 Task: Look for space in San Juan Sacatepéquez, Guatemala from 7th July, 2023 to 15th July, 2023 for 6 adults in price range Rs.15000 to Rs.20000. Place can be entire place with 3 bedrooms having 3 beds and 3 bathrooms. Property type can be house, flat, guest house. Amenities needed are: washing machine. Booking option can be shelf check-in. Required host language is English.
Action: Mouse moved to (537, 90)
Screenshot: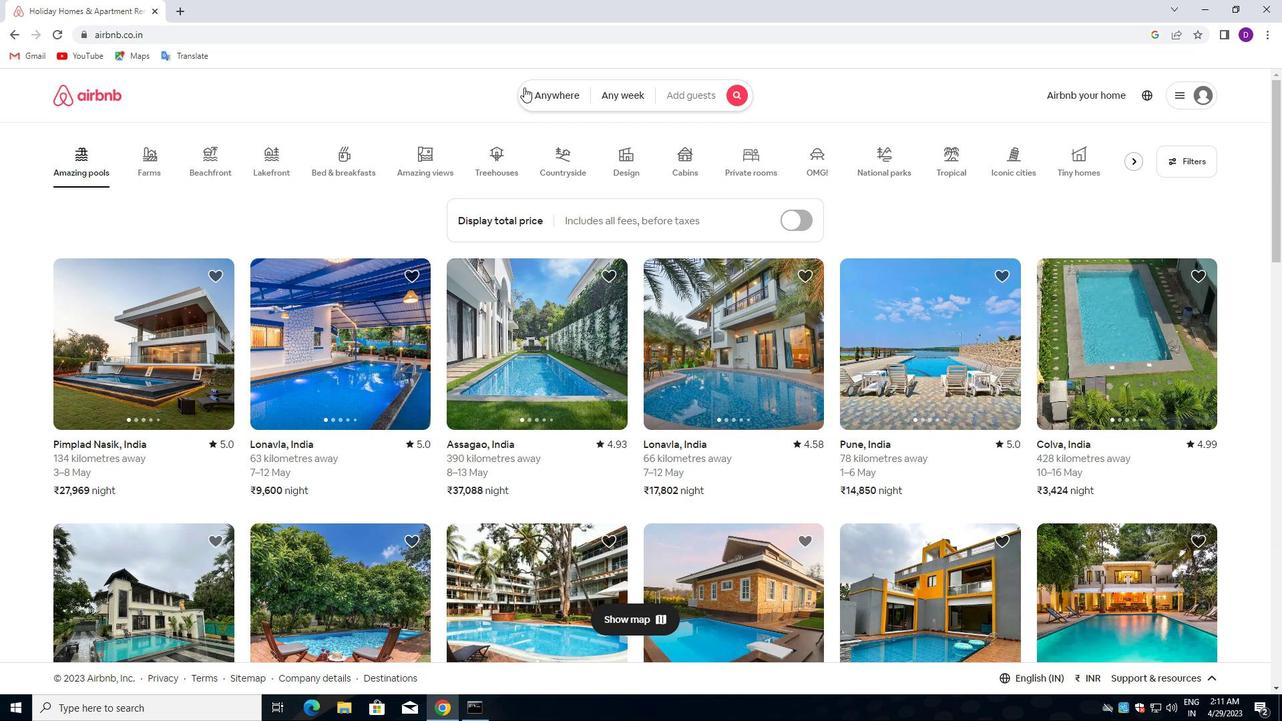 
Action: Mouse pressed left at (537, 90)
Screenshot: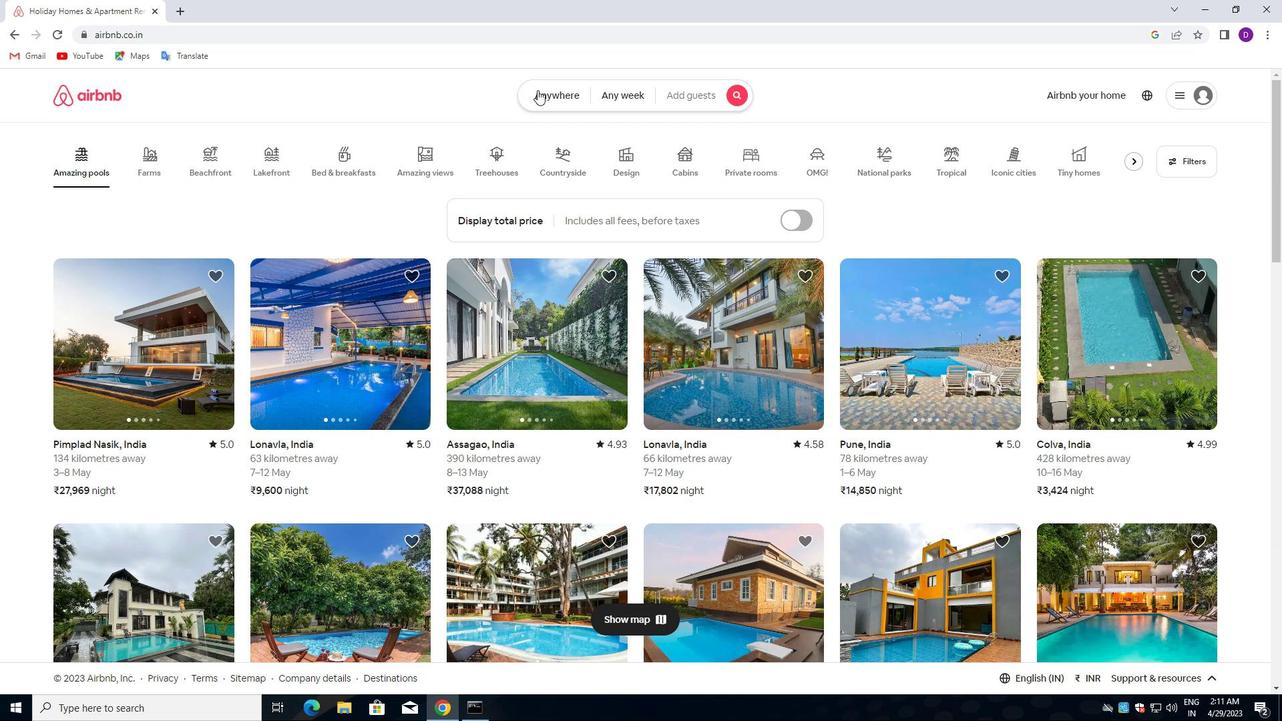 
Action: Mouse moved to (429, 151)
Screenshot: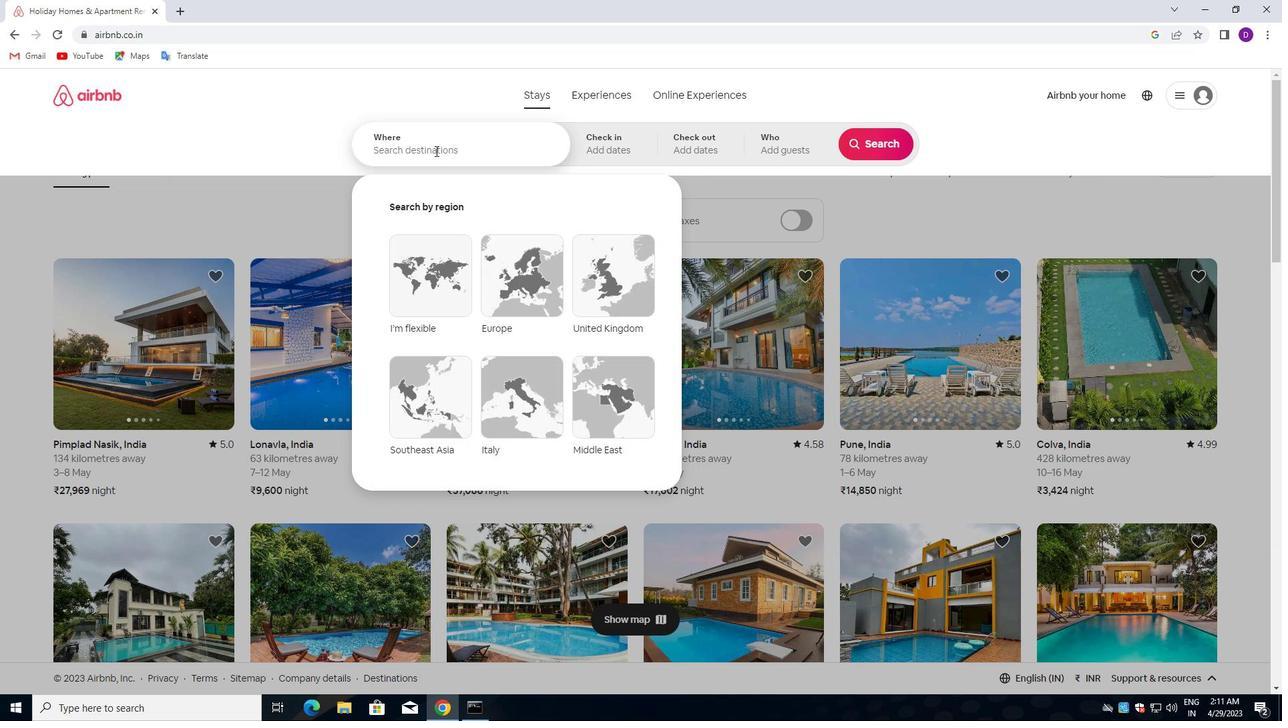 
Action: Mouse pressed left at (429, 151)
Screenshot: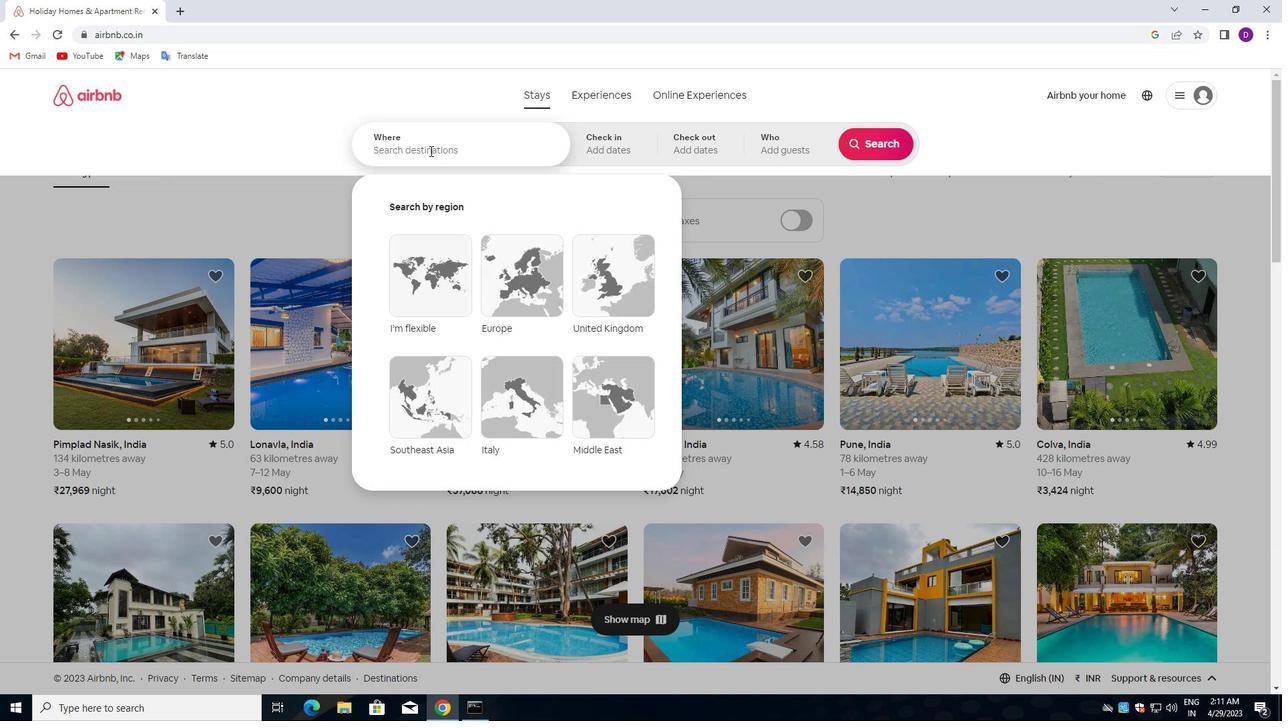 
Action: Key pressed <Key.shift_r>san<Key.space>juan<Key.space>d<Key.backspace>sacatep<Key.down><Key.enter>
Screenshot: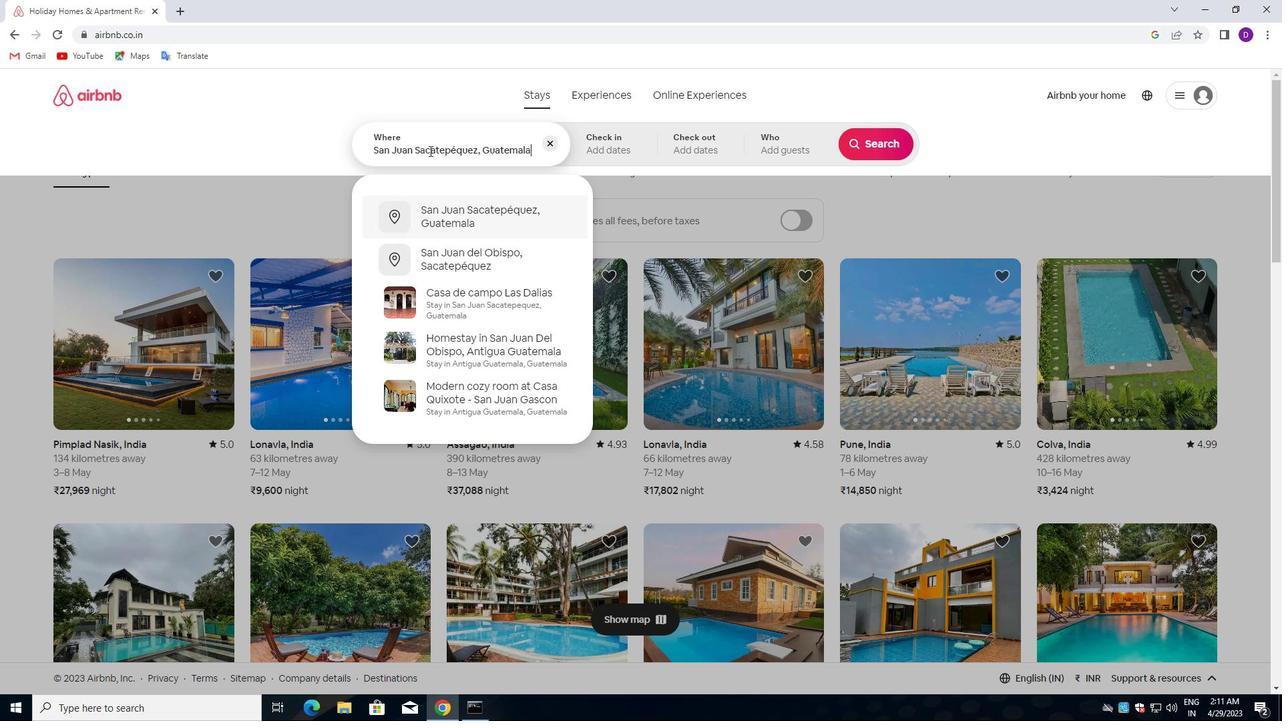 
Action: Mouse moved to (875, 250)
Screenshot: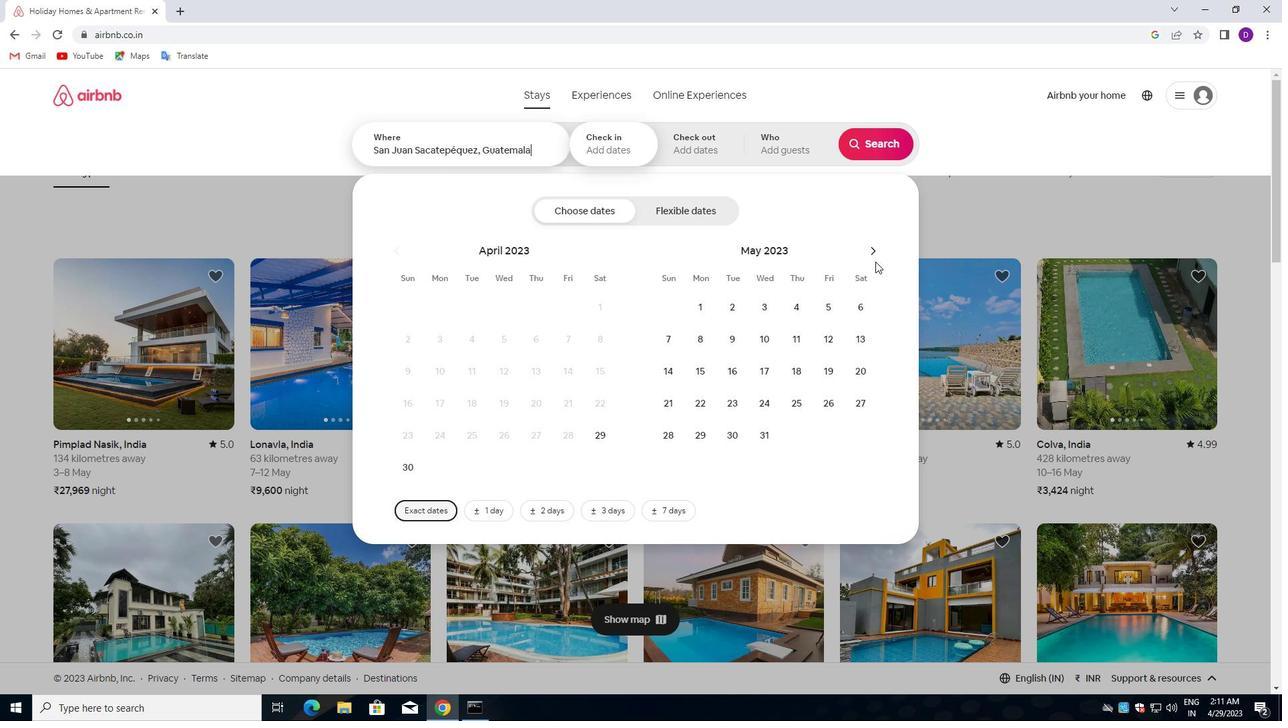 
Action: Mouse pressed left at (875, 250)
Screenshot: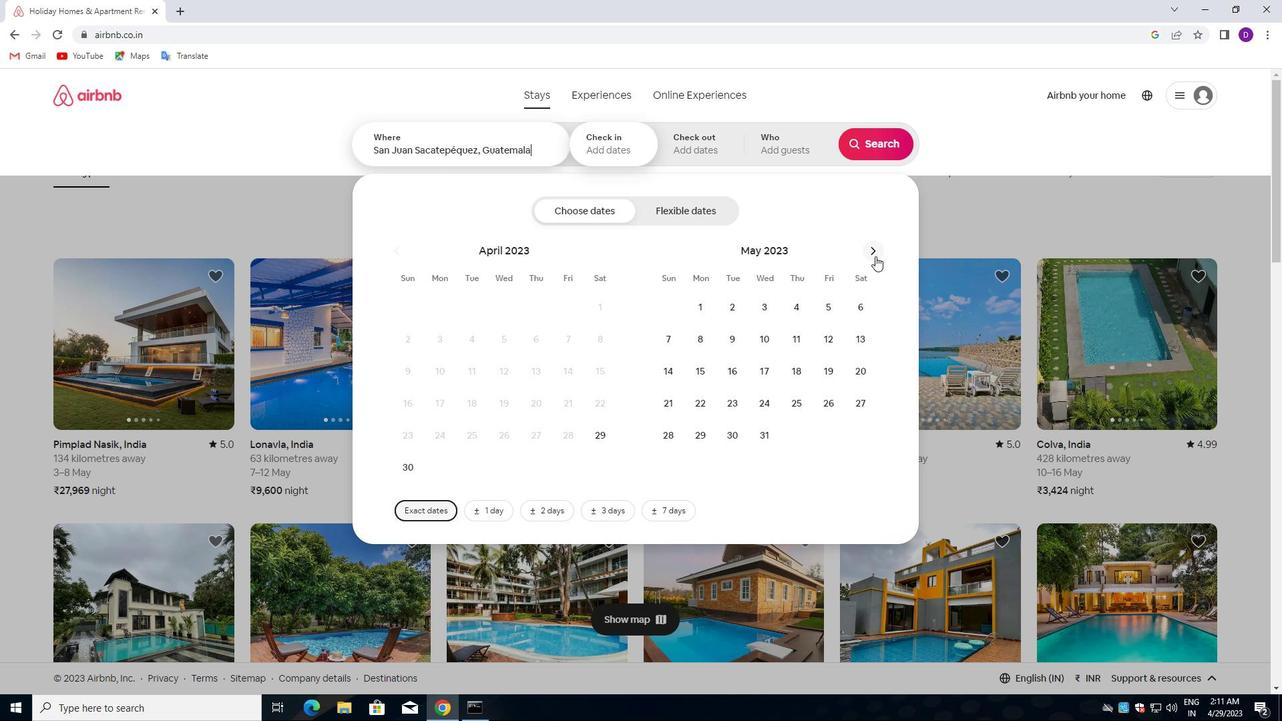 
Action: Mouse pressed left at (875, 250)
Screenshot: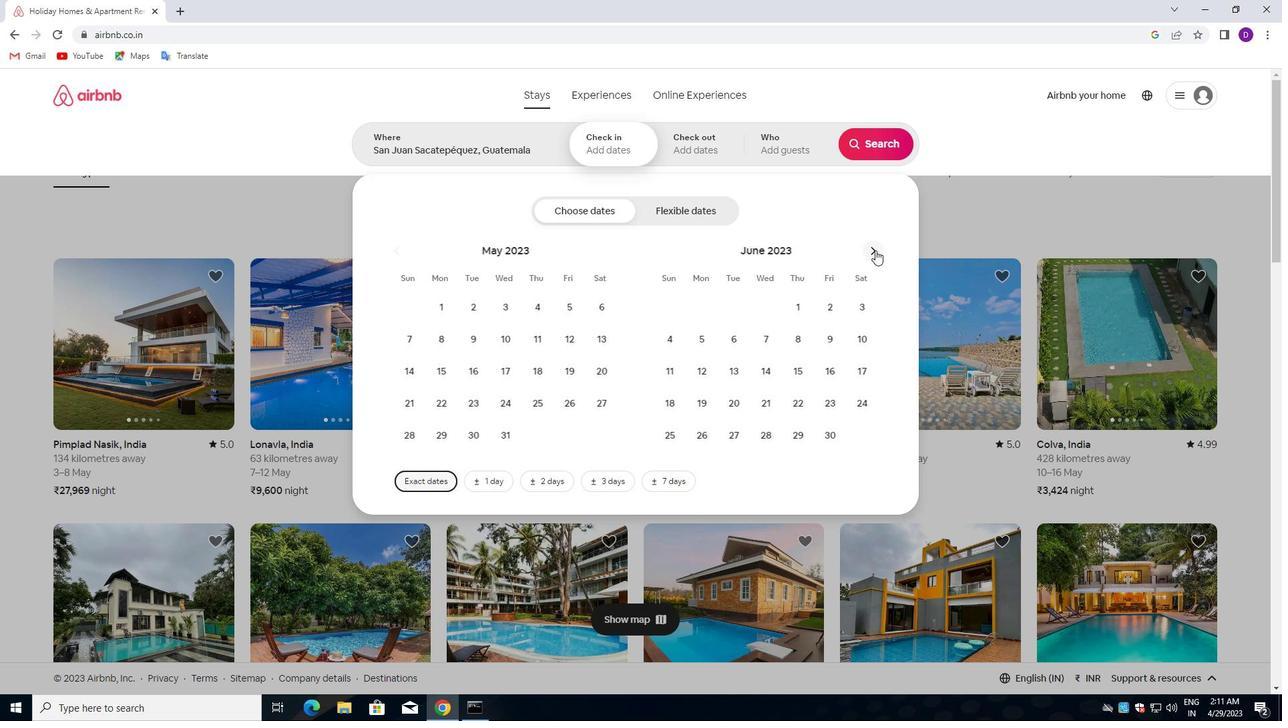 
Action: Mouse moved to (828, 342)
Screenshot: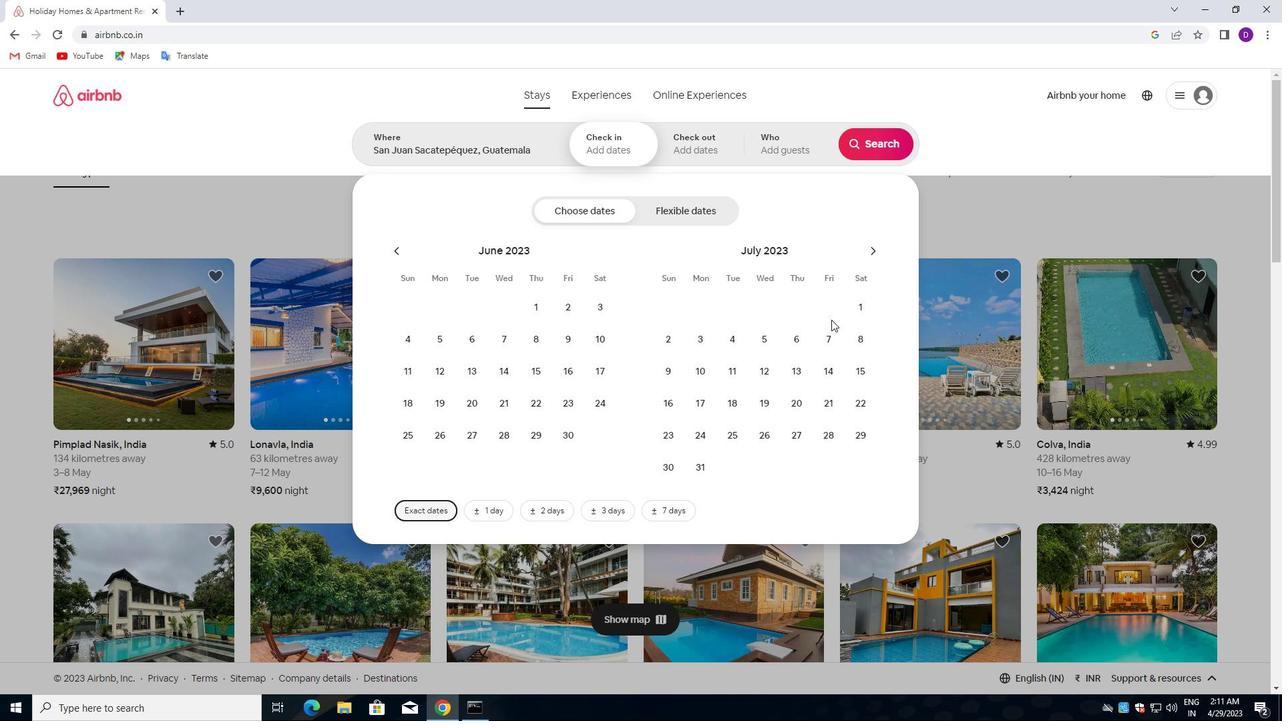 
Action: Mouse pressed left at (828, 342)
Screenshot: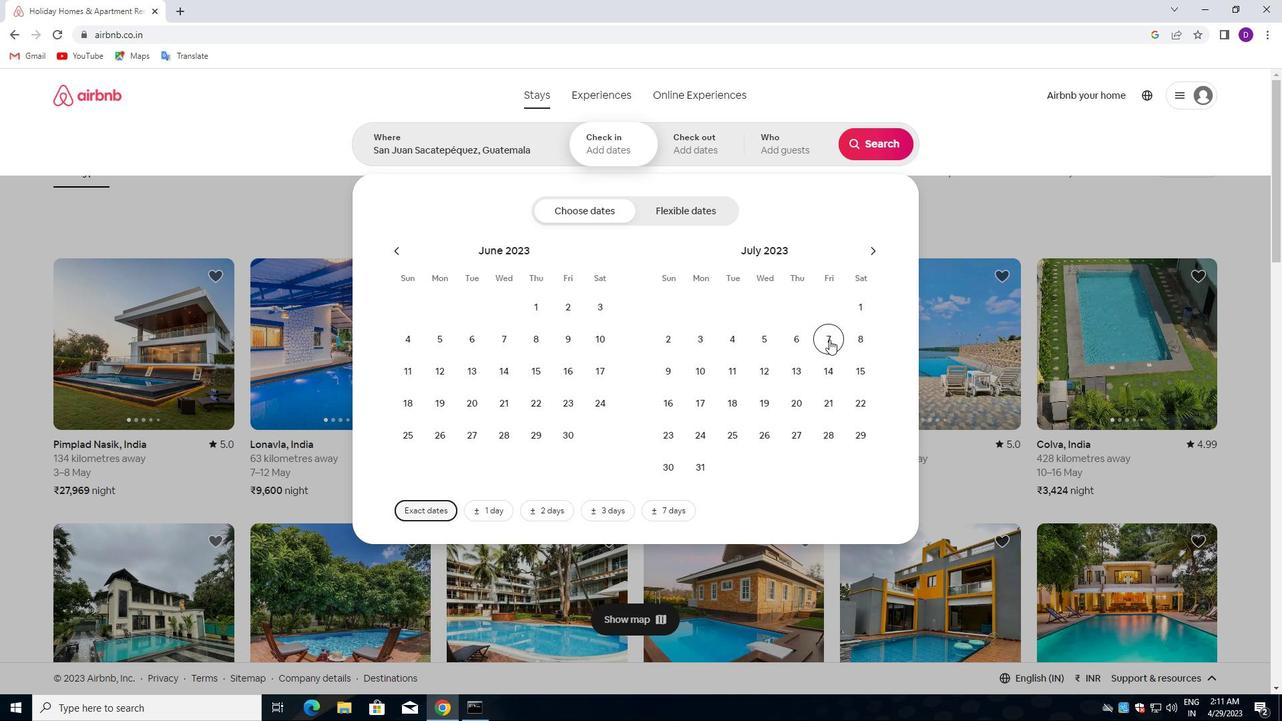 
Action: Mouse moved to (858, 362)
Screenshot: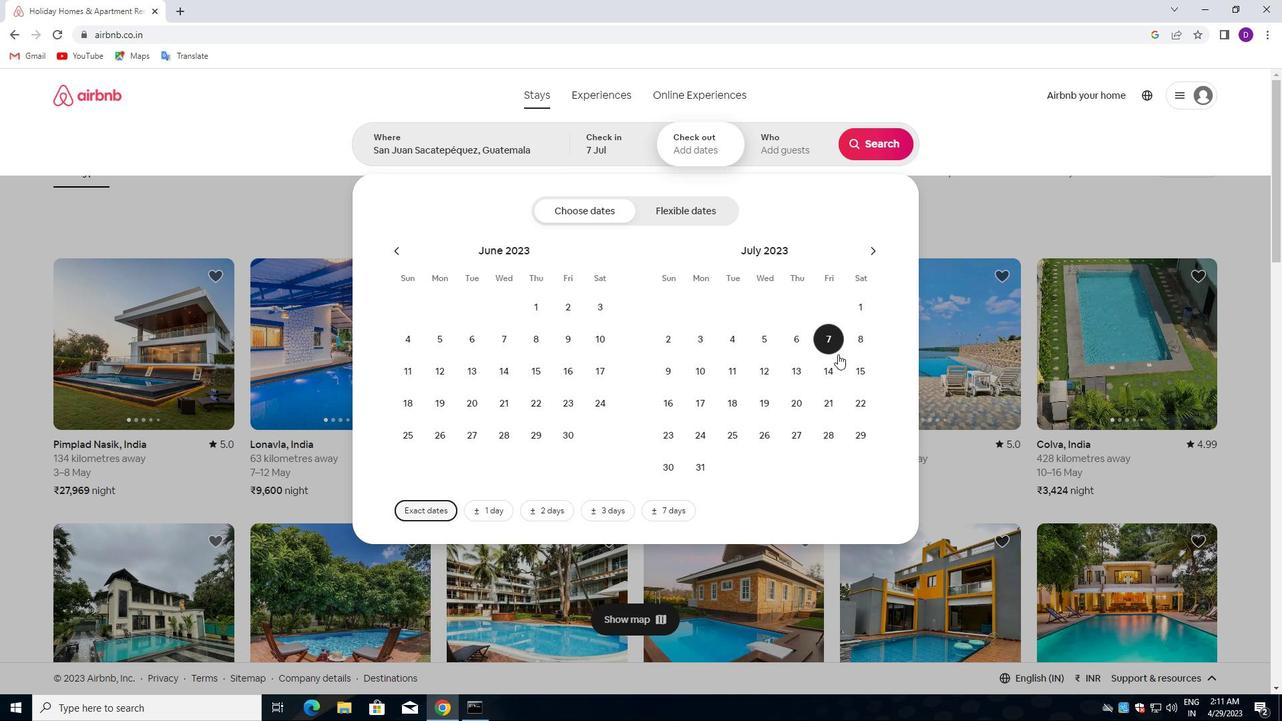 
Action: Mouse pressed left at (858, 362)
Screenshot: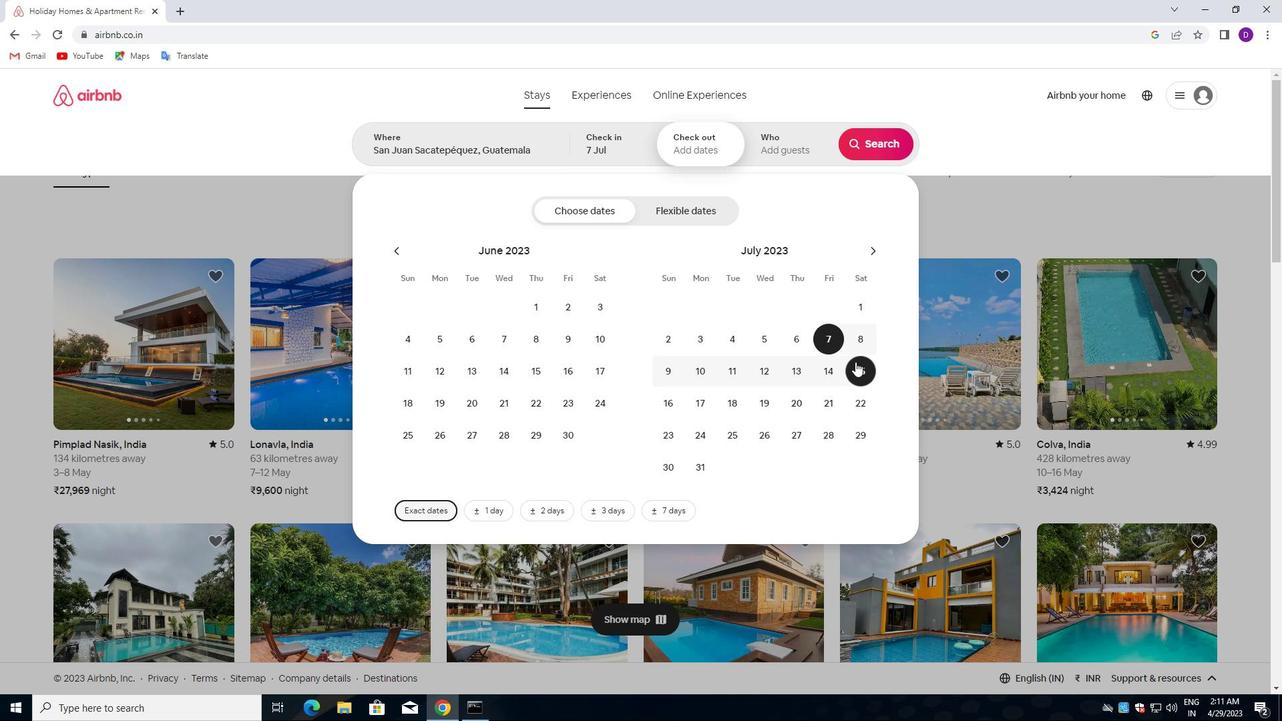 
Action: Mouse moved to (778, 138)
Screenshot: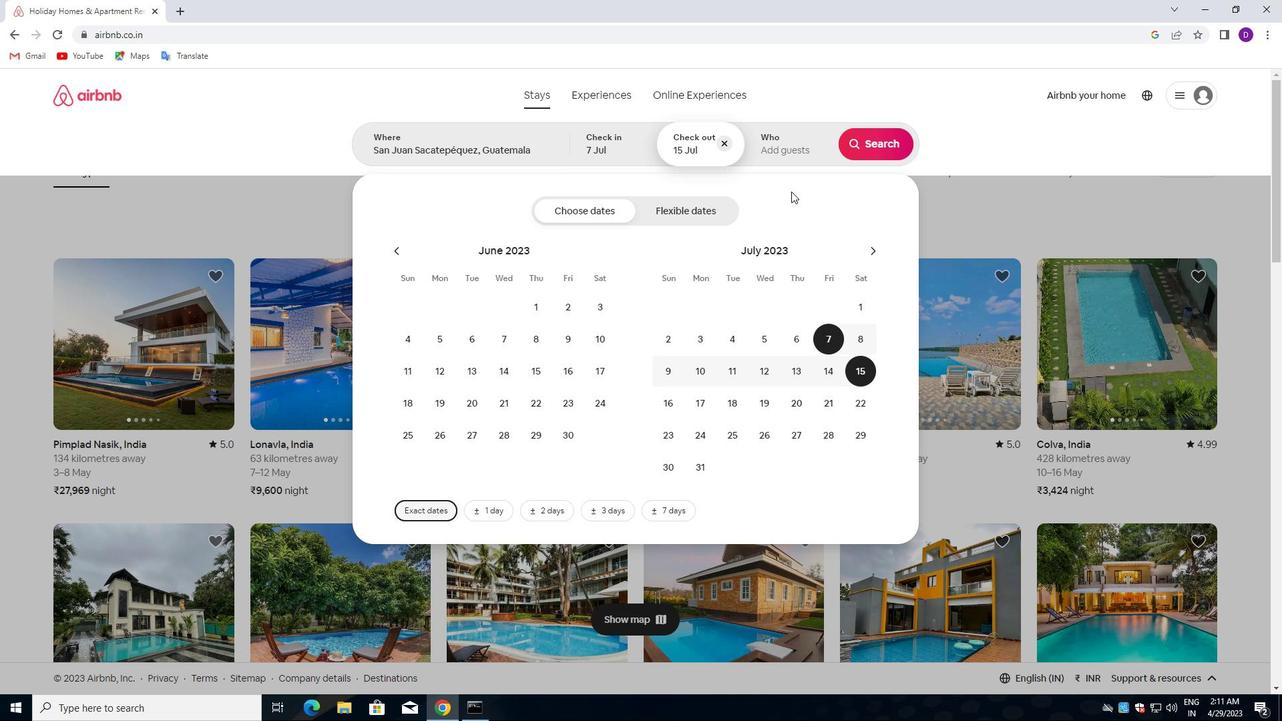 
Action: Mouse pressed left at (778, 138)
Screenshot: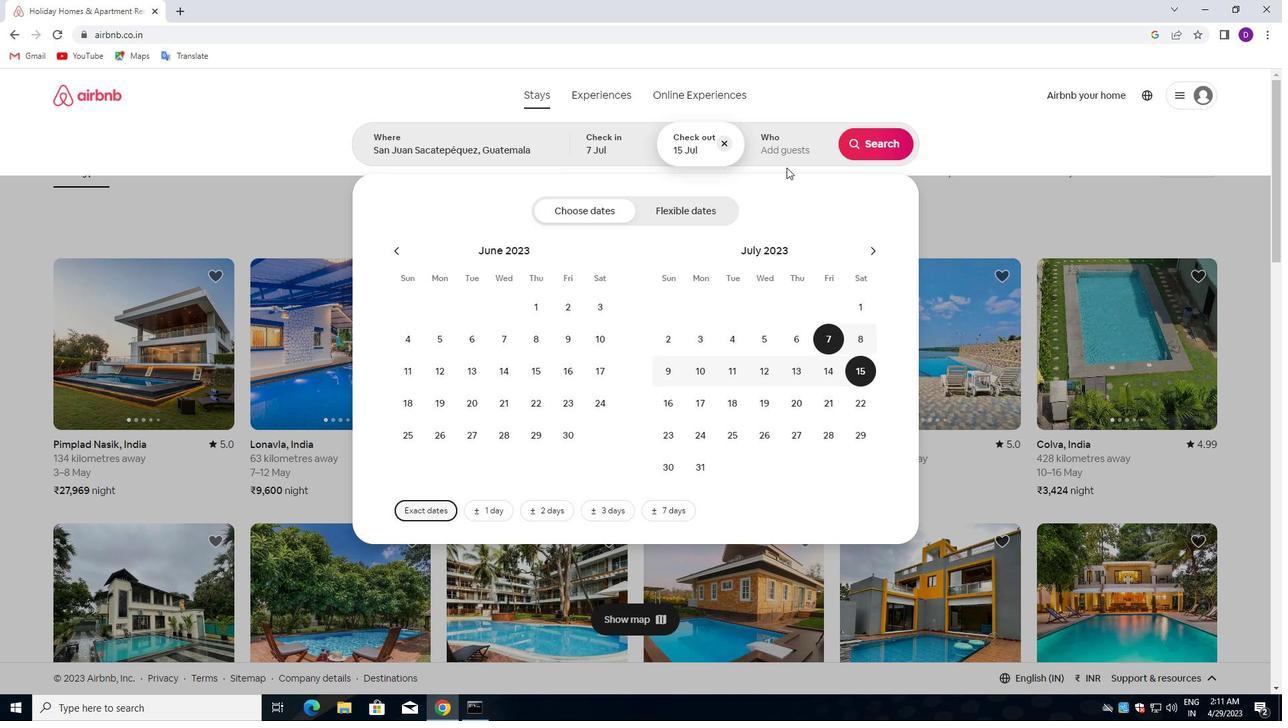 
Action: Mouse moved to (883, 219)
Screenshot: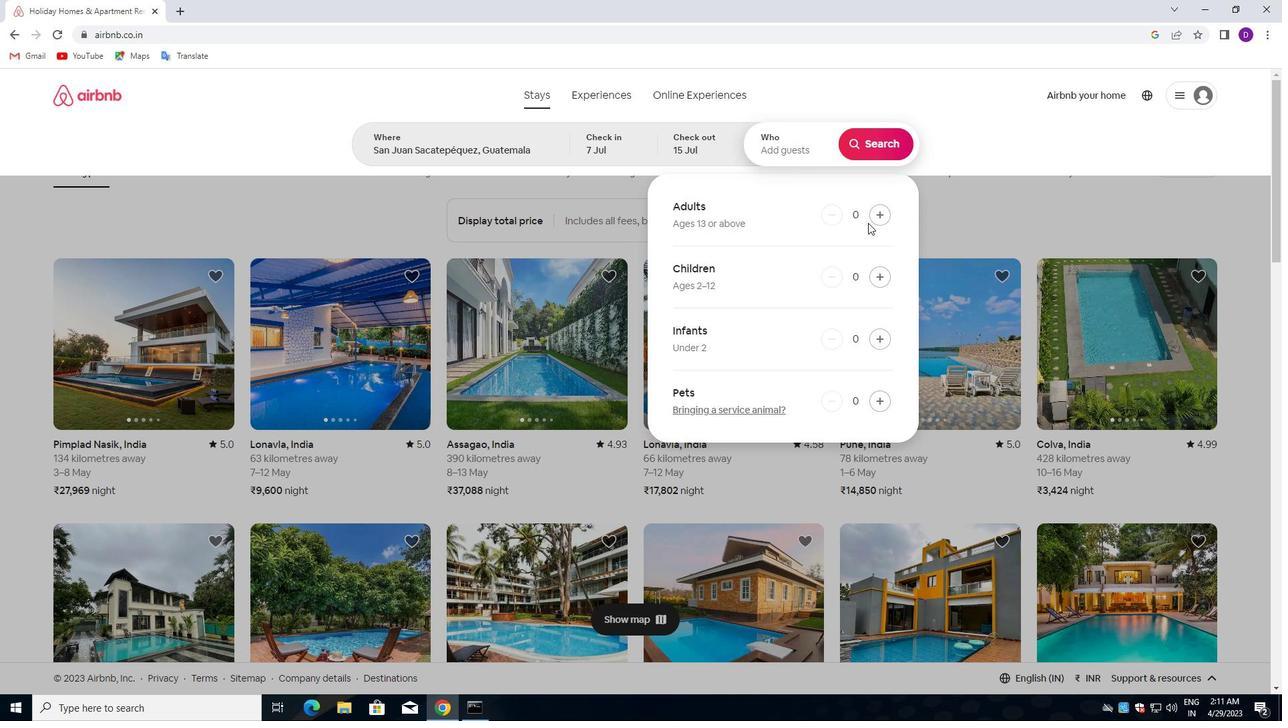 
Action: Mouse pressed left at (883, 219)
Screenshot: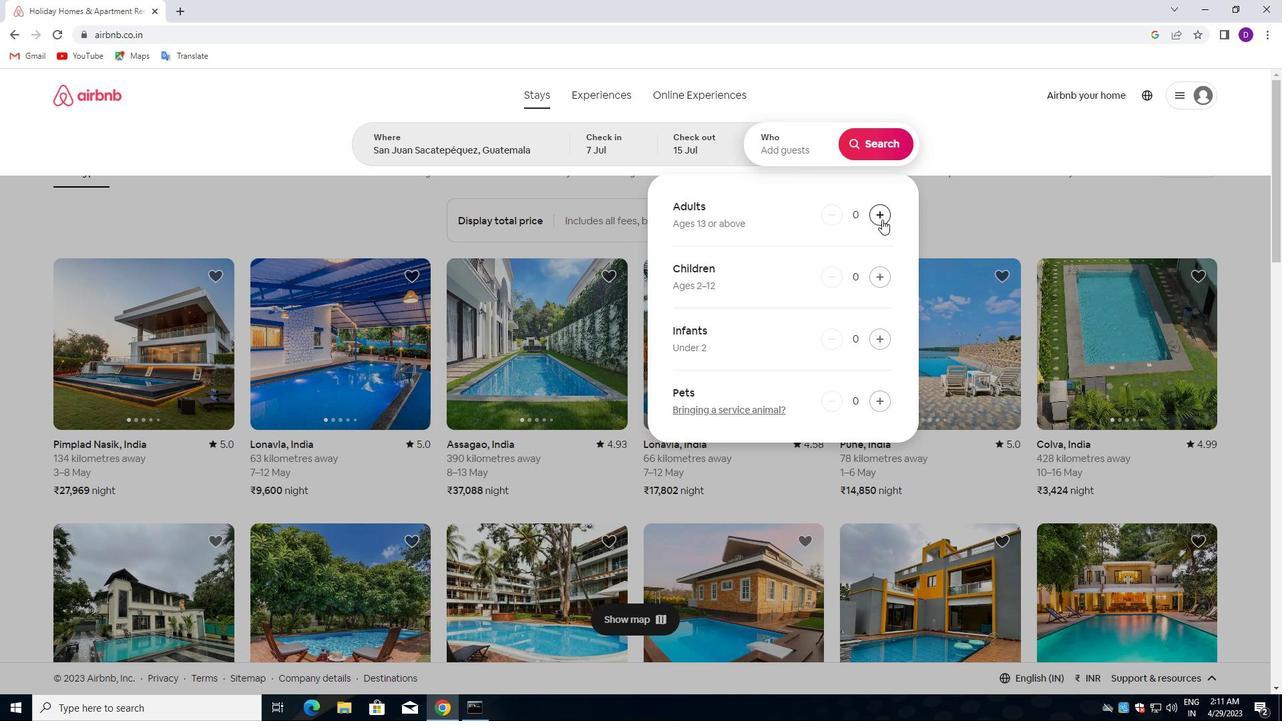 
Action: Mouse pressed left at (883, 219)
Screenshot: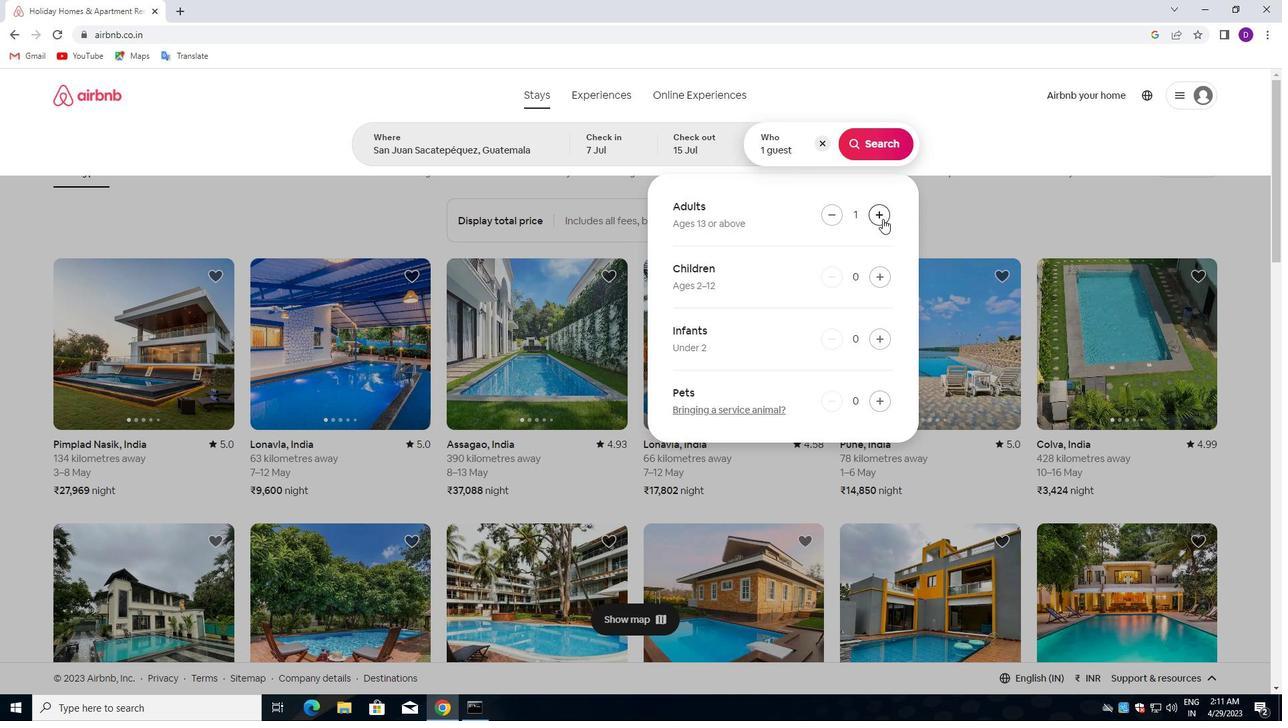 
Action: Mouse pressed left at (883, 219)
Screenshot: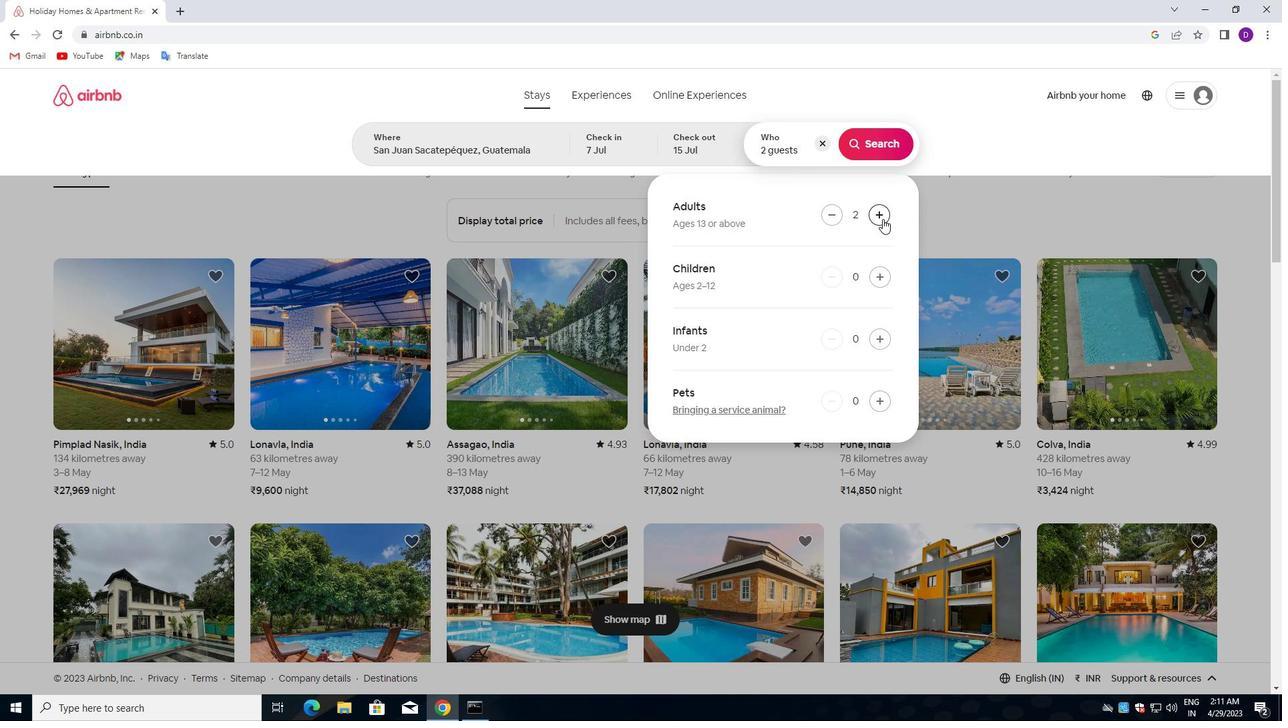
Action: Mouse pressed left at (883, 219)
Screenshot: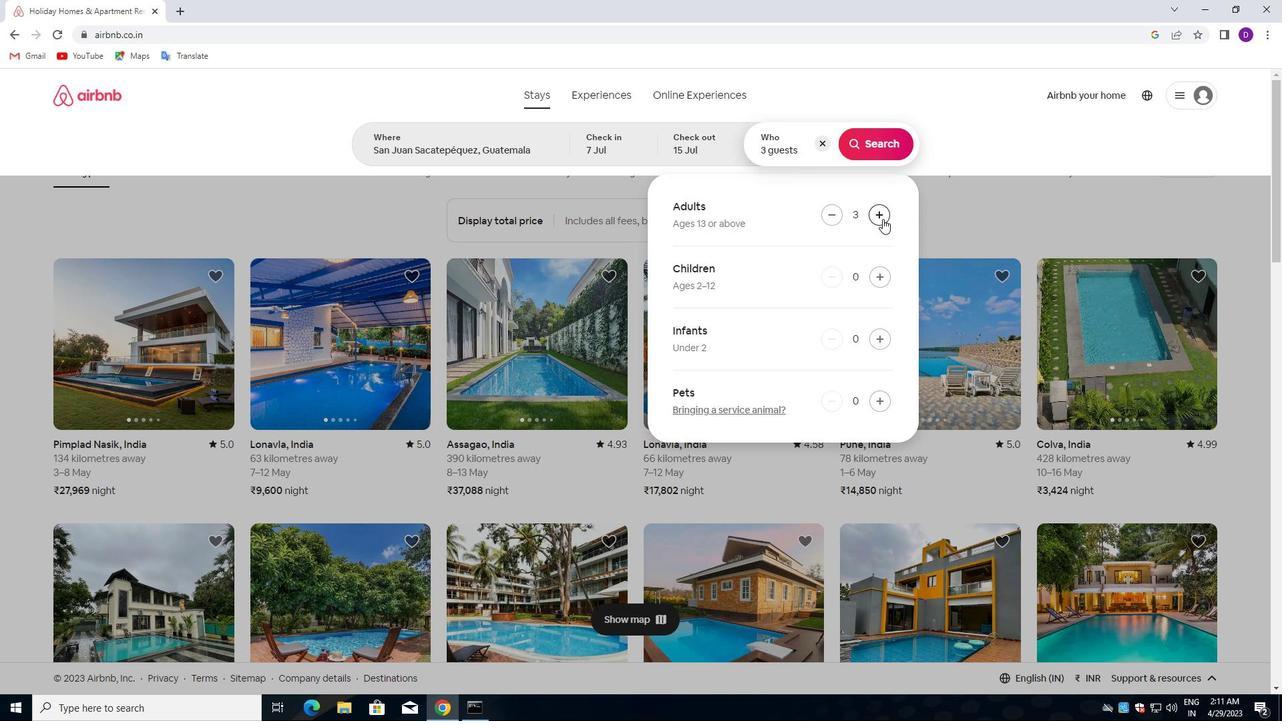 
Action: Mouse pressed left at (883, 219)
Screenshot: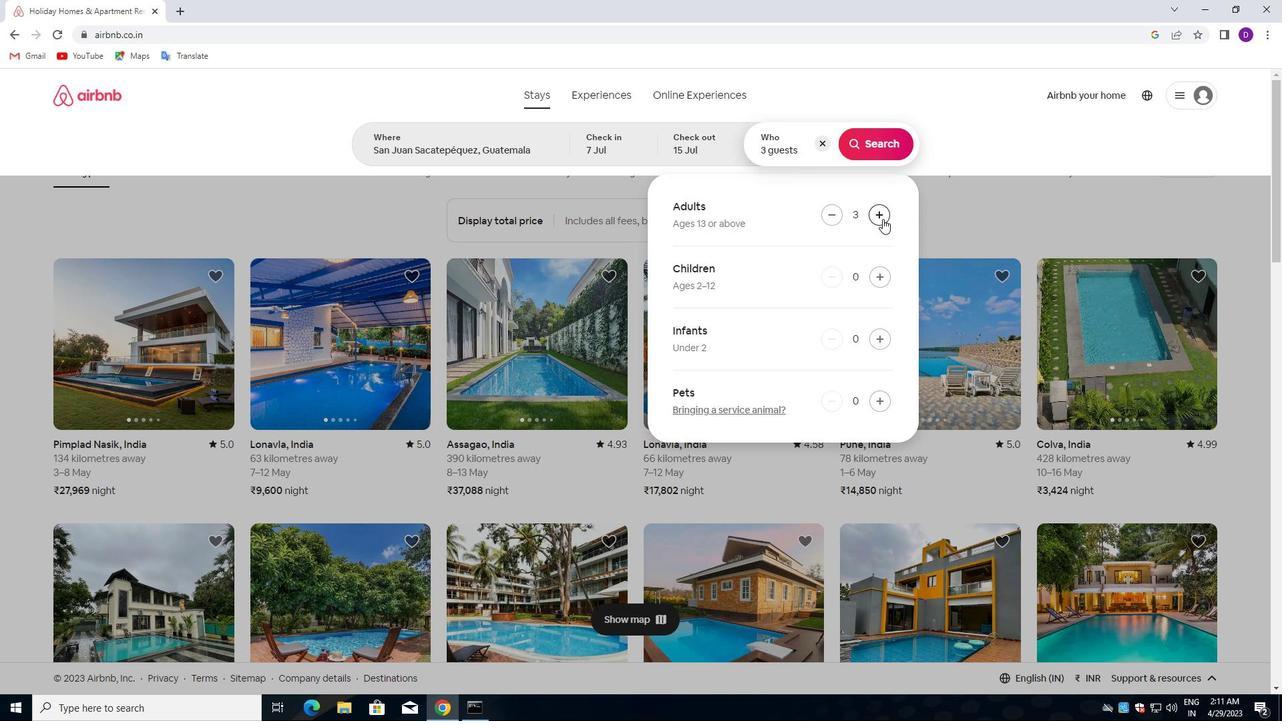 
Action: Mouse pressed left at (883, 219)
Screenshot: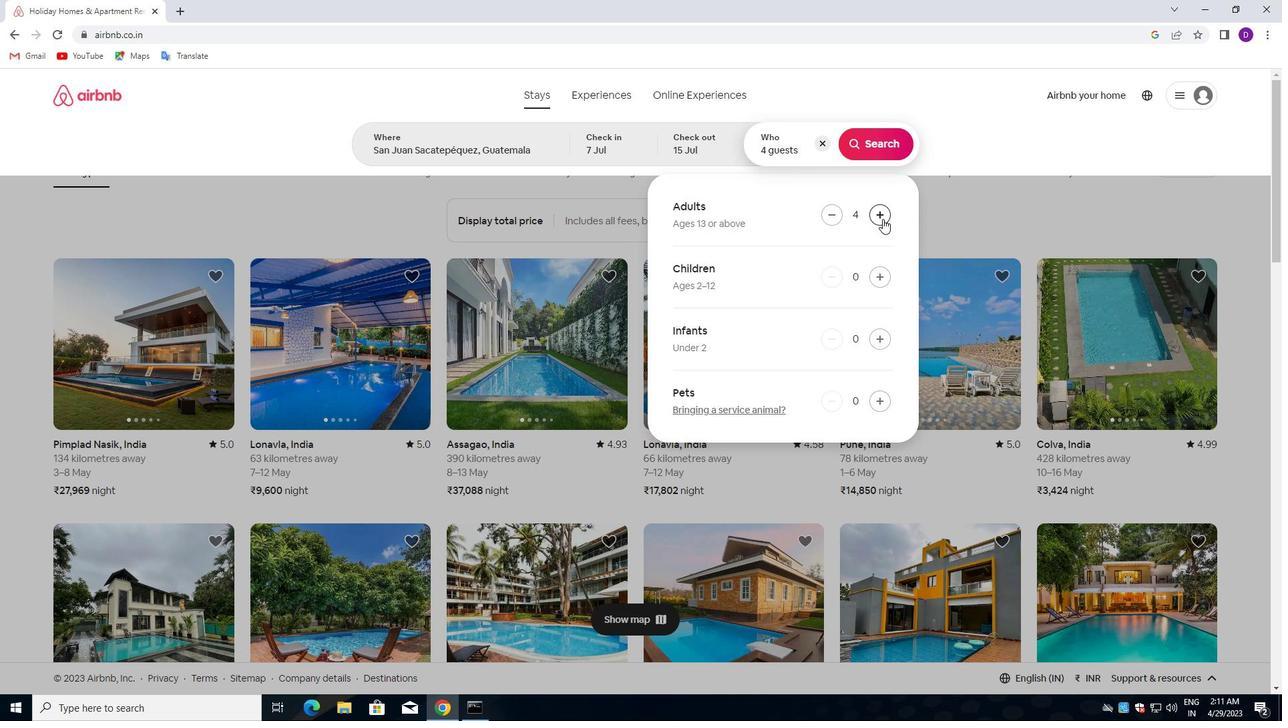 
Action: Mouse moved to (874, 148)
Screenshot: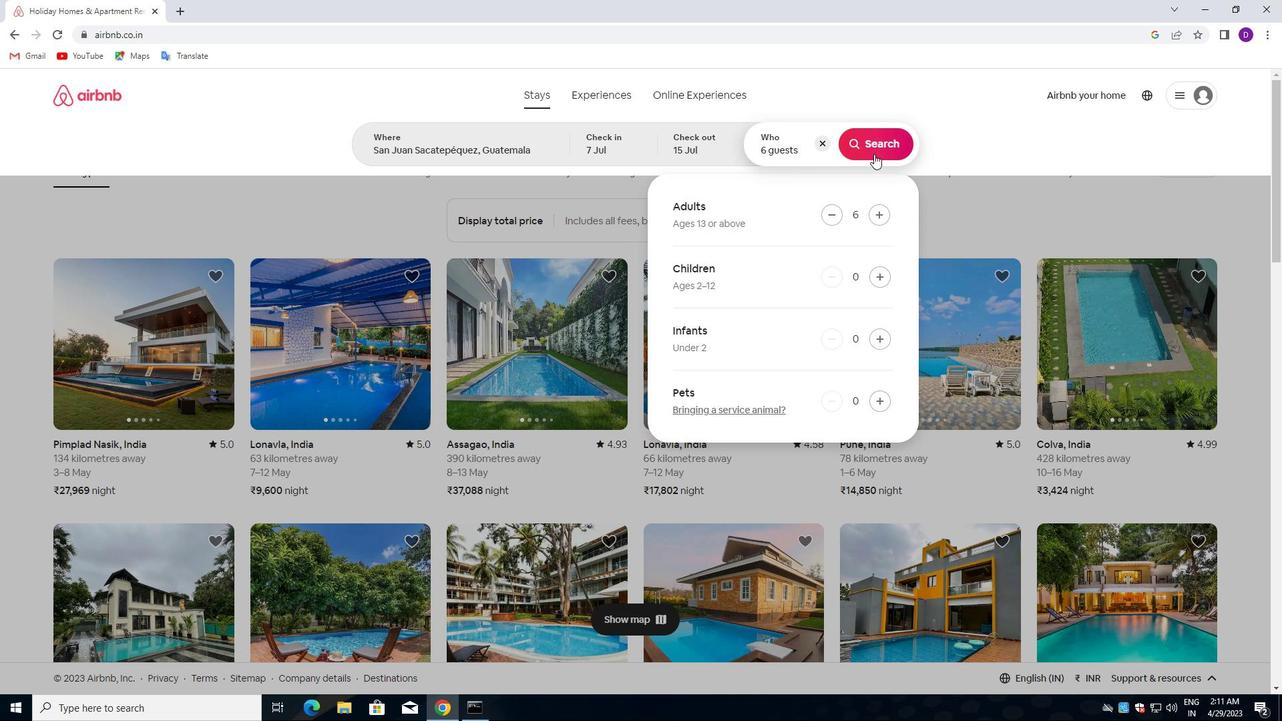
Action: Mouse pressed left at (874, 148)
Screenshot: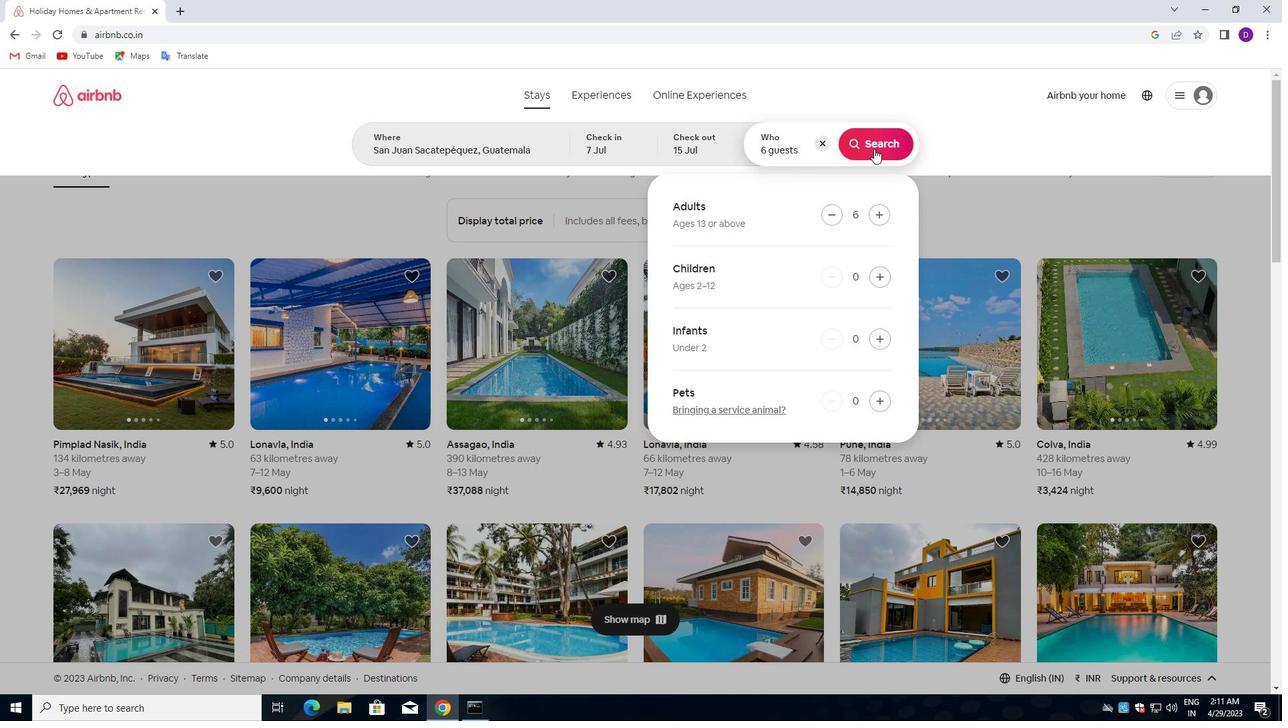
Action: Mouse moved to (1228, 150)
Screenshot: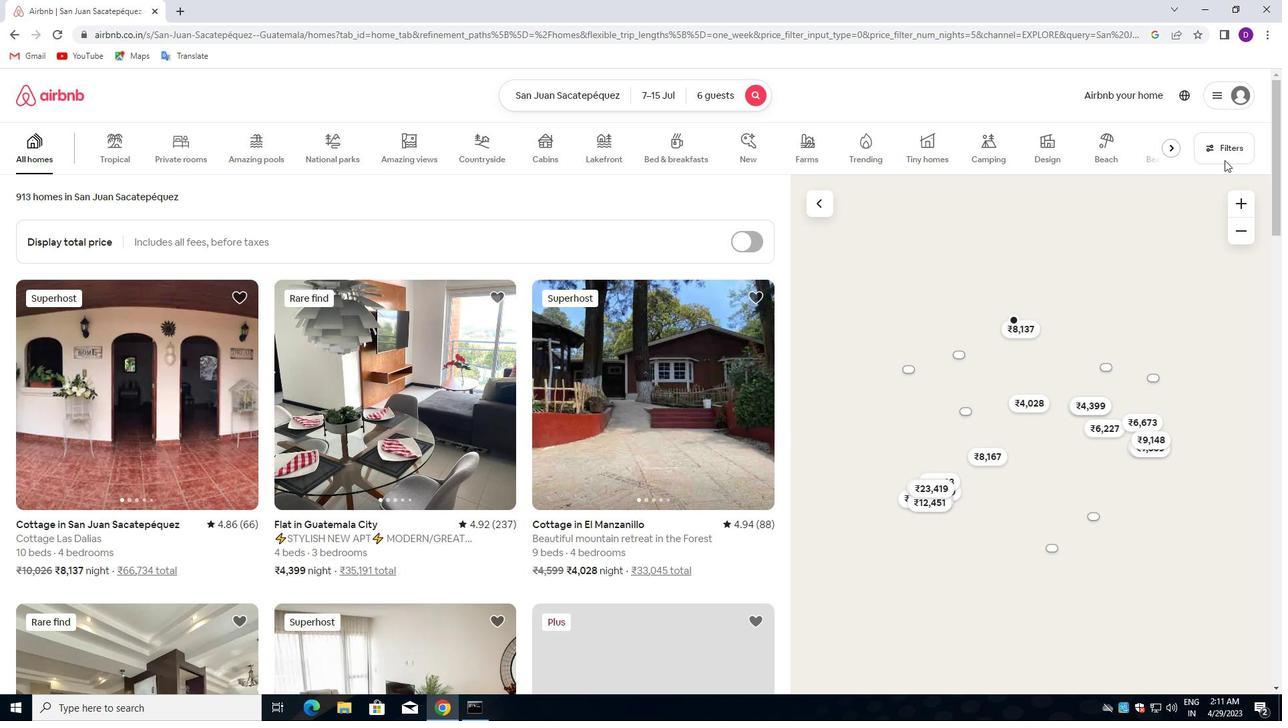 
Action: Mouse pressed left at (1228, 150)
Screenshot: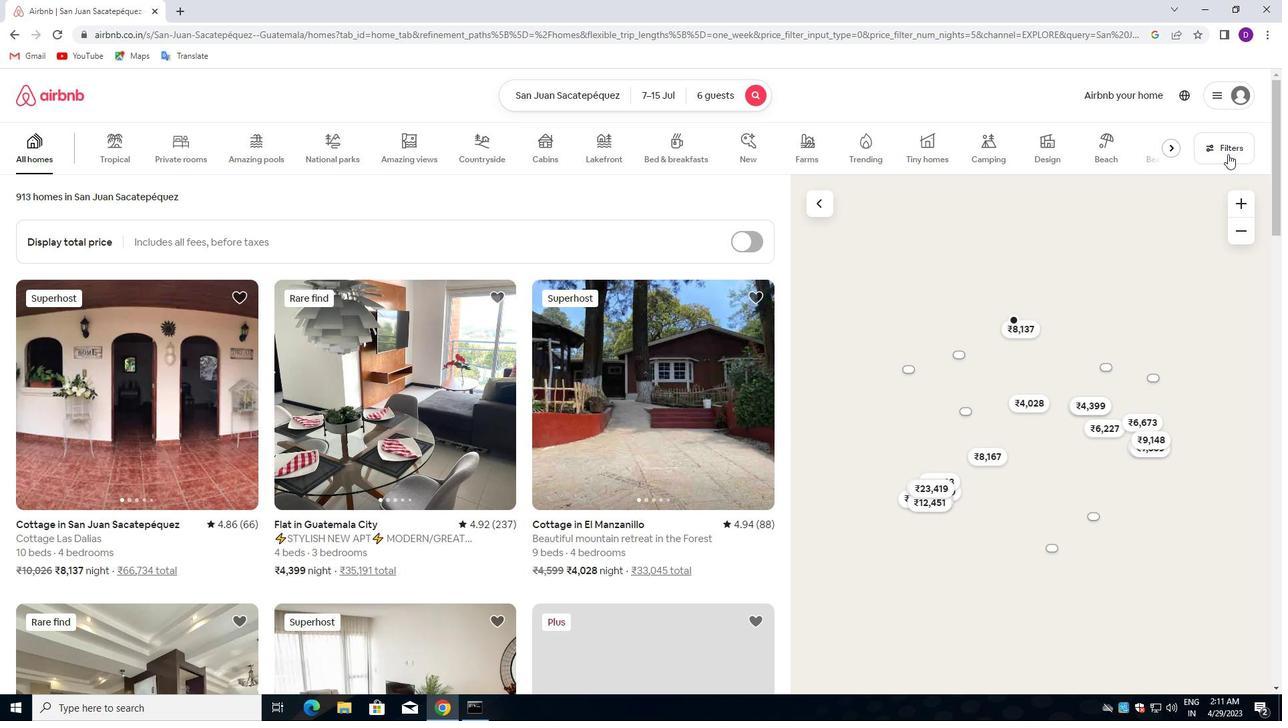 
Action: Mouse moved to (459, 320)
Screenshot: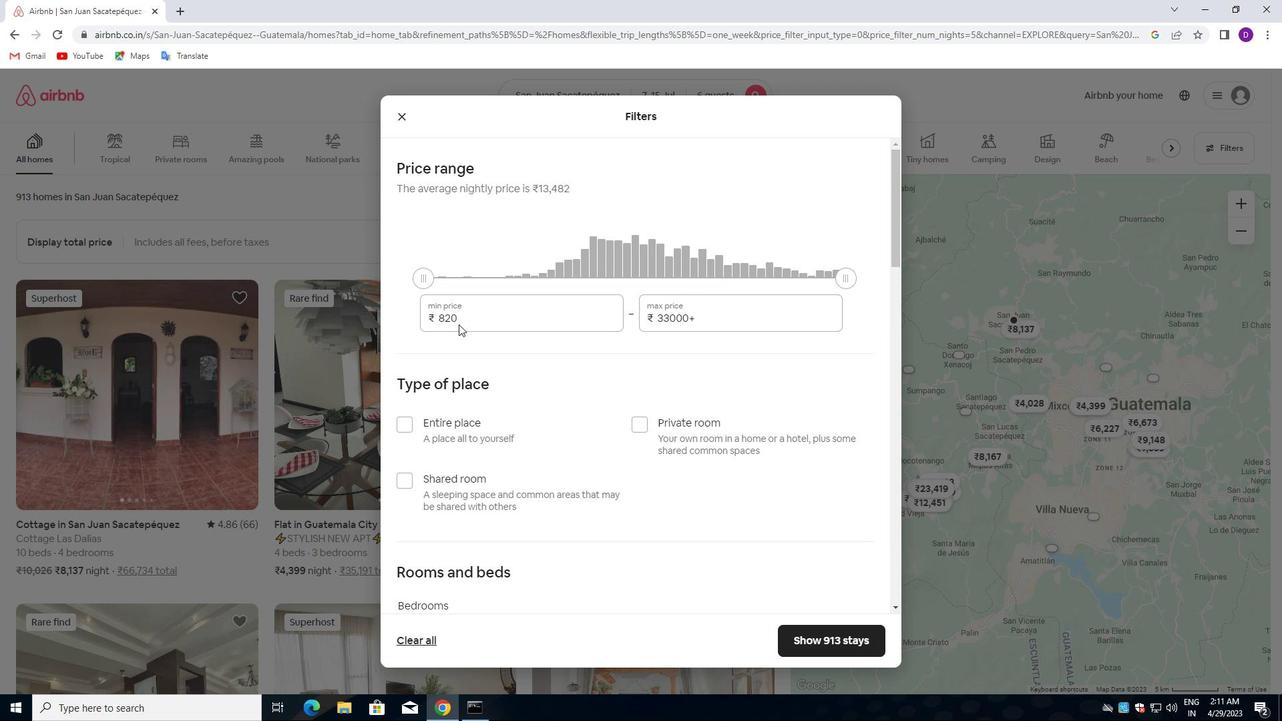 
Action: Mouse pressed left at (459, 320)
Screenshot: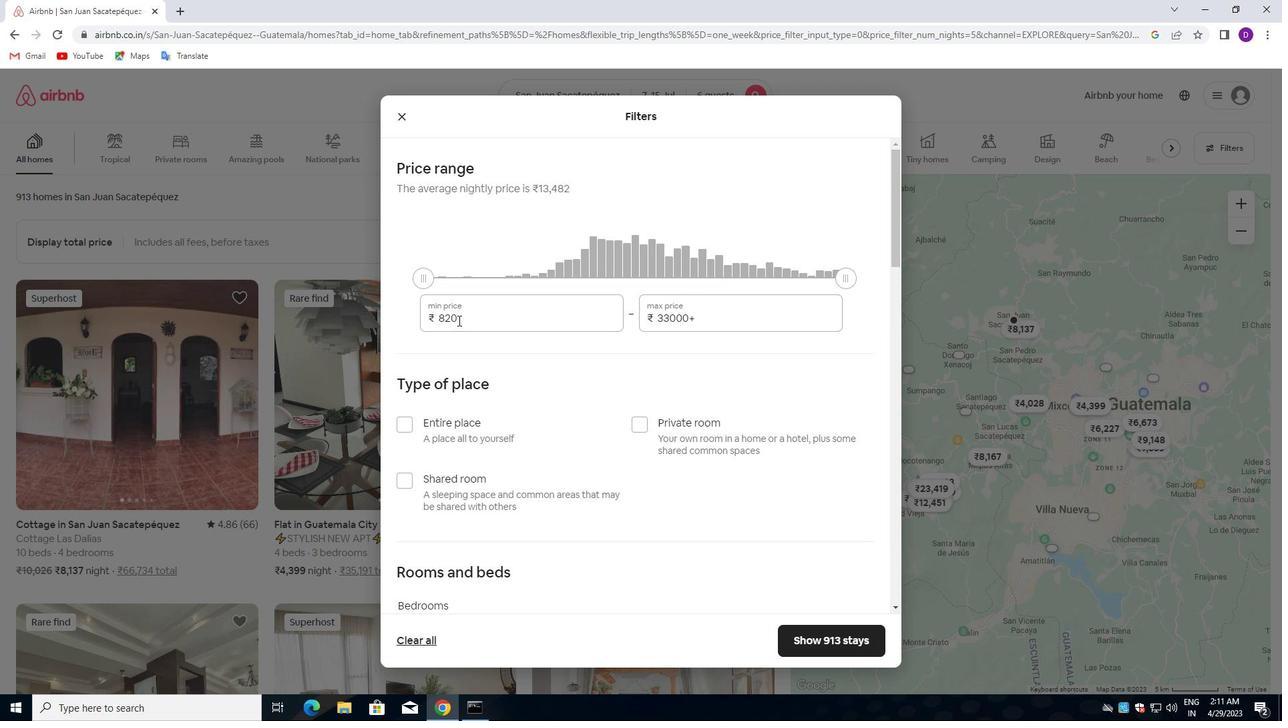 
Action: Mouse pressed left at (459, 320)
Screenshot: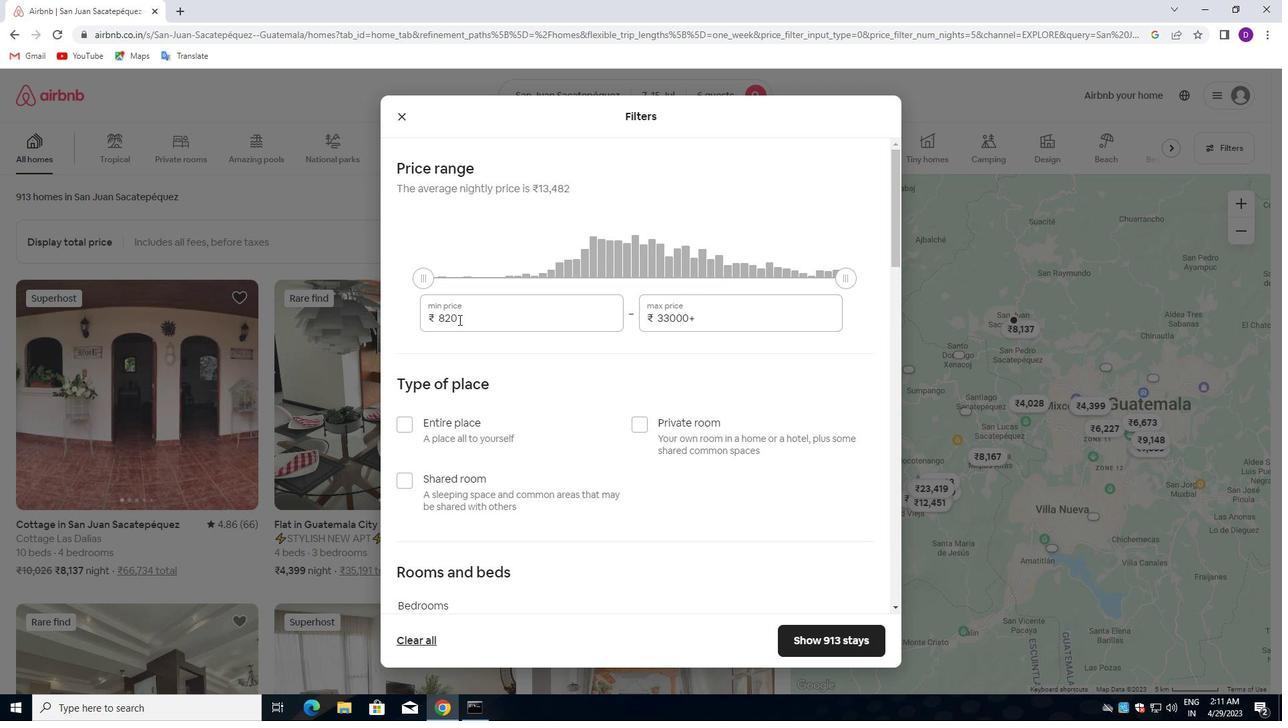 
Action: Key pressed 15000<Key.tab>20000
Screenshot: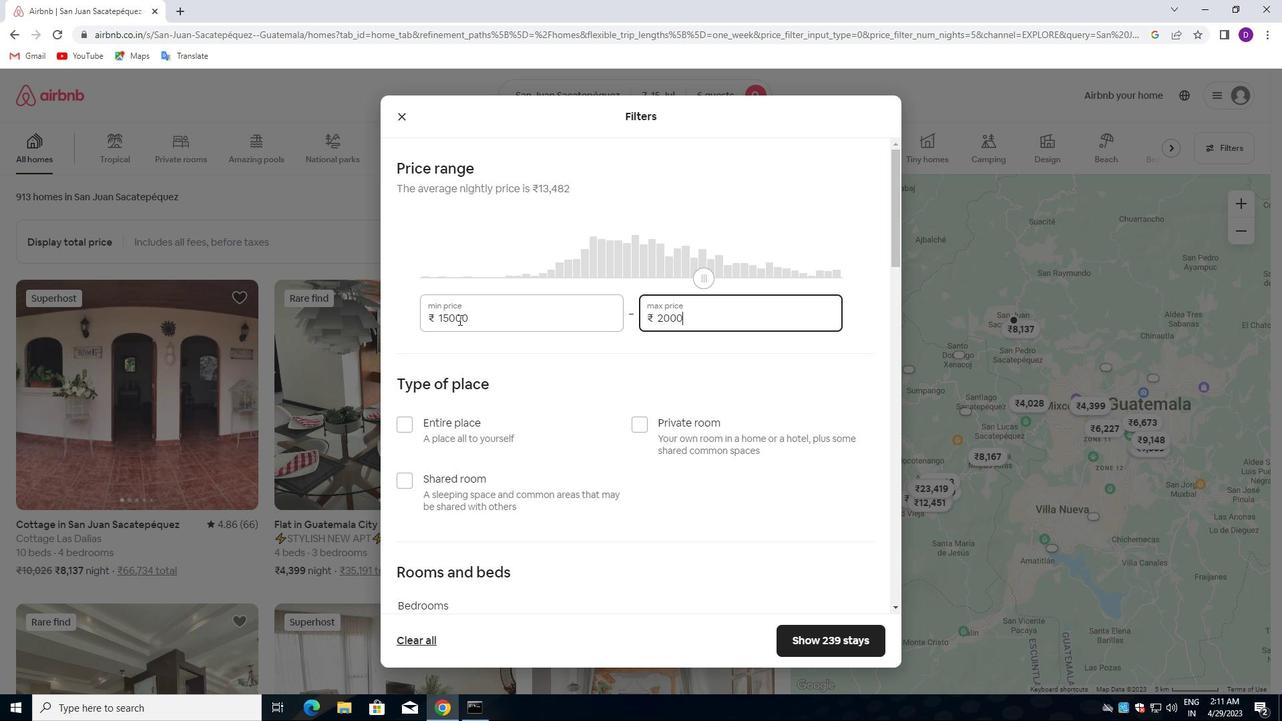 
Action: Mouse moved to (398, 425)
Screenshot: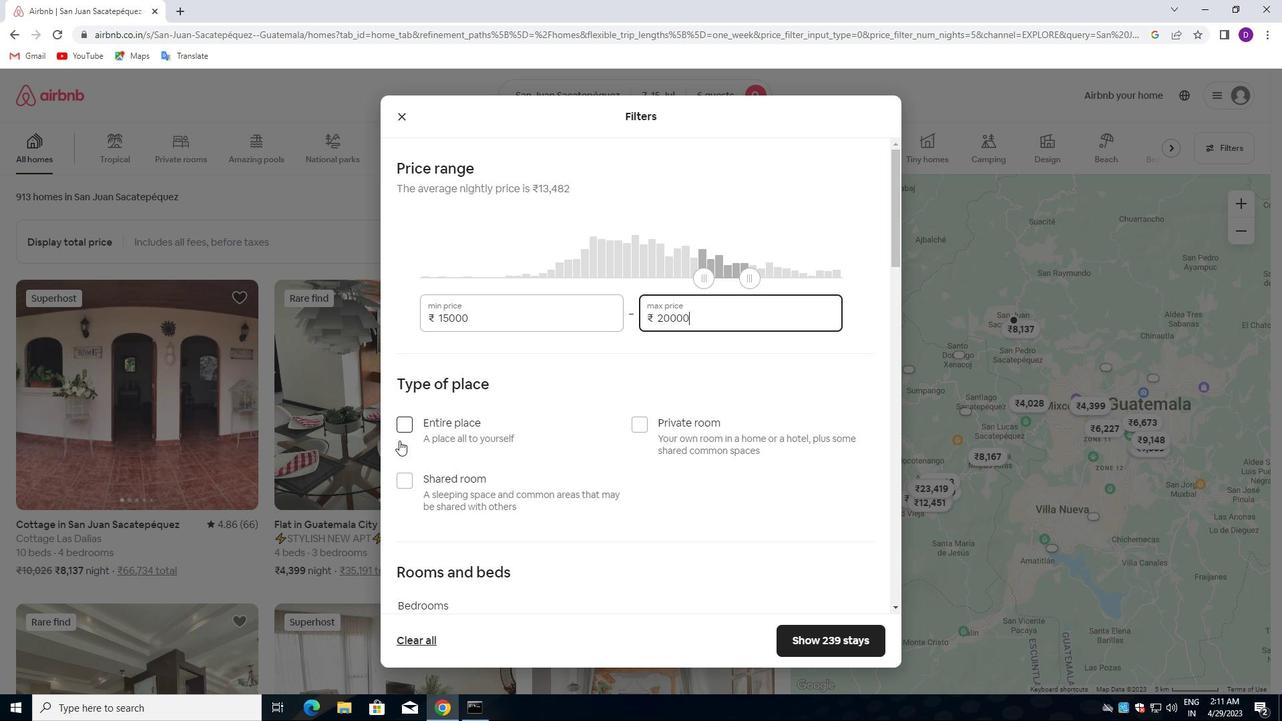 
Action: Mouse pressed left at (398, 425)
Screenshot: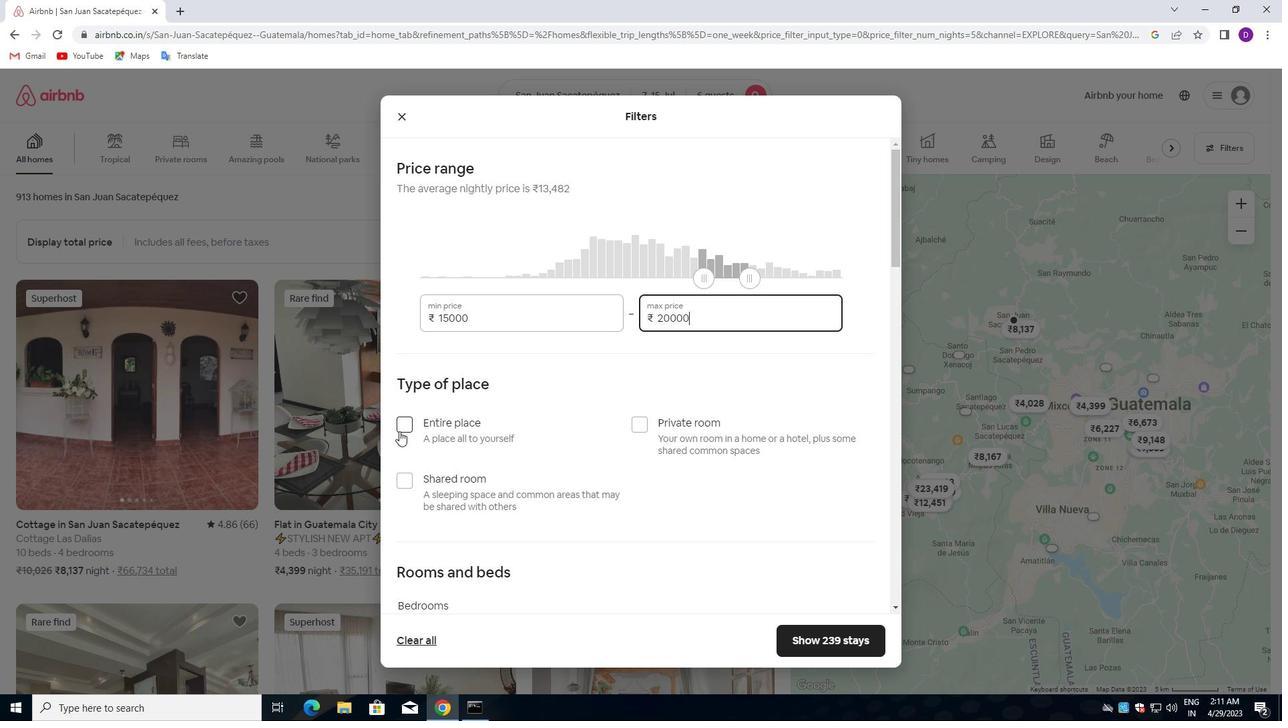 
Action: Mouse moved to (536, 499)
Screenshot: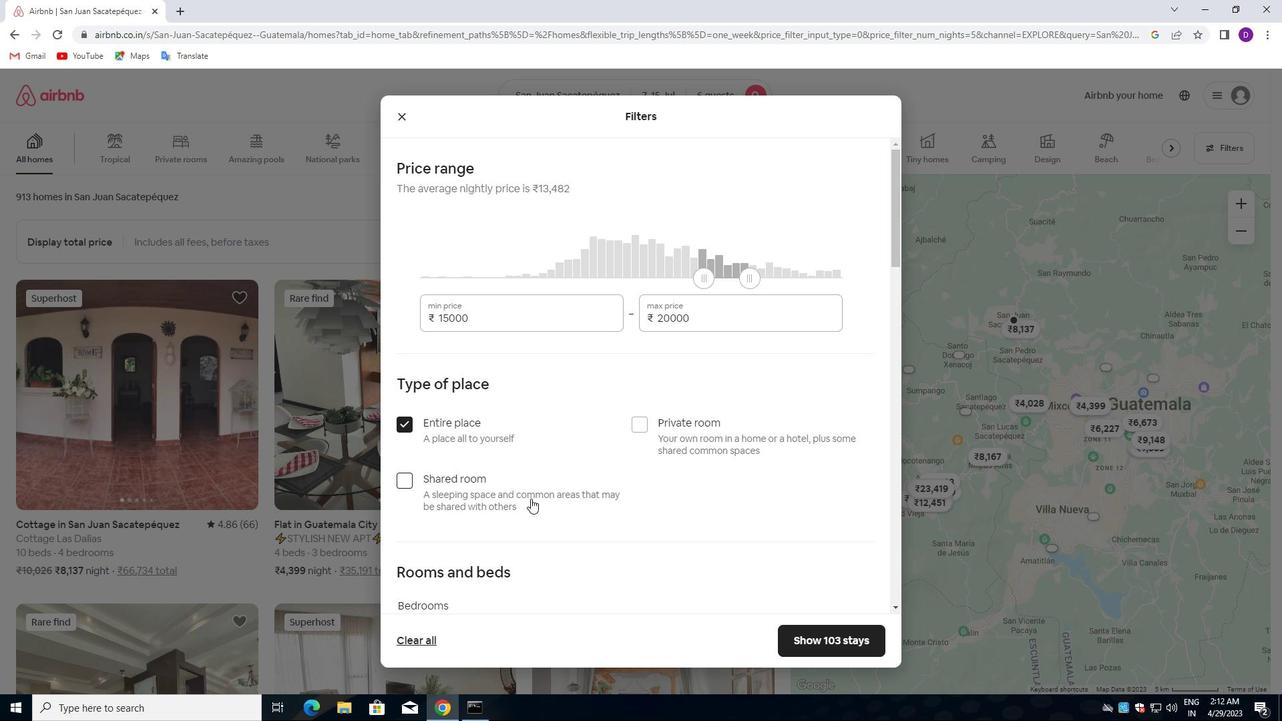 
Action: Mouse scrolled (536, 499) with delta (0, 0)
Screenshot: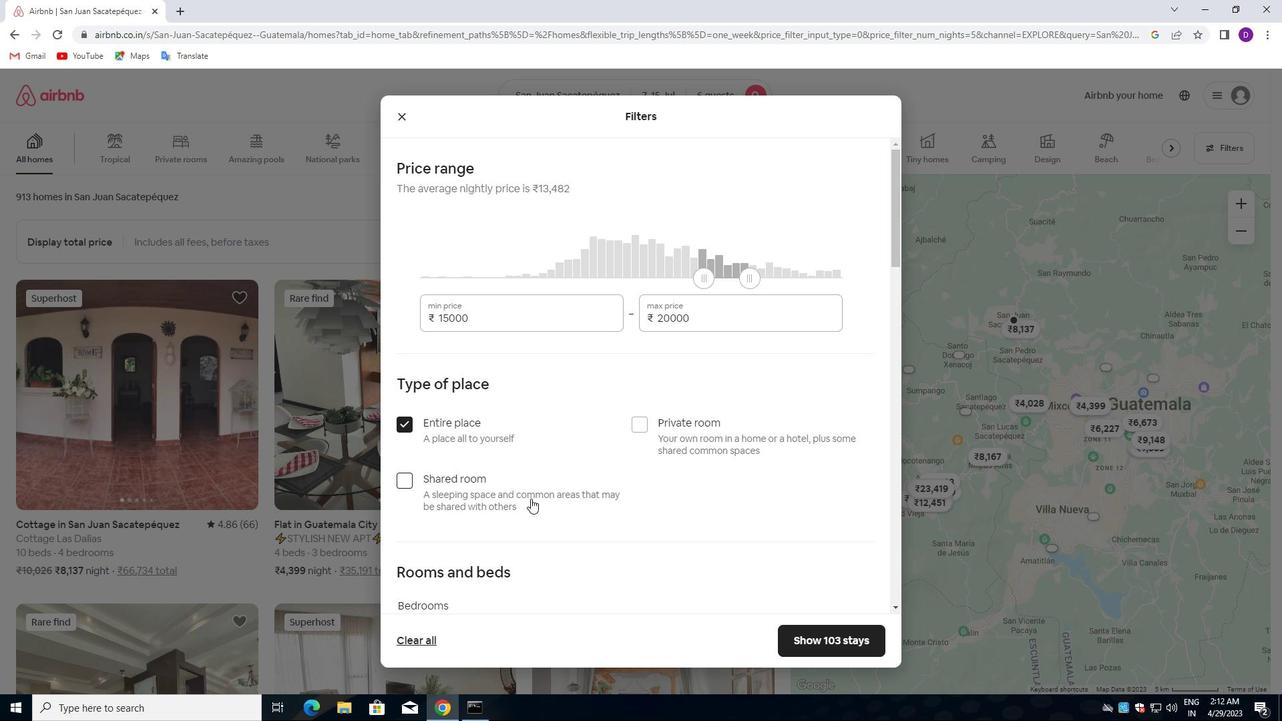 
Action: Mouse moved to (536, 500)
Screenshot: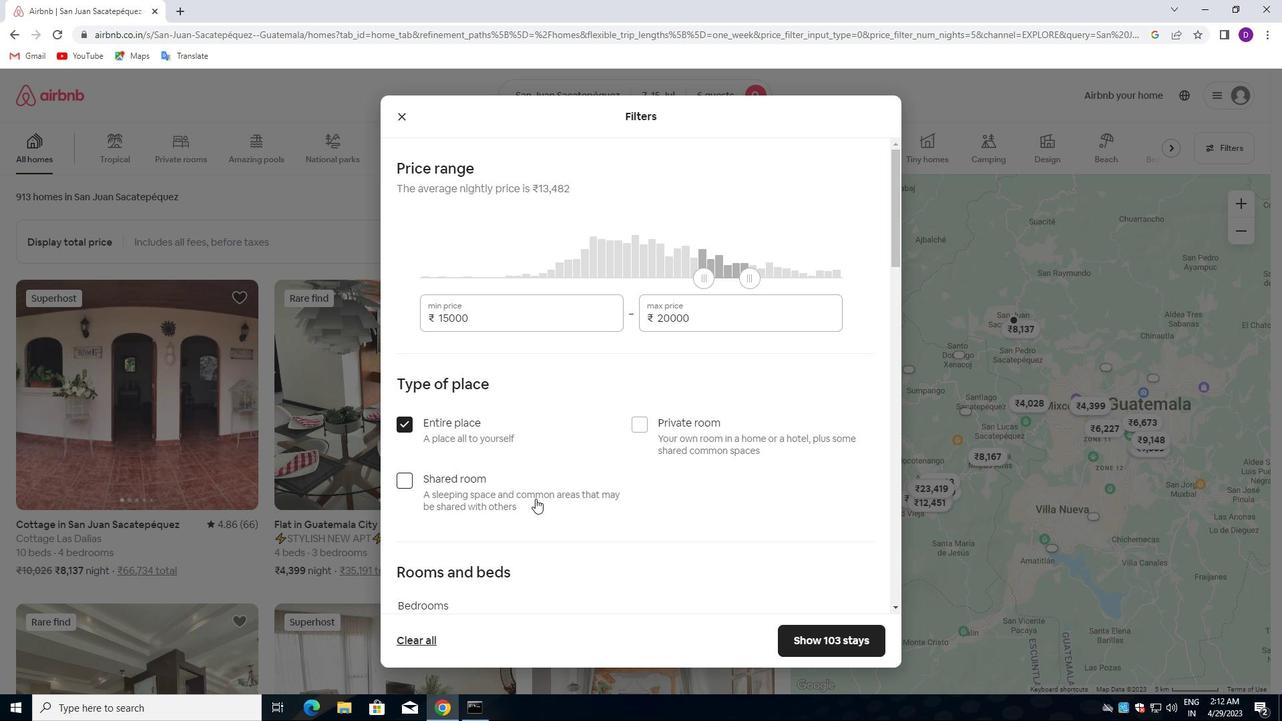 
Action: Mouse scrolled (536, 499) with delta (0, 0)
Screenshot: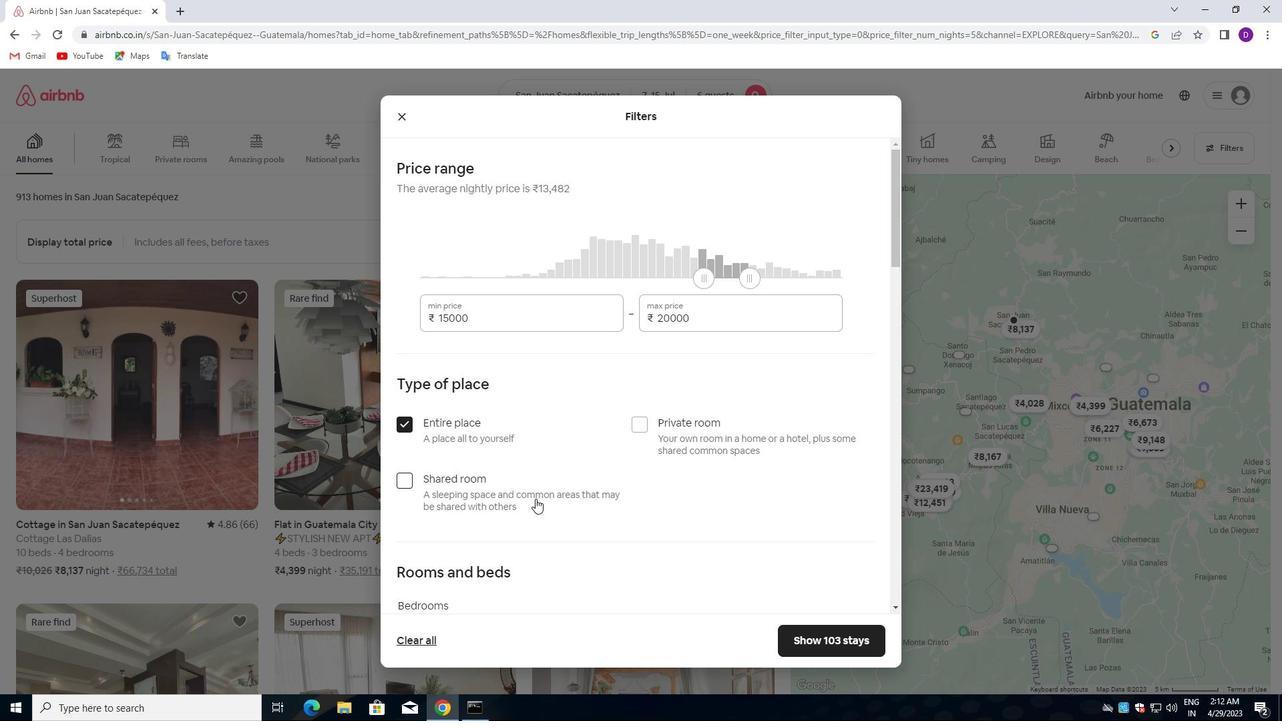 
Action: Mouse scrolled (536, 499) with delta (0, 0)
Screenshot: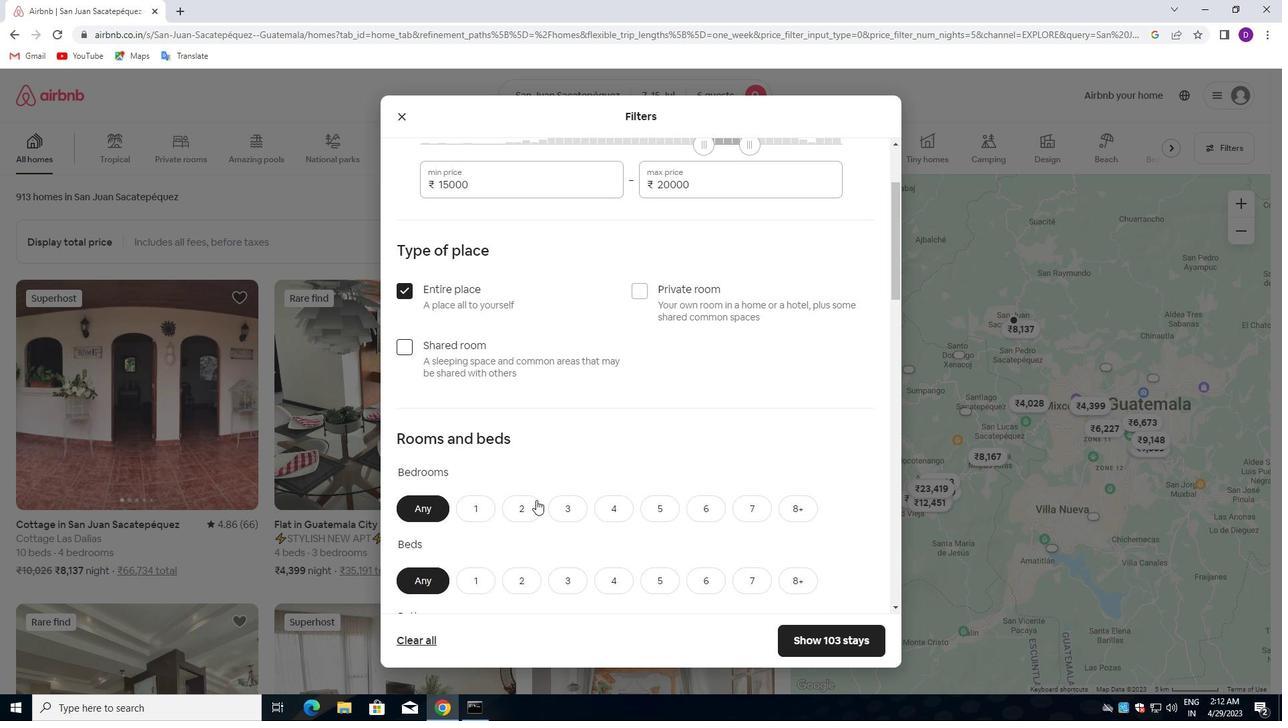 
Action: Mouse scrolled (536, 499) with delta (0, 0)
Screenshot: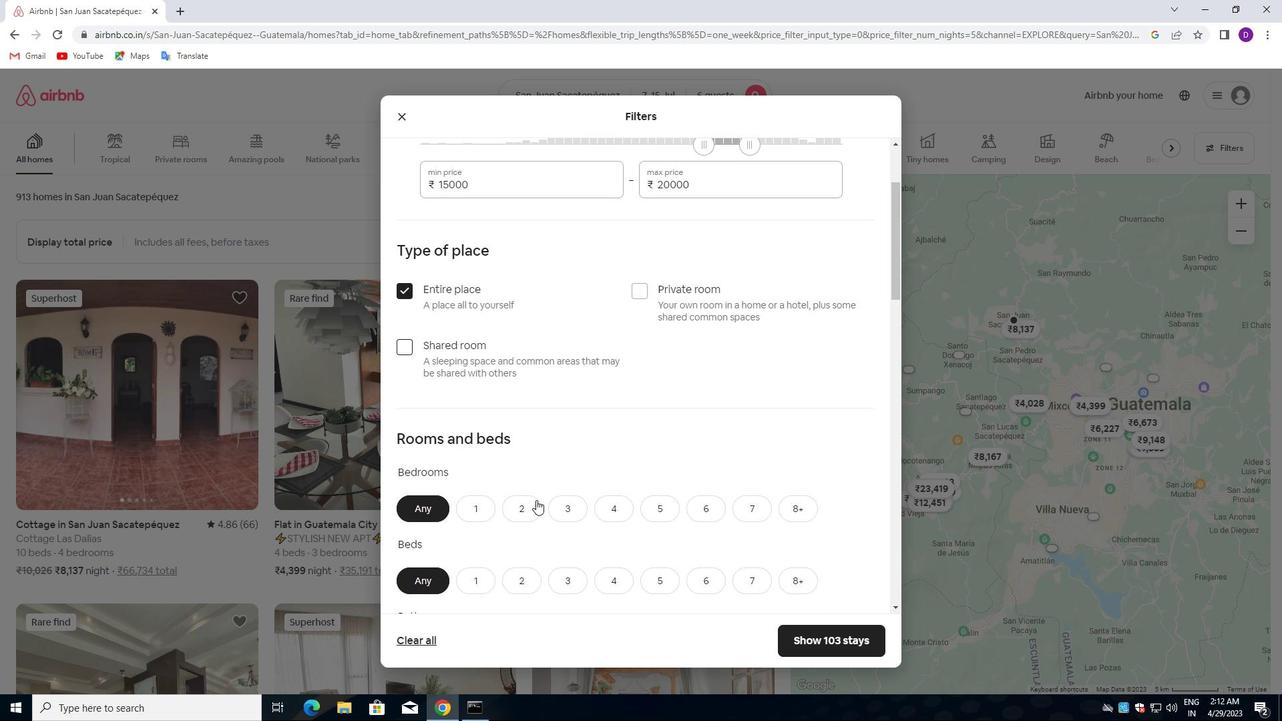 
Action: Mouse moved to (567, 381)
Screenshot: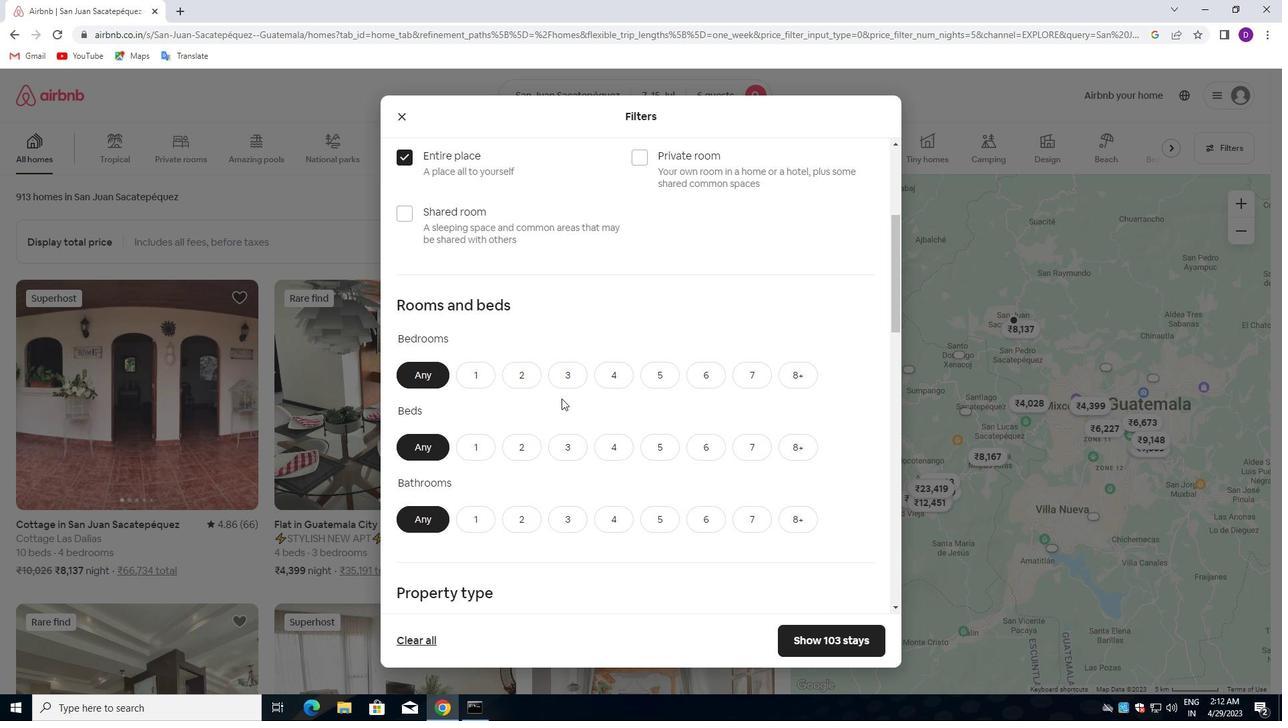 
Action: Mouse pressed left at (567, 381)
Screenshot: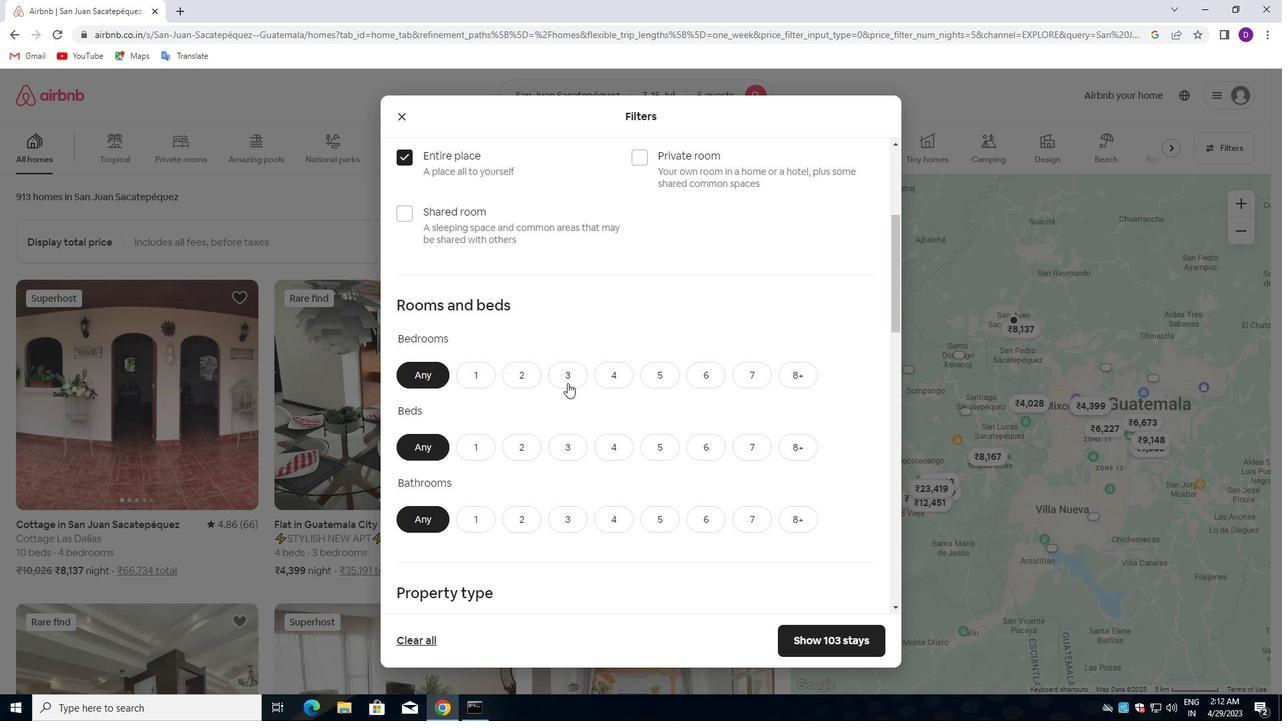 
Action: Mouse moved to (561, 437)
Screenshot: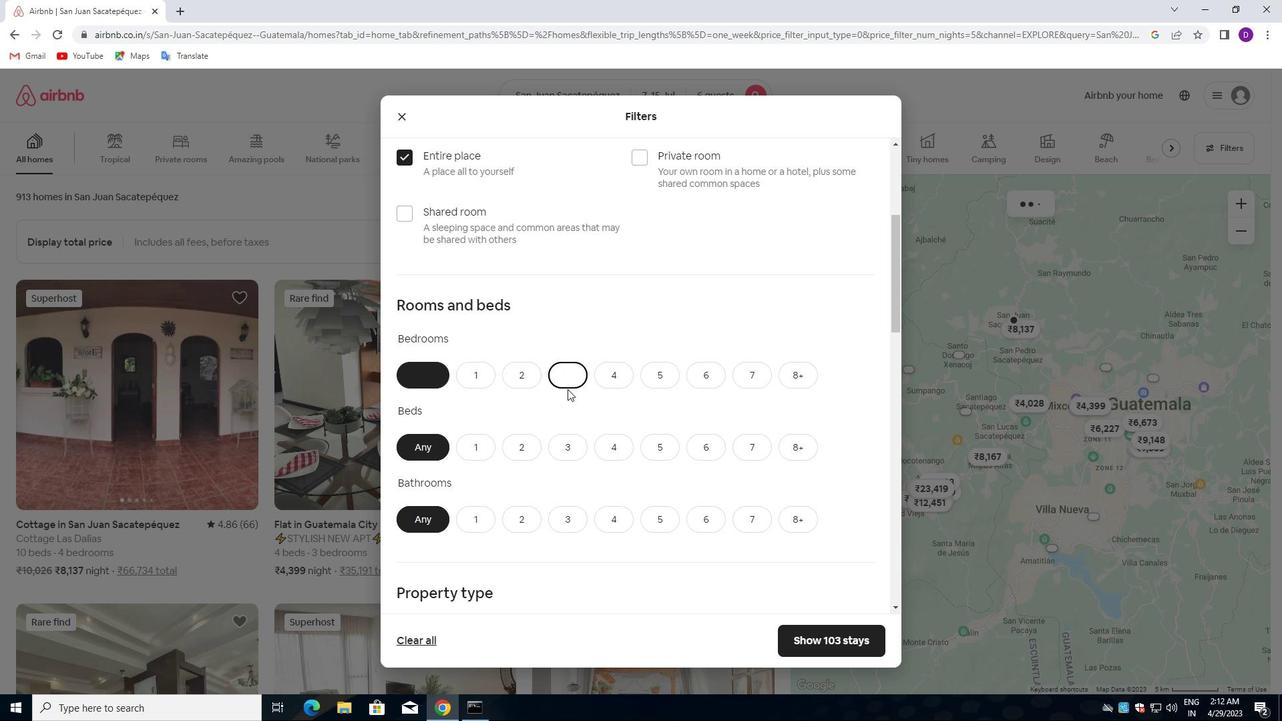 
Action: Mouse pressed left at (561, 437)
Screenshot: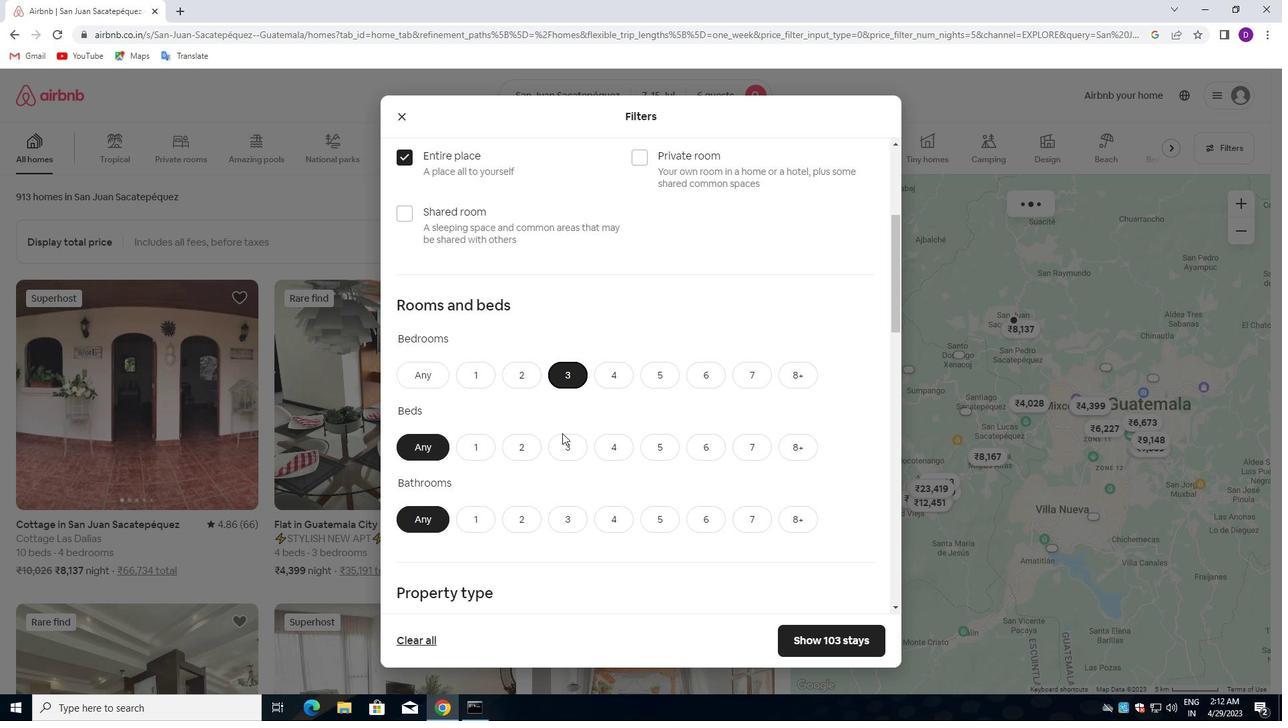 
Action: Mouse moved to (561, 504)
Screenshot: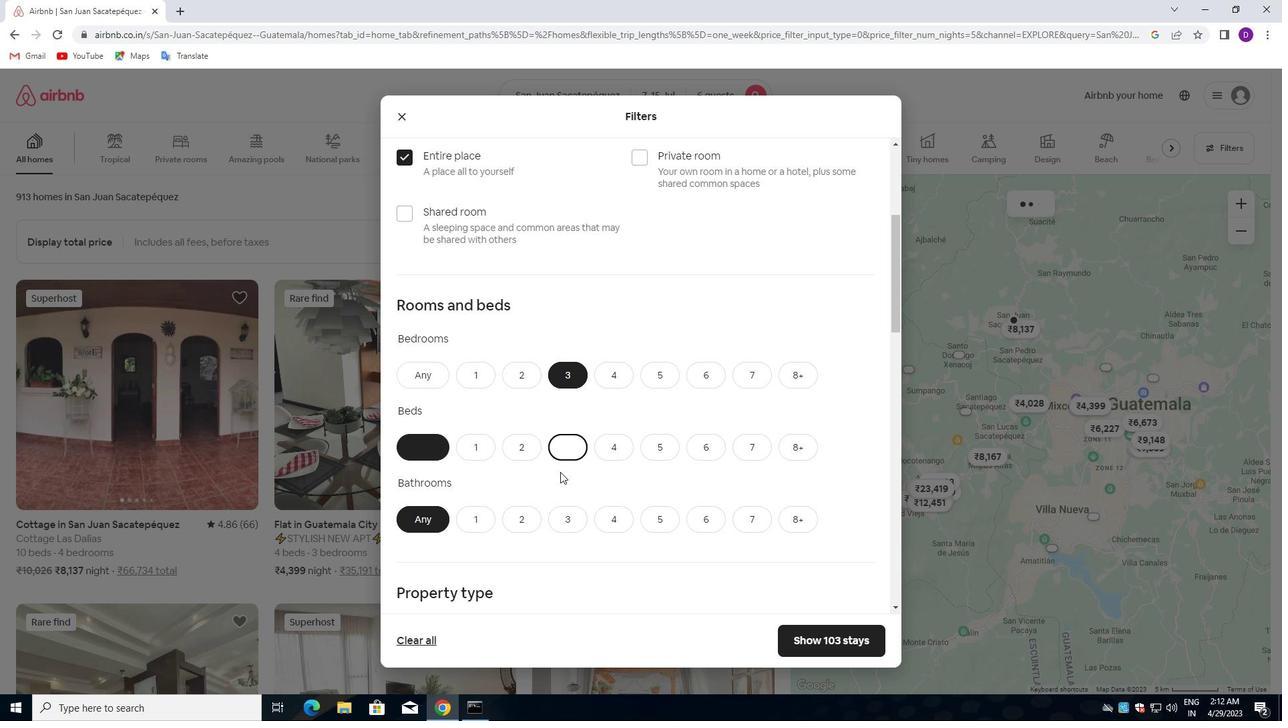 
Action: Mouse pressed left at (561, 504)
Screenshot: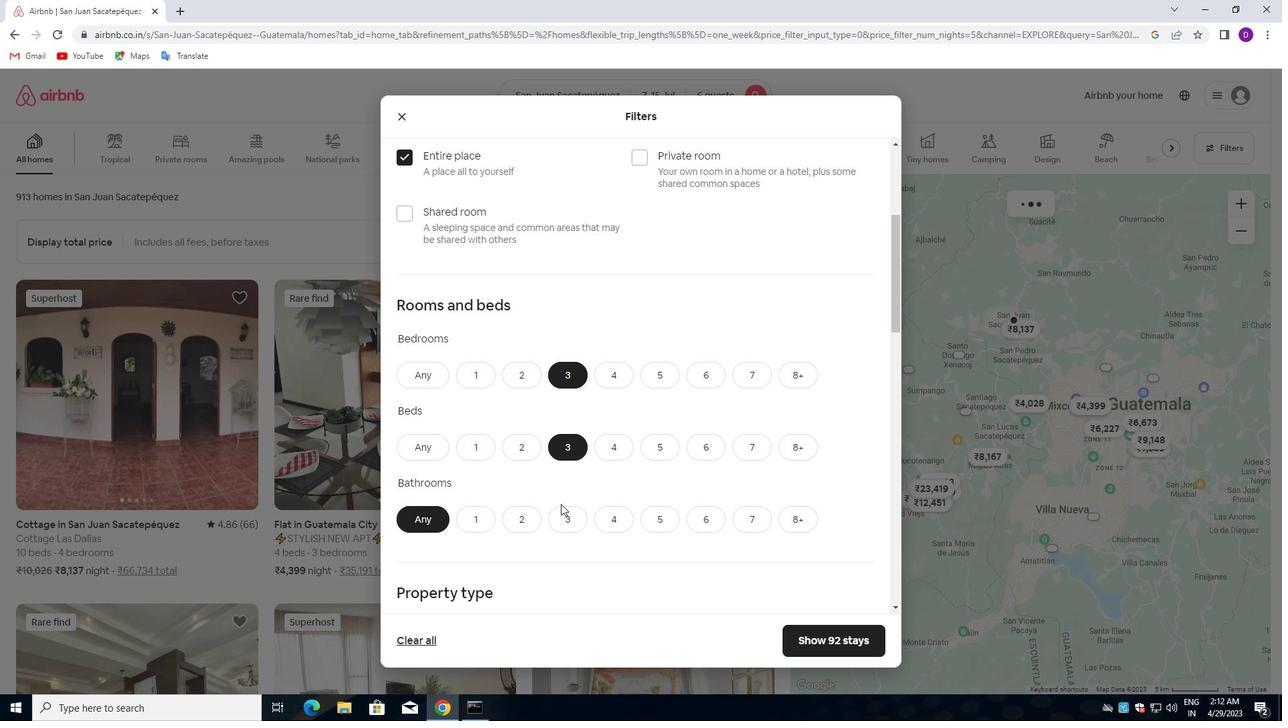 
Action: Mouse moved to (562, 516)
Screenshot: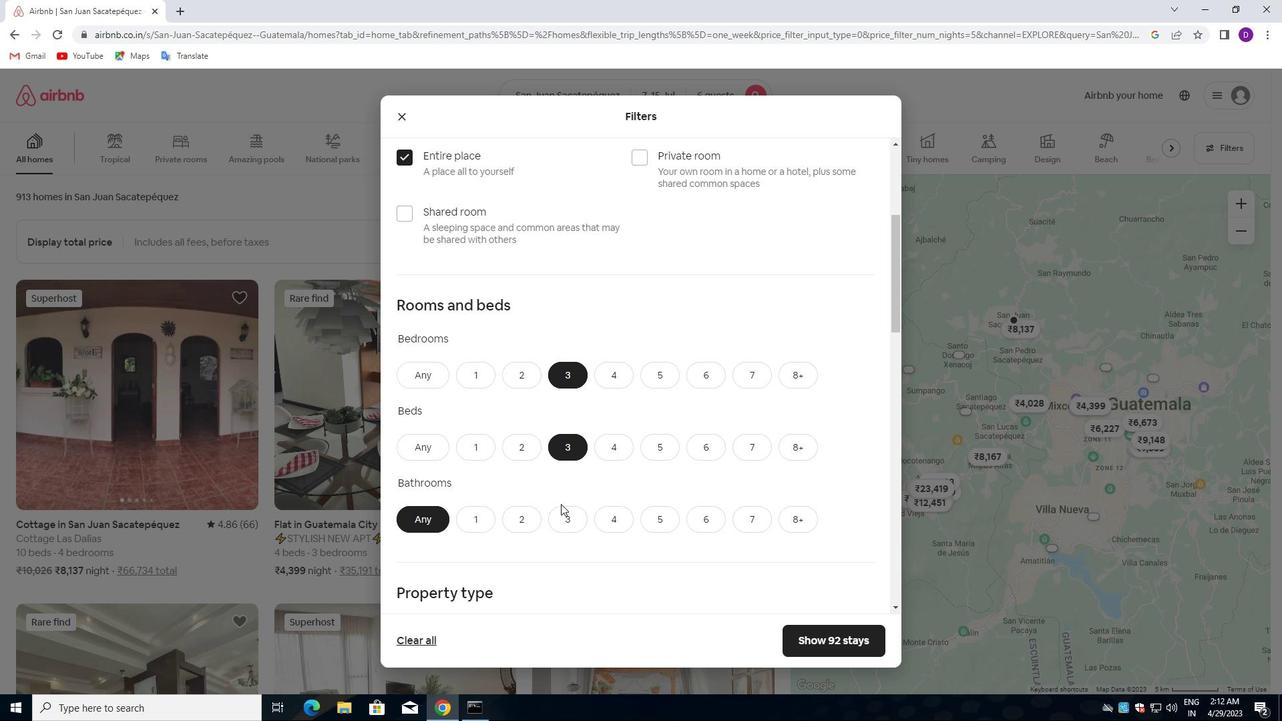 
Action: Mouse pressed left at (562, 516)
Screenshot: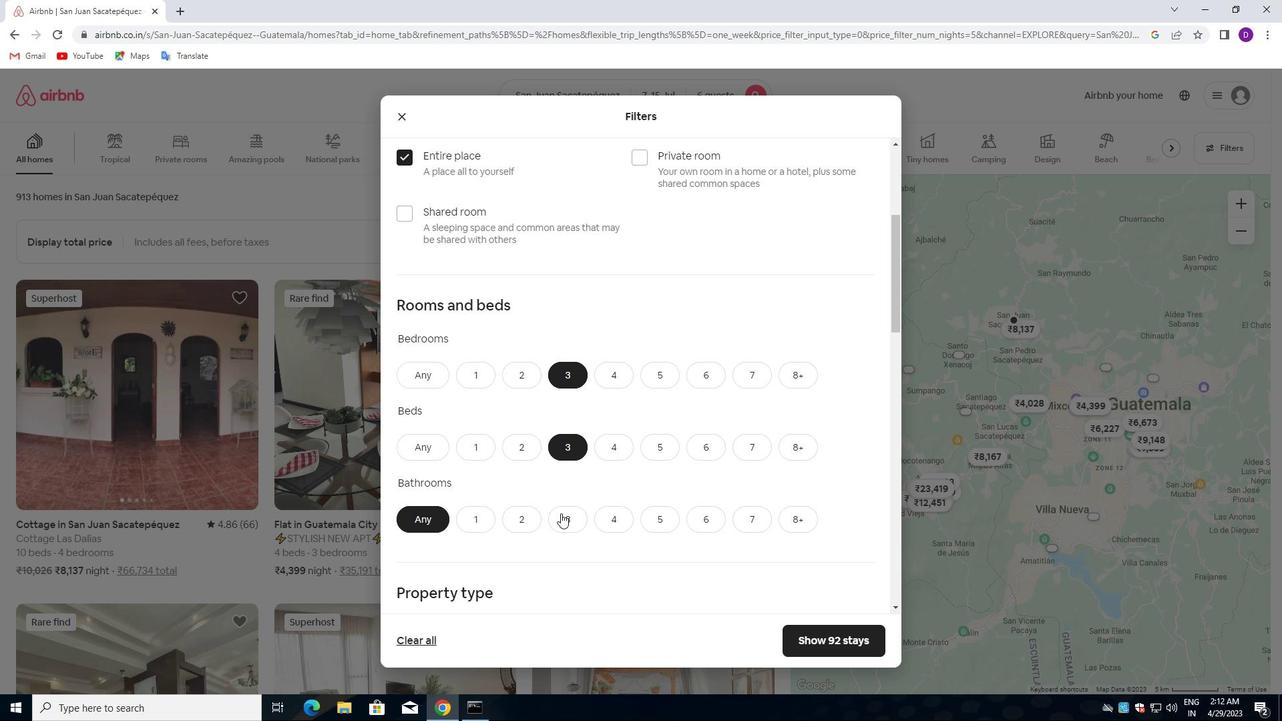 
Action: Mouse moved to (589, 545)
Screenshot: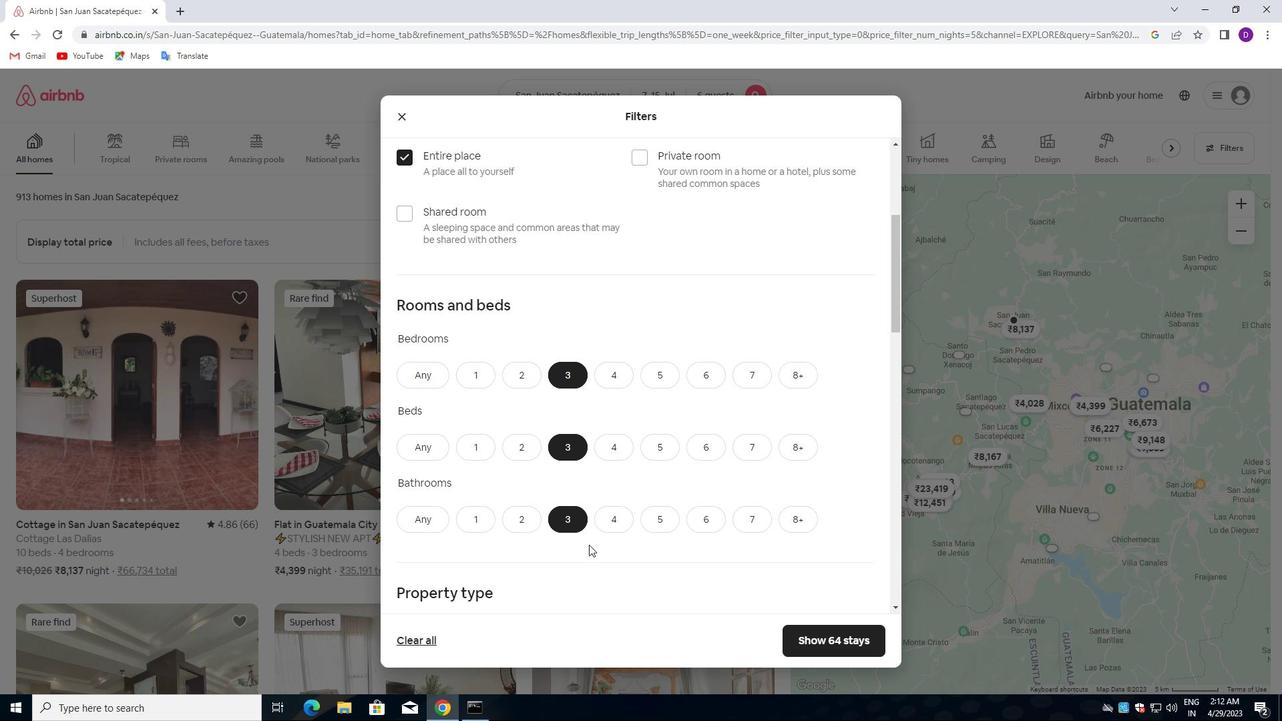 
Action: Mouse scrolled (589, 544) with delta (0, 0)
Screenshot: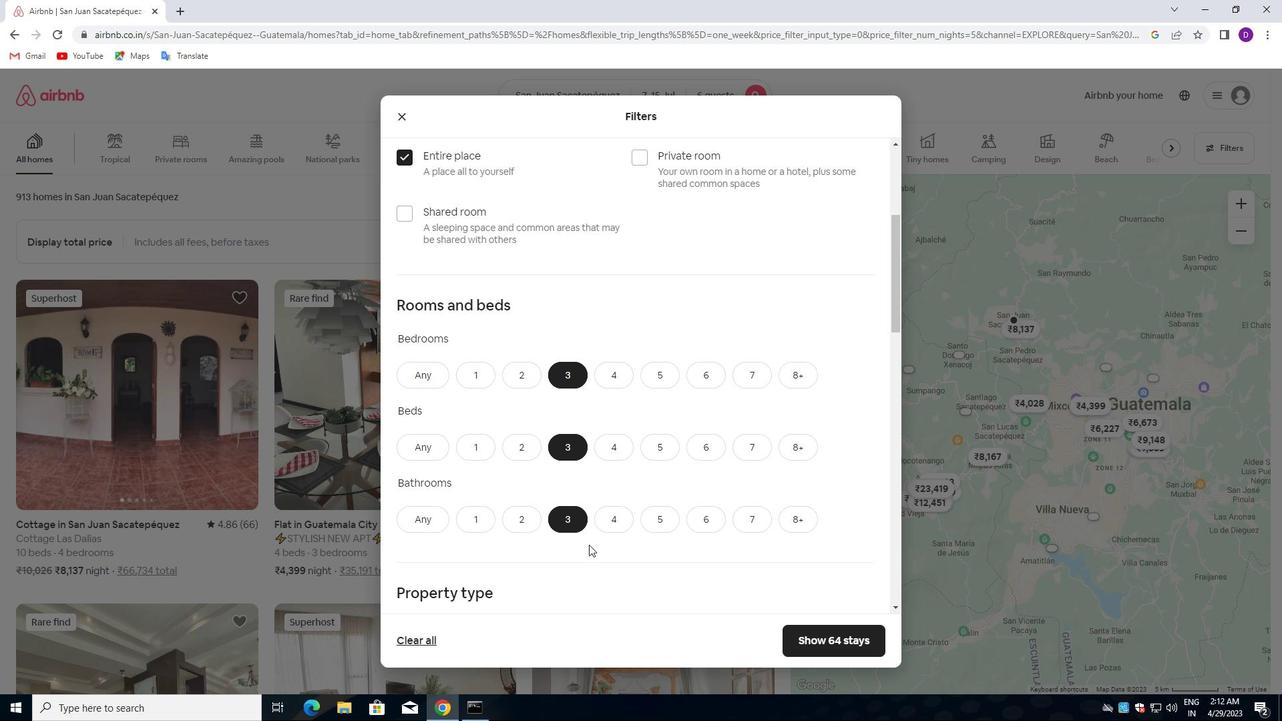 
Action: Mouse scrolled (589, 544) with delta (0, 0)
Screenshot: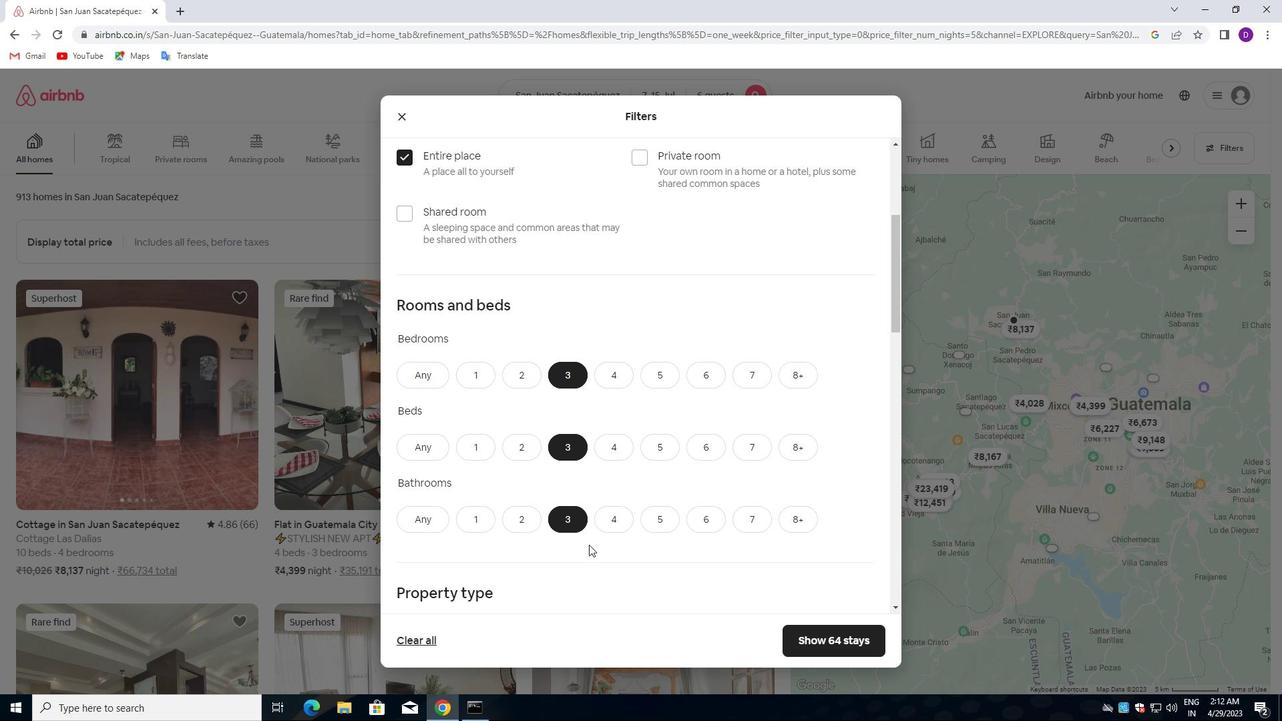 
Action: Mouse scrolled (589, 544) with delta (0, 0)
Screenshot: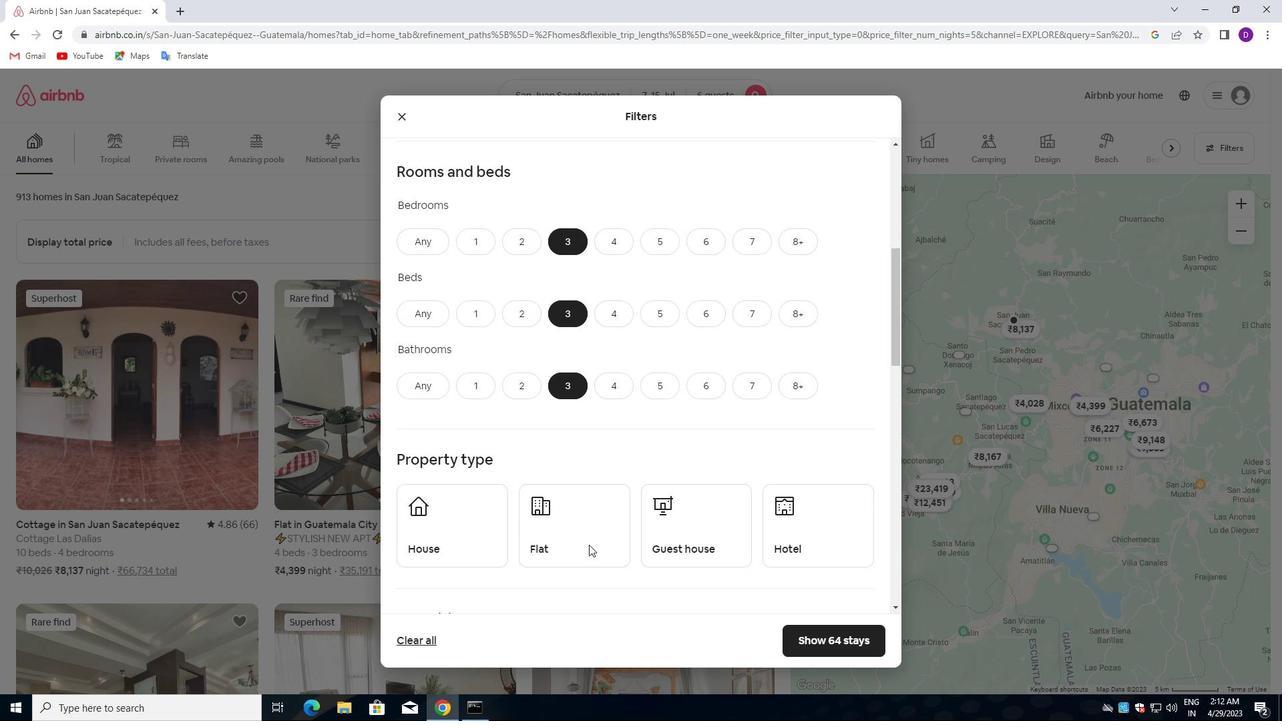 
Action: Mouse moved to (460, 461)
Screenshot: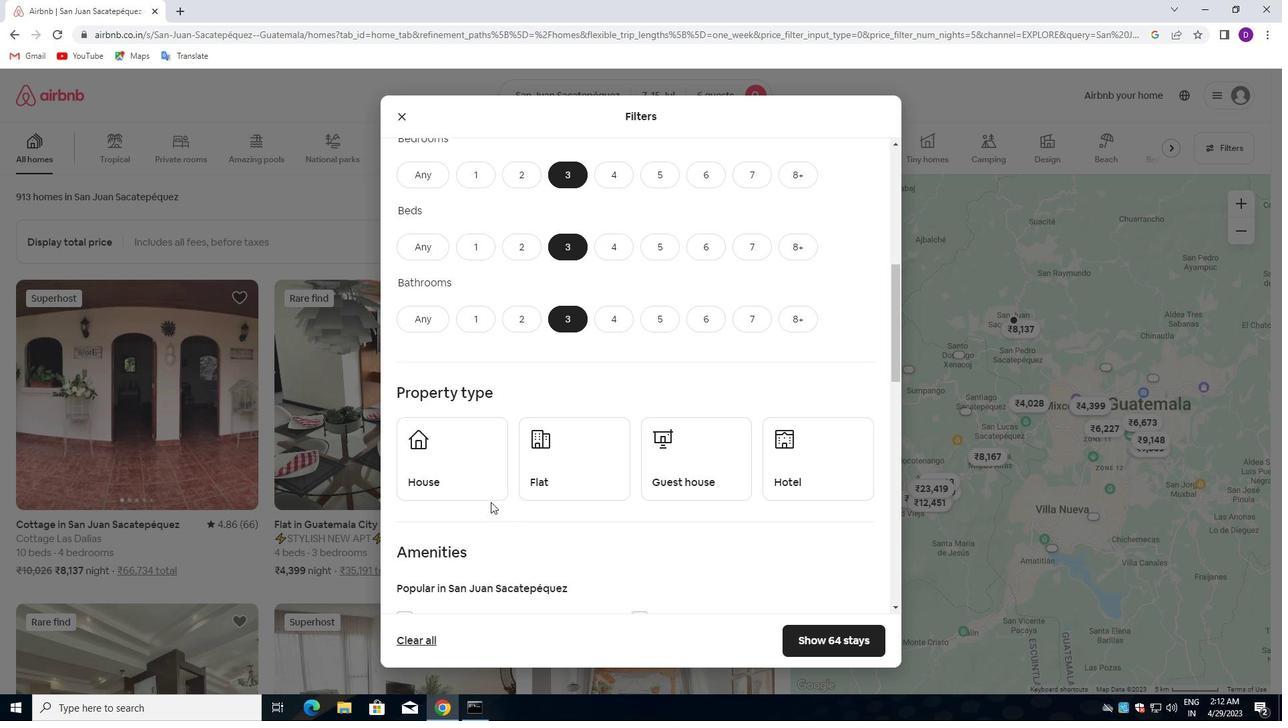 
Action: Mouse pressed left at (460, 461)
Screenshot: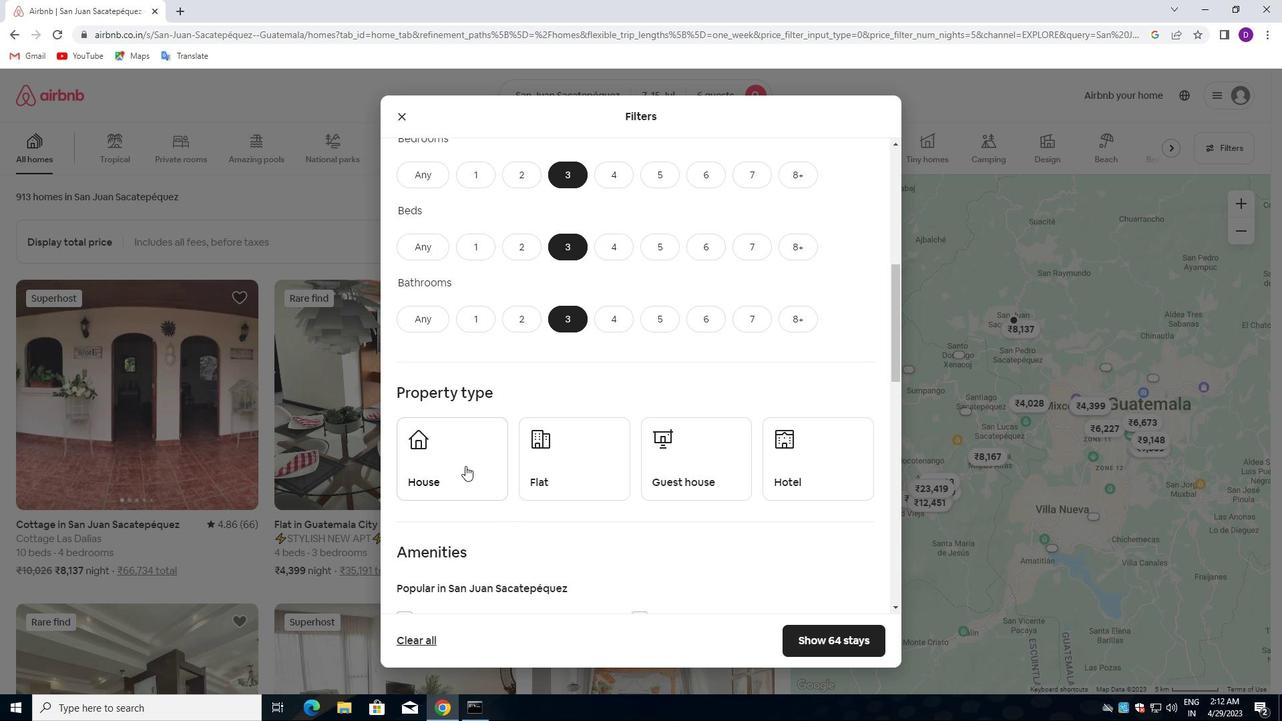 
Action: Mouse moved to (566, 466)
Screenshot: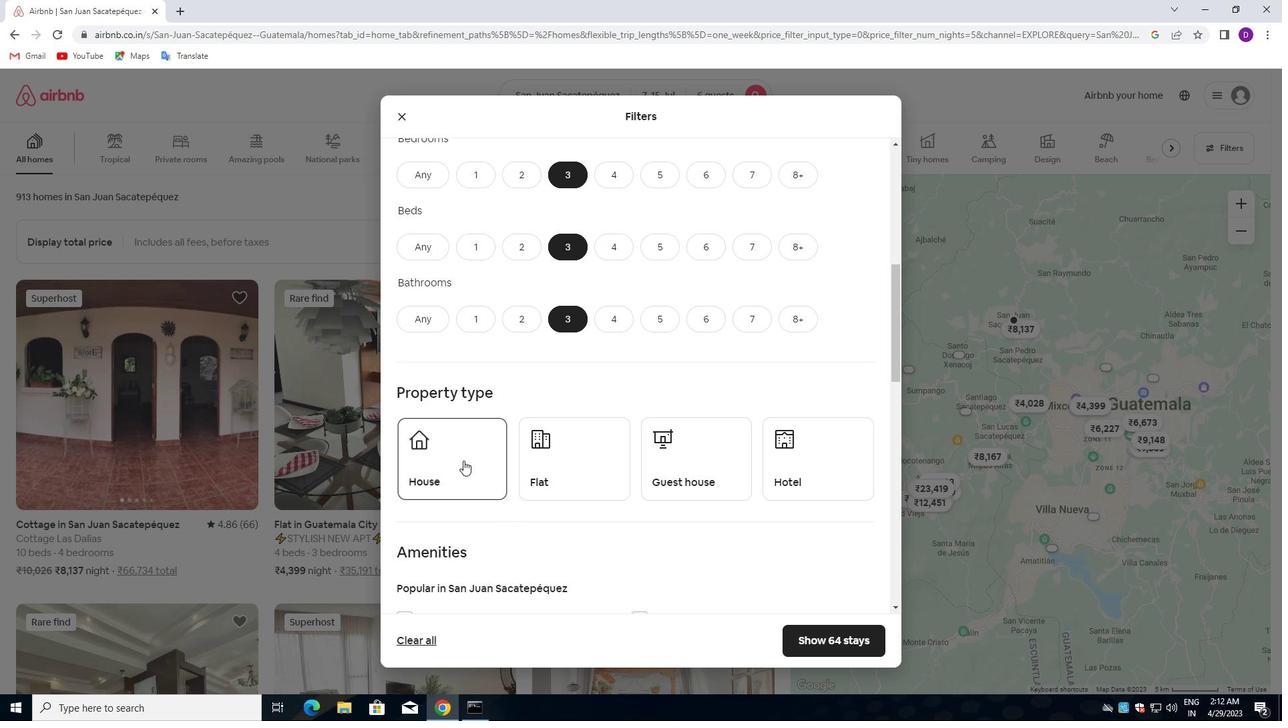 
Action: Mouse pressed left at (566, 466)
Screenshot: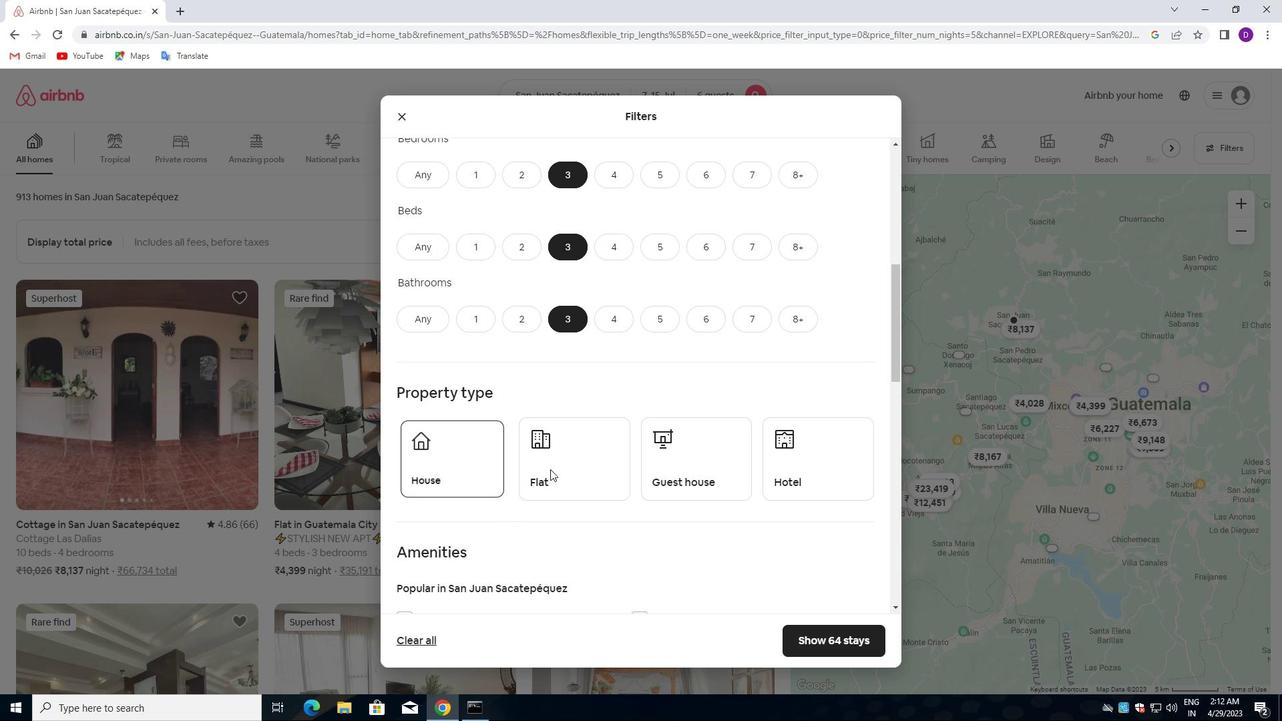 
Action: Mouse moved to (658, 459)
Screenshot: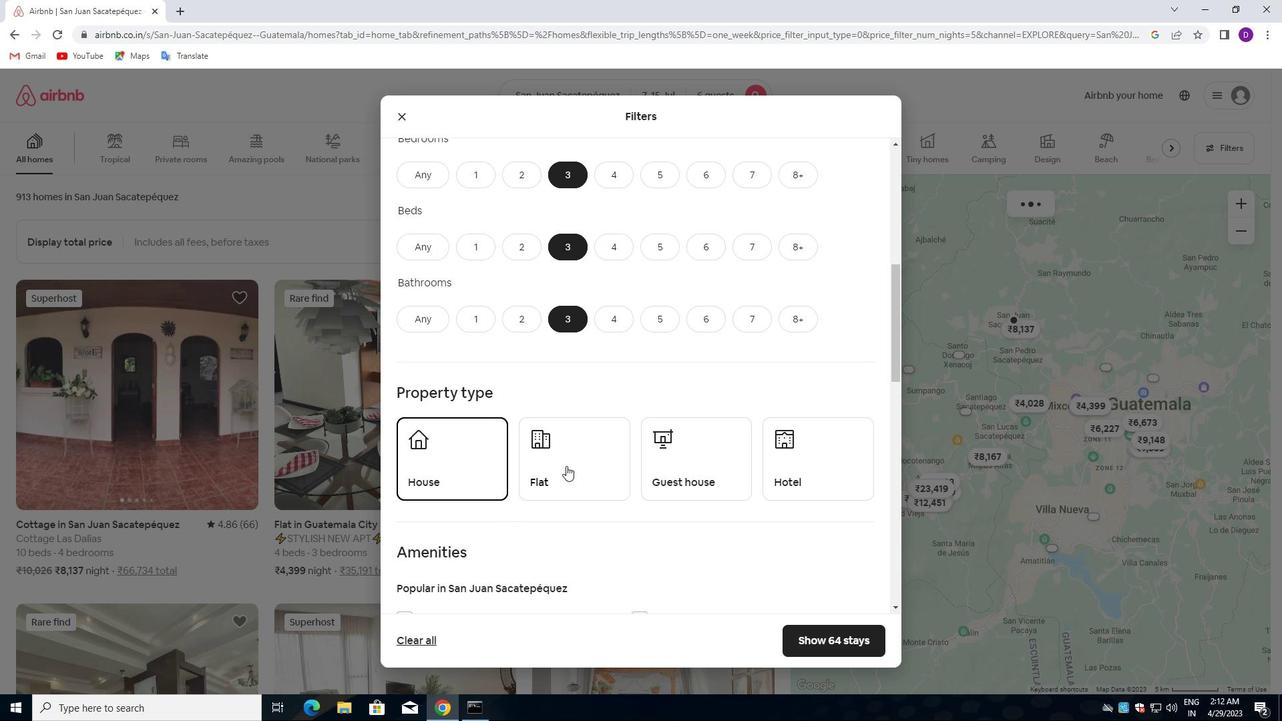 
Action: Mouse pressed left at (658, 459)
Screenshot: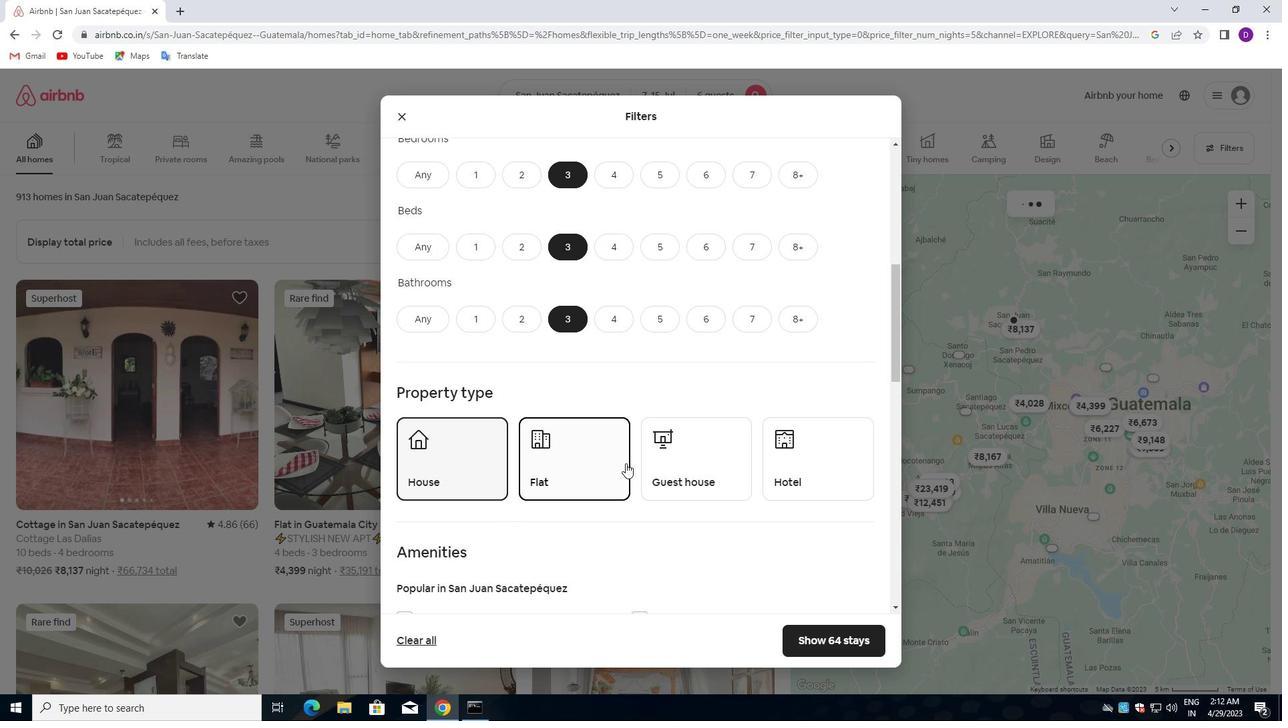 
Action: Mouse moved to (676, 479)
Screenshot: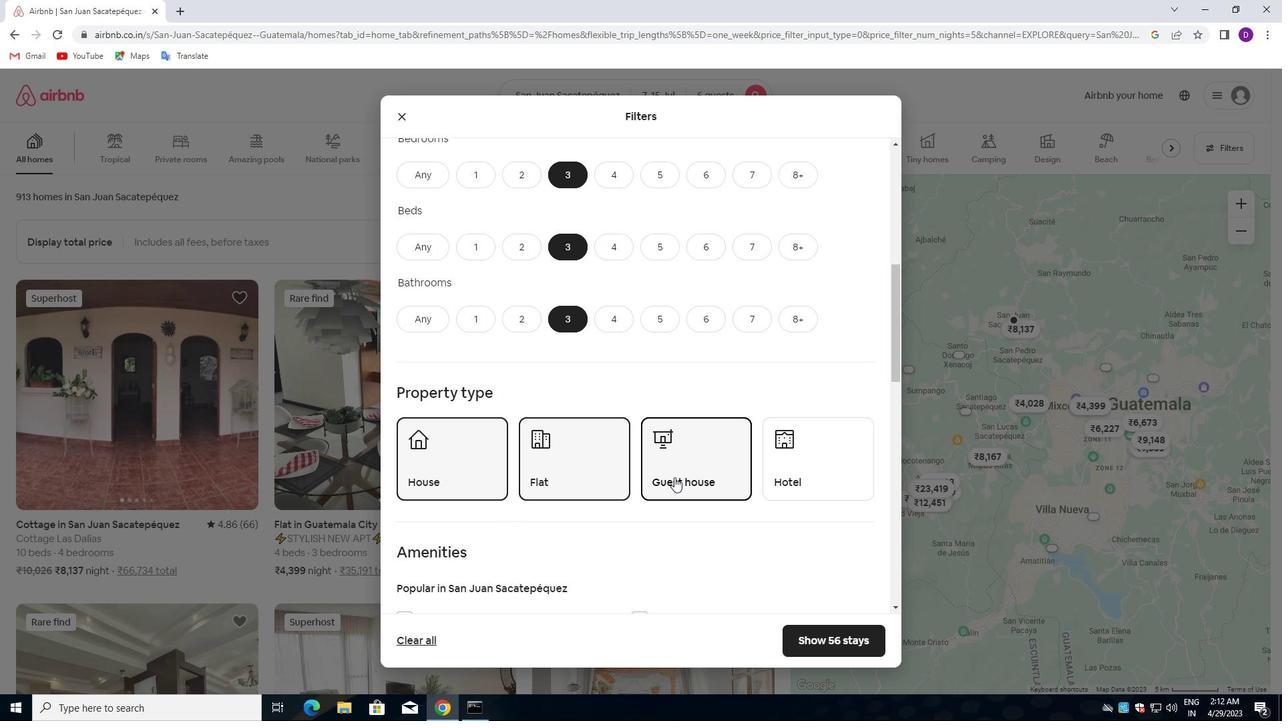 
Action: Mouse scrolled (676, 479) with delta (0, 0)
Screenshot: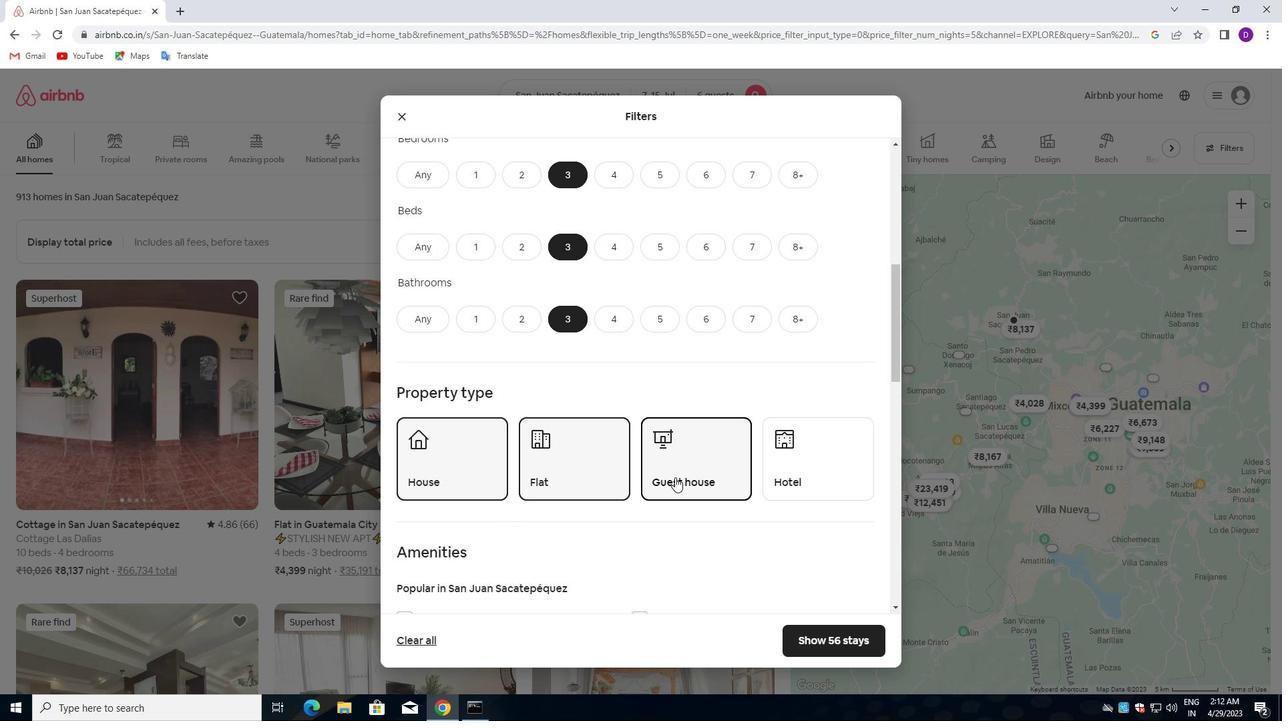 
Action: Mouse scrolled (676, 479) with delta (0, 0)
Screenshot: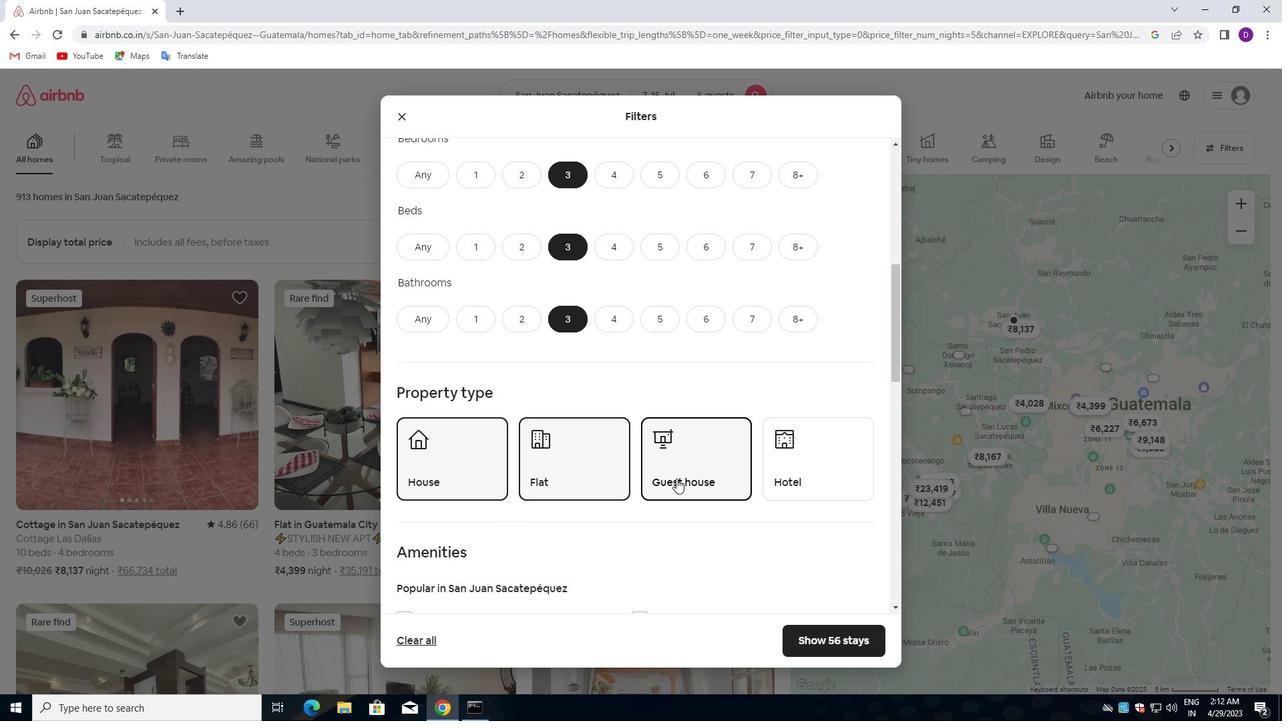 
Action: Mouse scrolled (676, 479) with delta (0, 0)
Screenshot: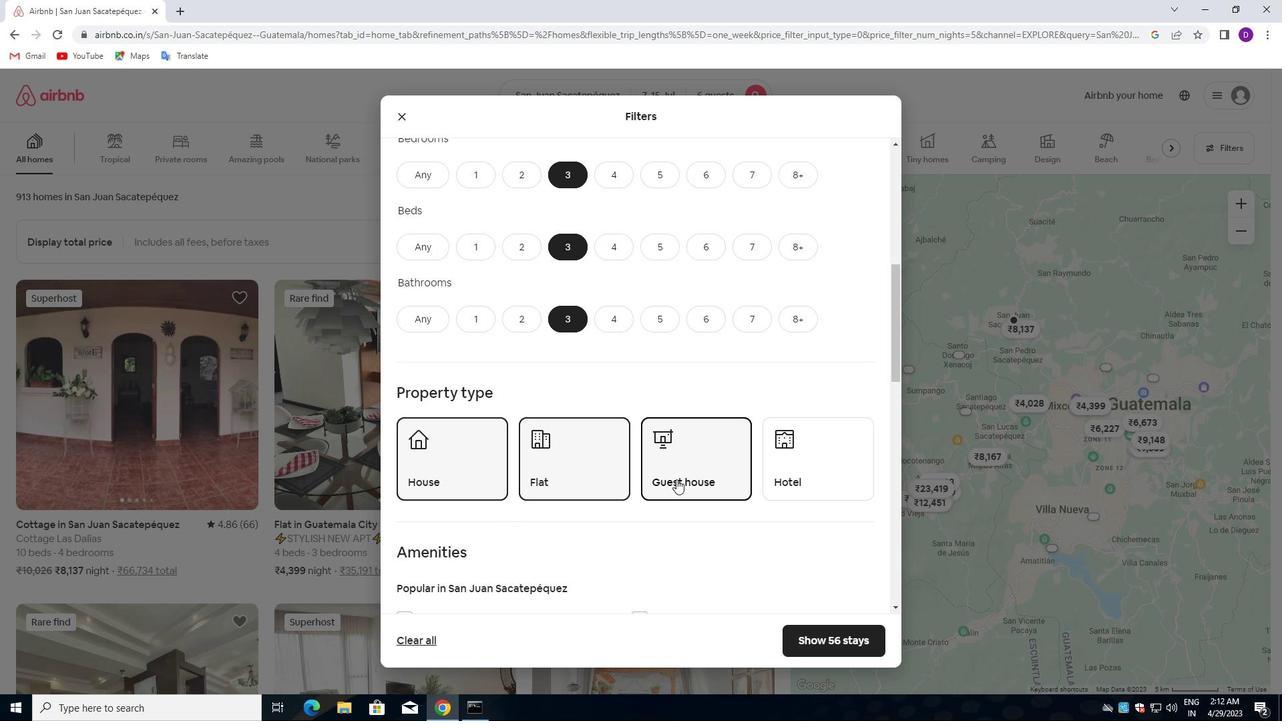 
Action: Mouse moved to (399, 481)
Screenshot: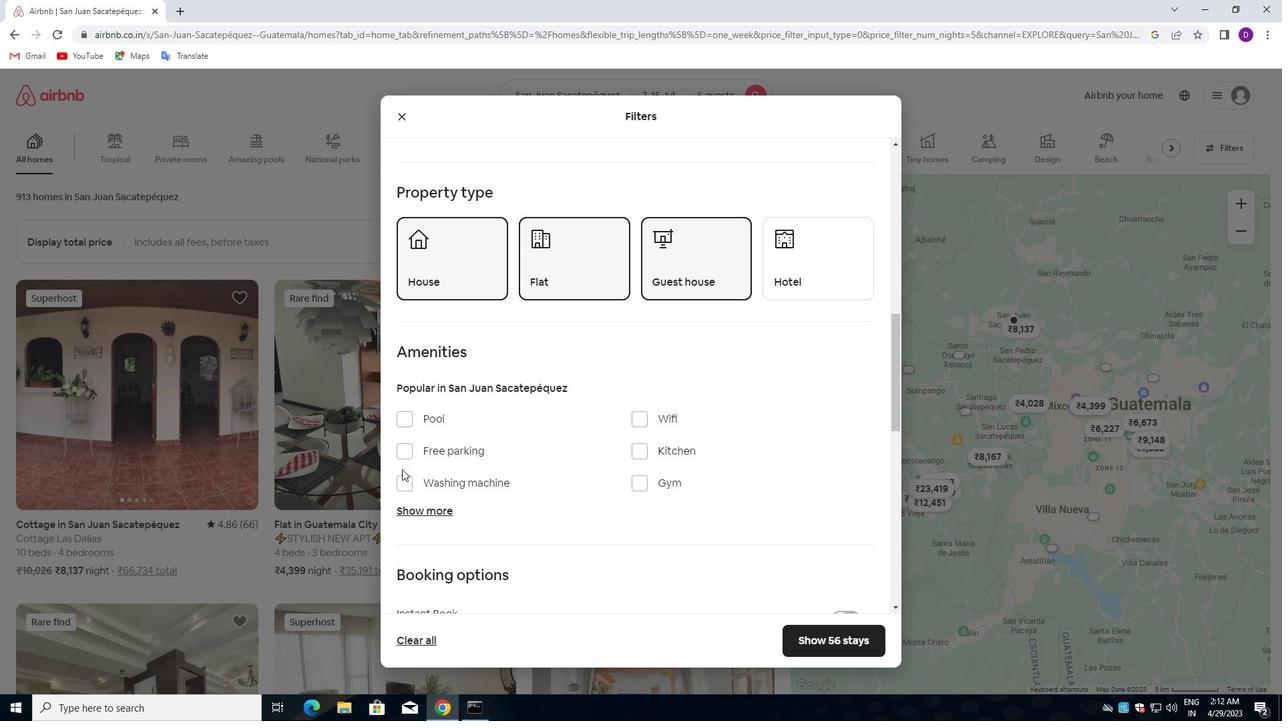 
Action: Mouse pressed left at (399, 481)
Screenshot: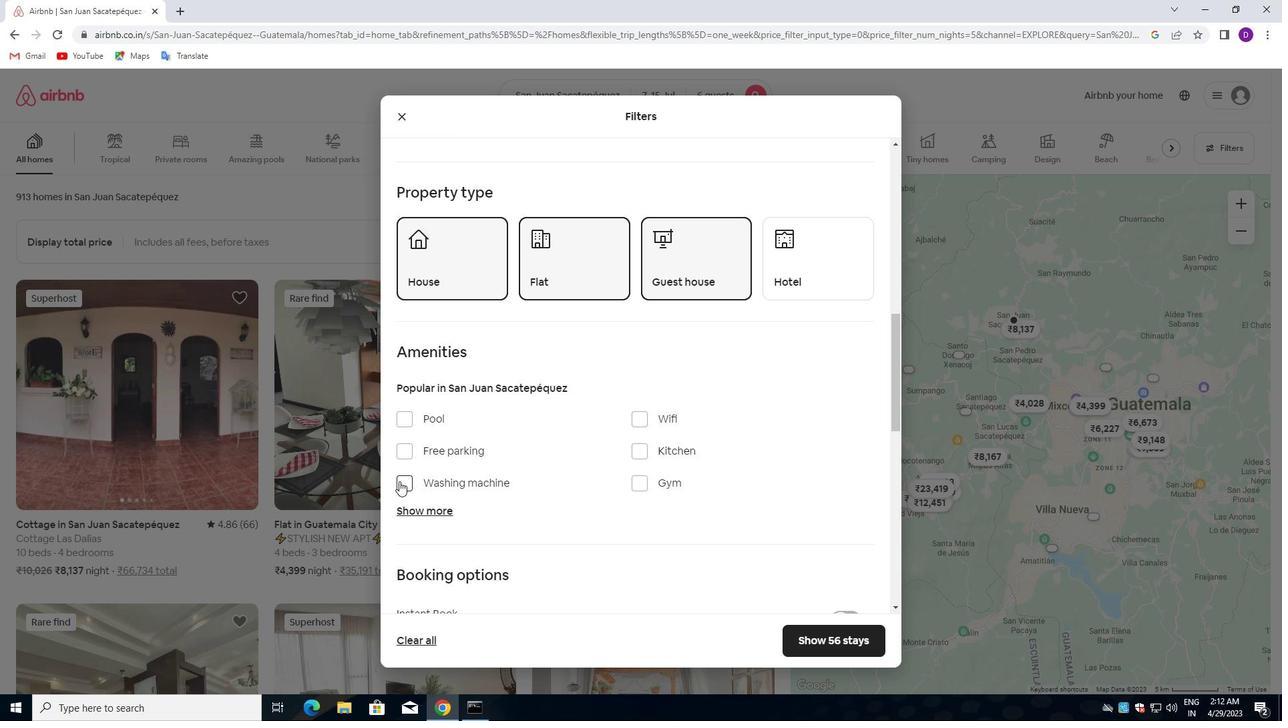 
Action: Mouse moved to (578, 500)
Screenshot: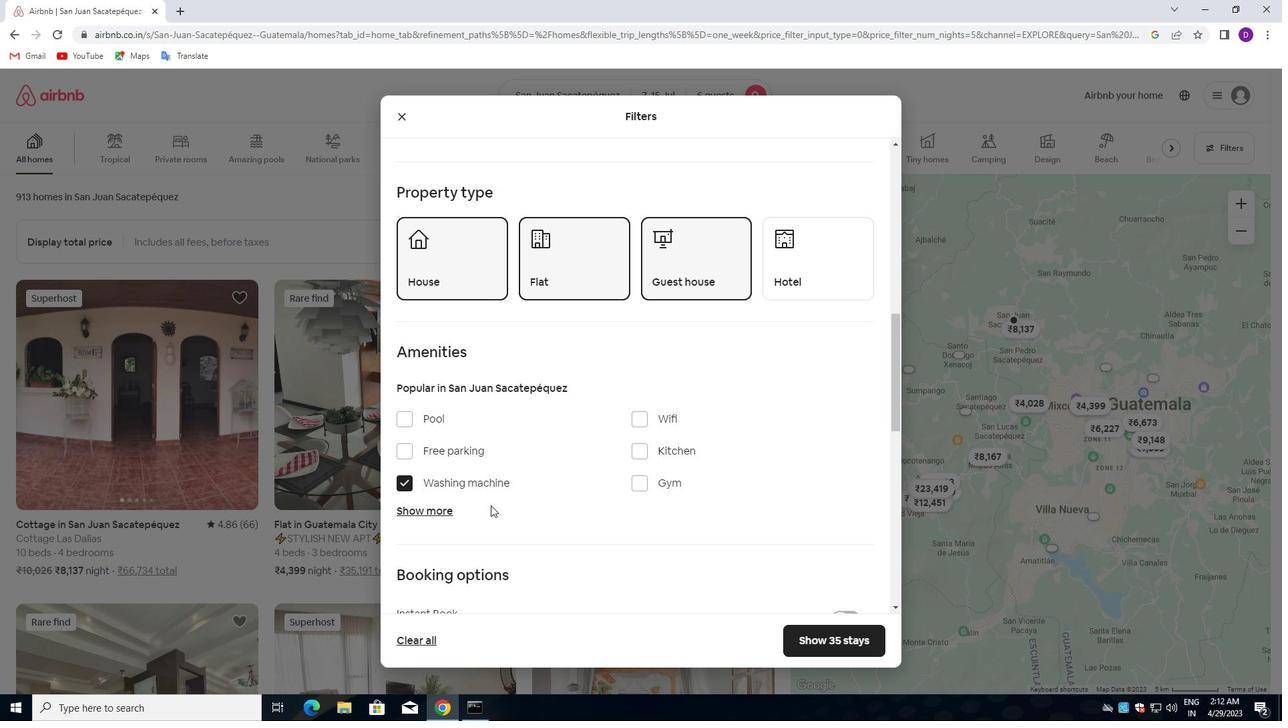 
Action: Mouse scrolled (578, 499) with delta (0, 0)
Screenshot: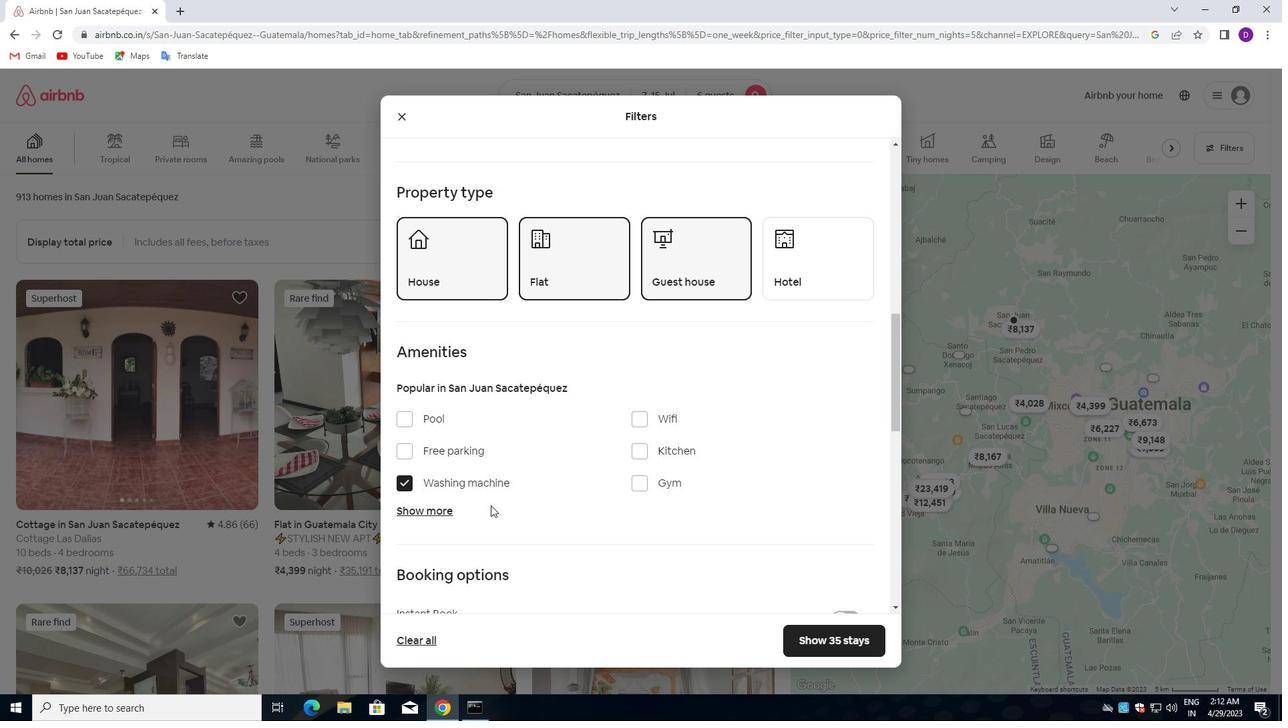 
Action: Mouse scrolled (578, 499) with delta (0, 0)
Screenshot: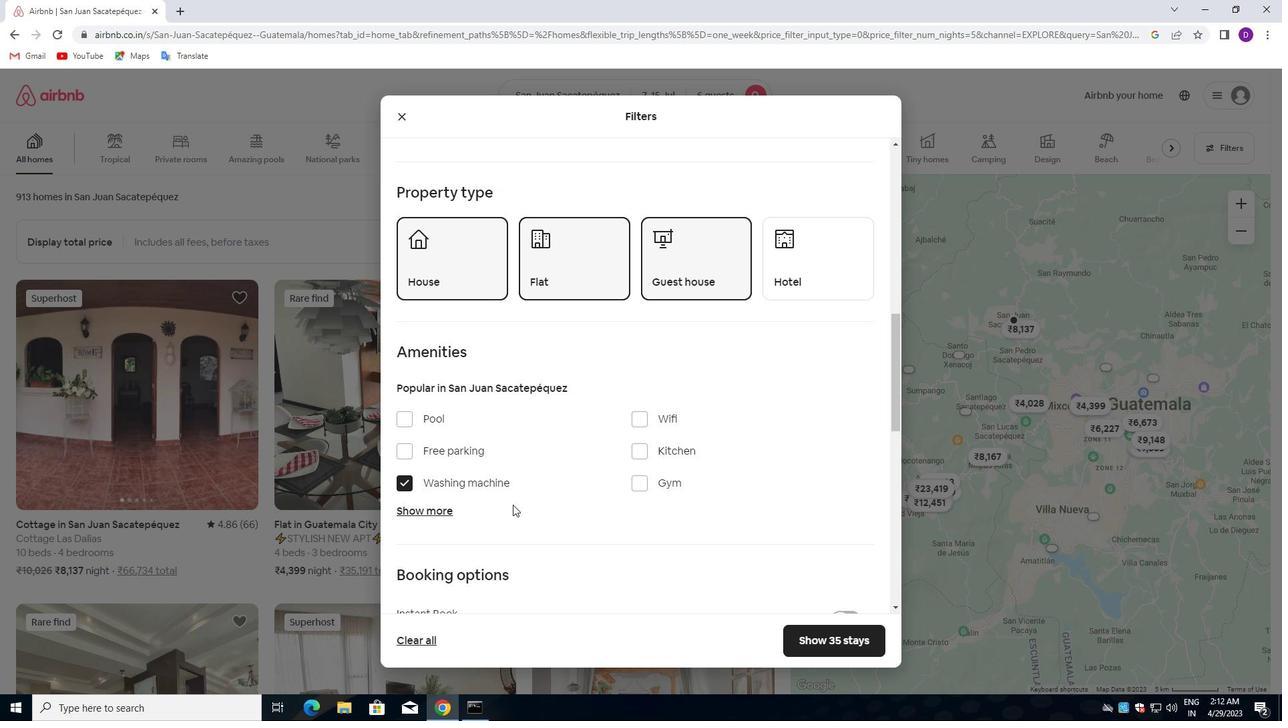
Action: Mouse moved to (579, 500)
Screenshot: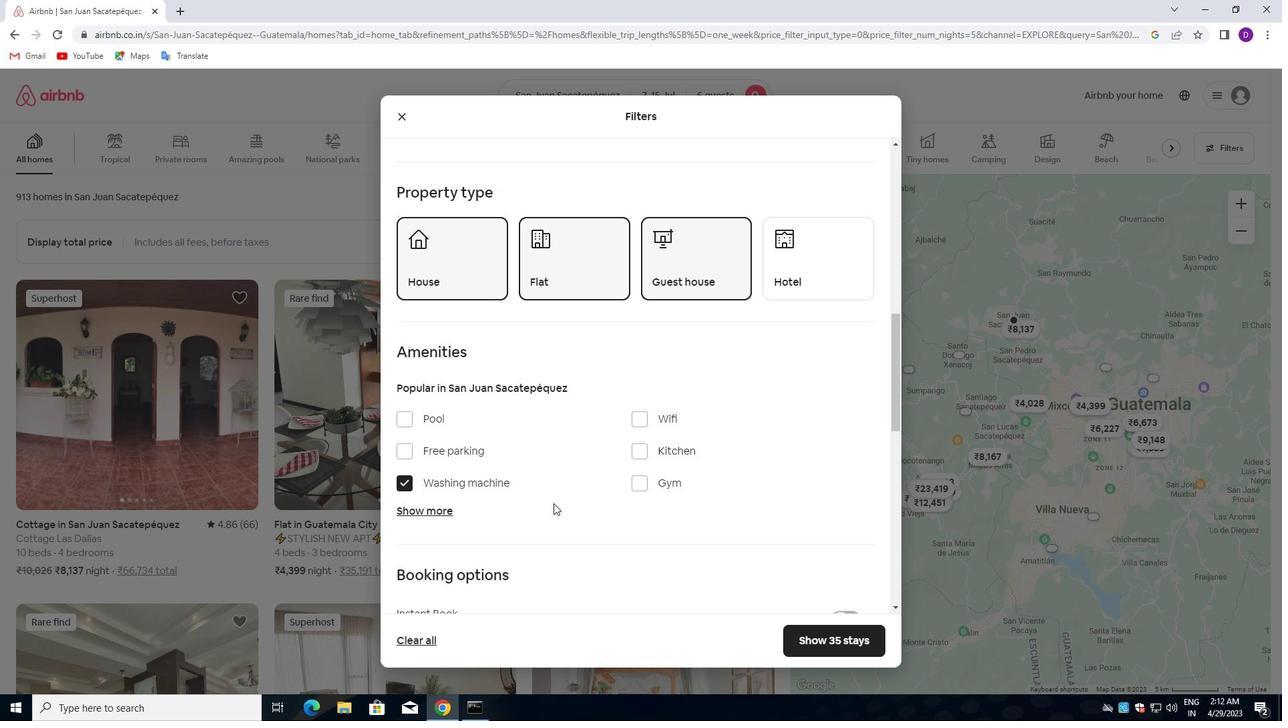 
Action: Mouse scrolled (579, 499) with delta (0, 0)
Screenshot: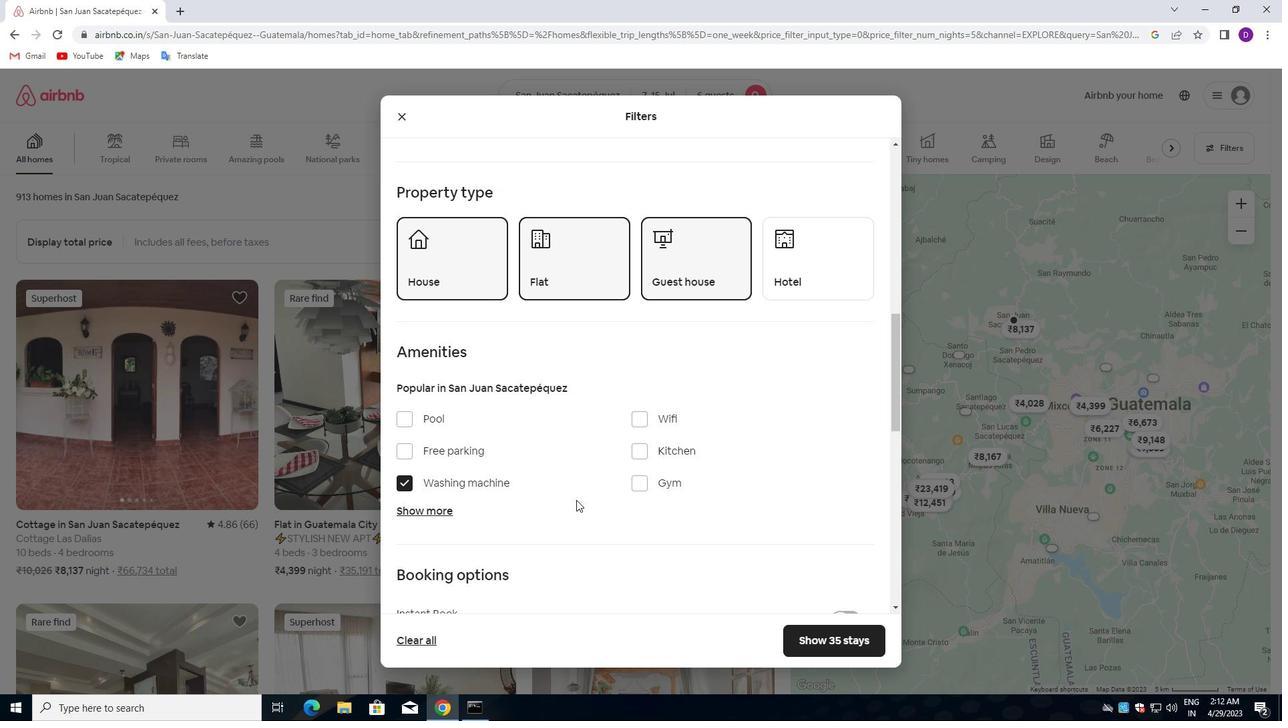 
Action: Mouse scrolled (579, 499) with delta (0, 0)
Screenshot: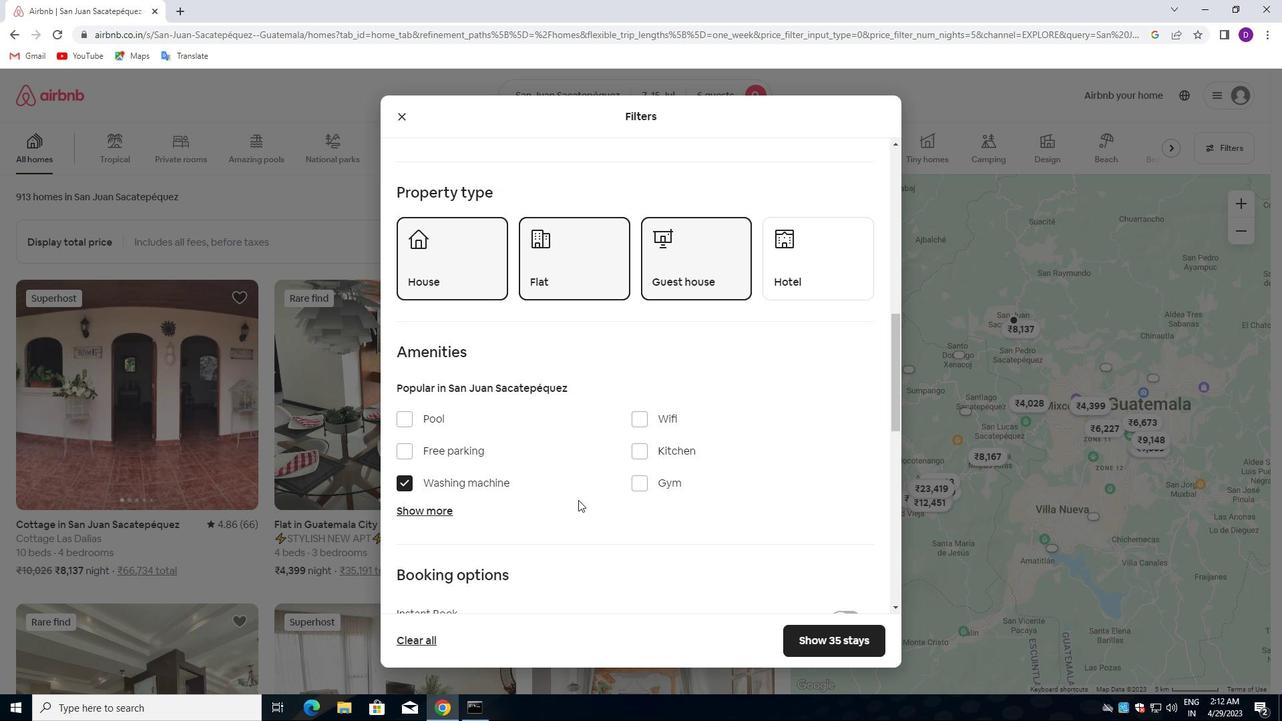 
Action: Mouse scrolled (579, 499) with delta (0, 0)
Screenshot: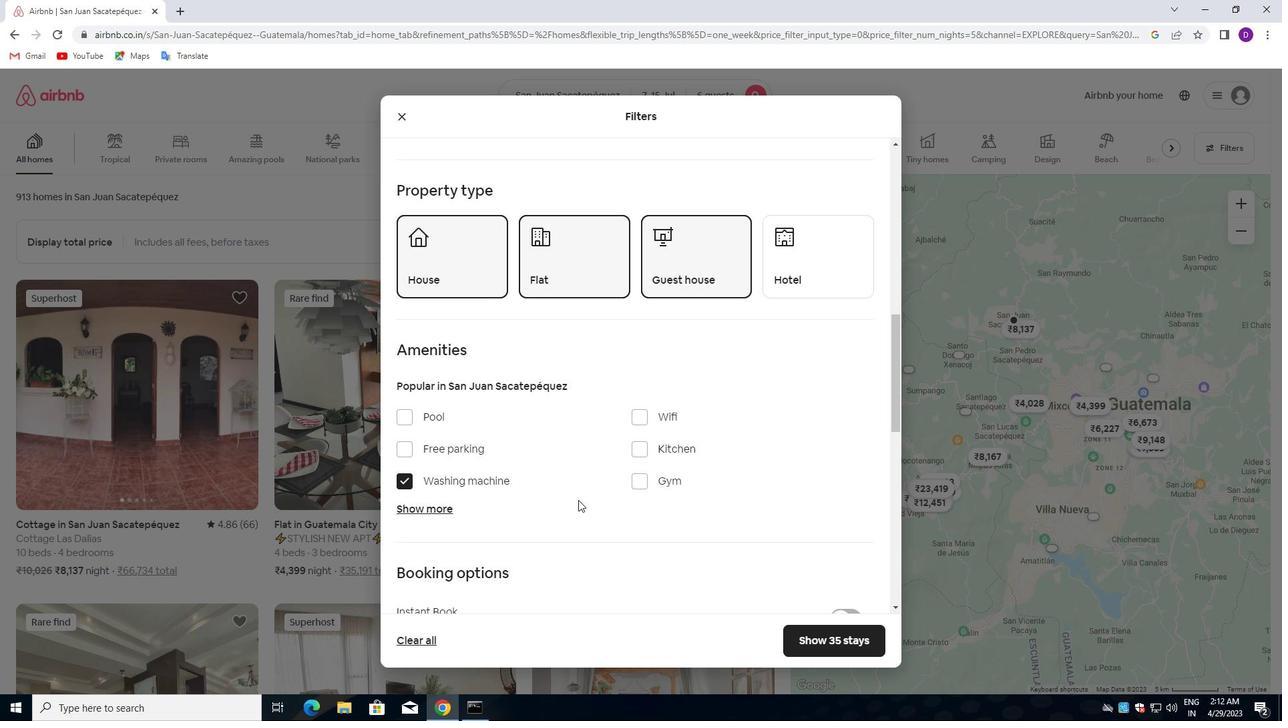 
Action: Mouse moved to (844, 332)
Screenshot: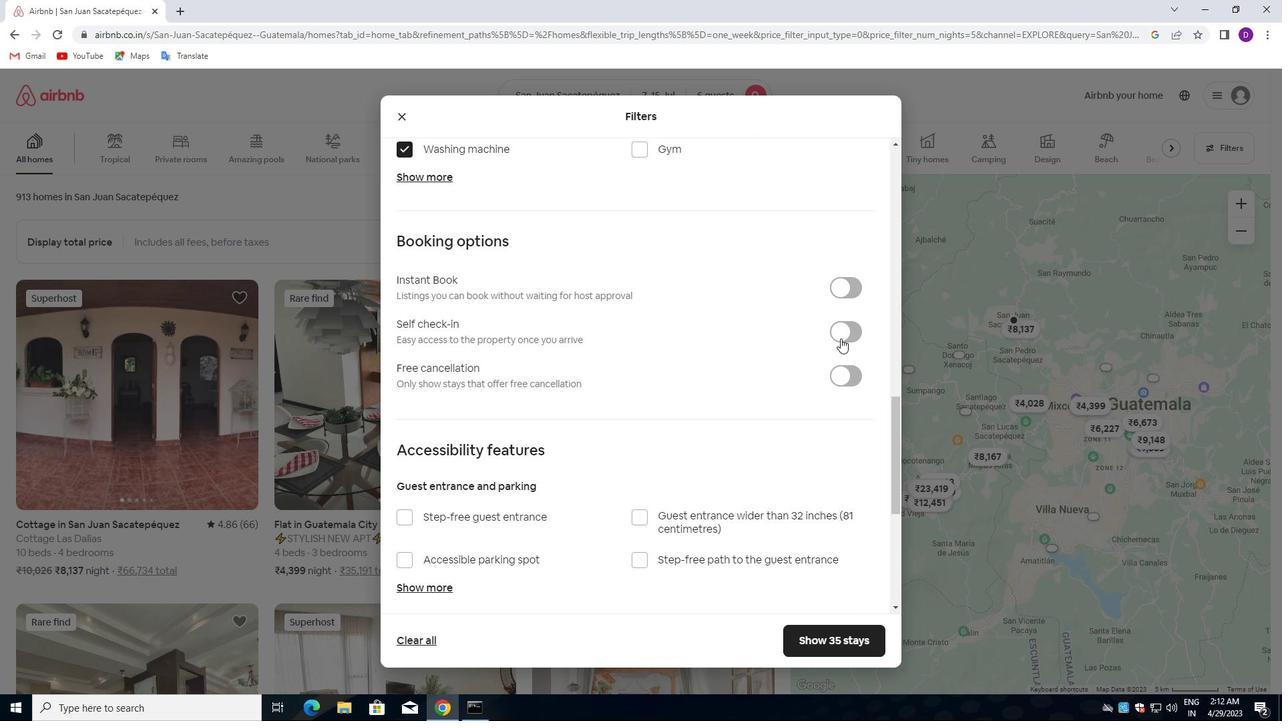 
Action: Mouse pressed left at (844, 332)
Screenshot: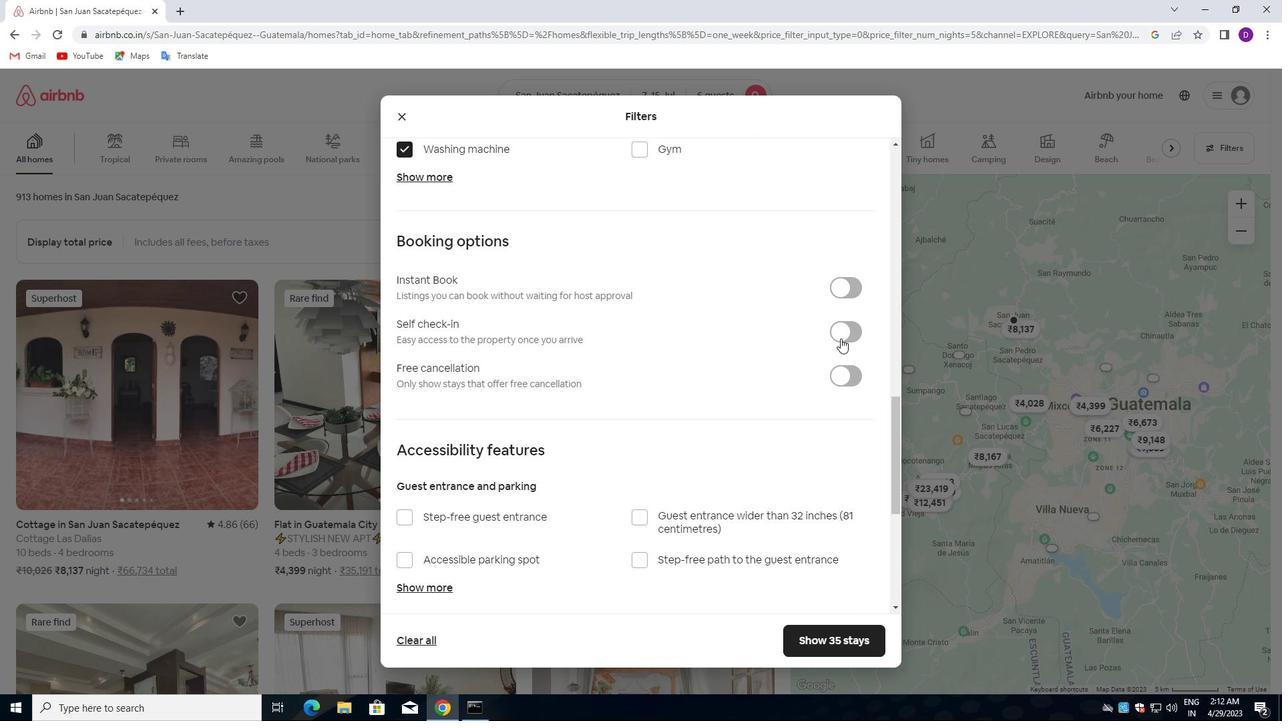 
Action: Mouse moved to (785, 465)
Screenshot: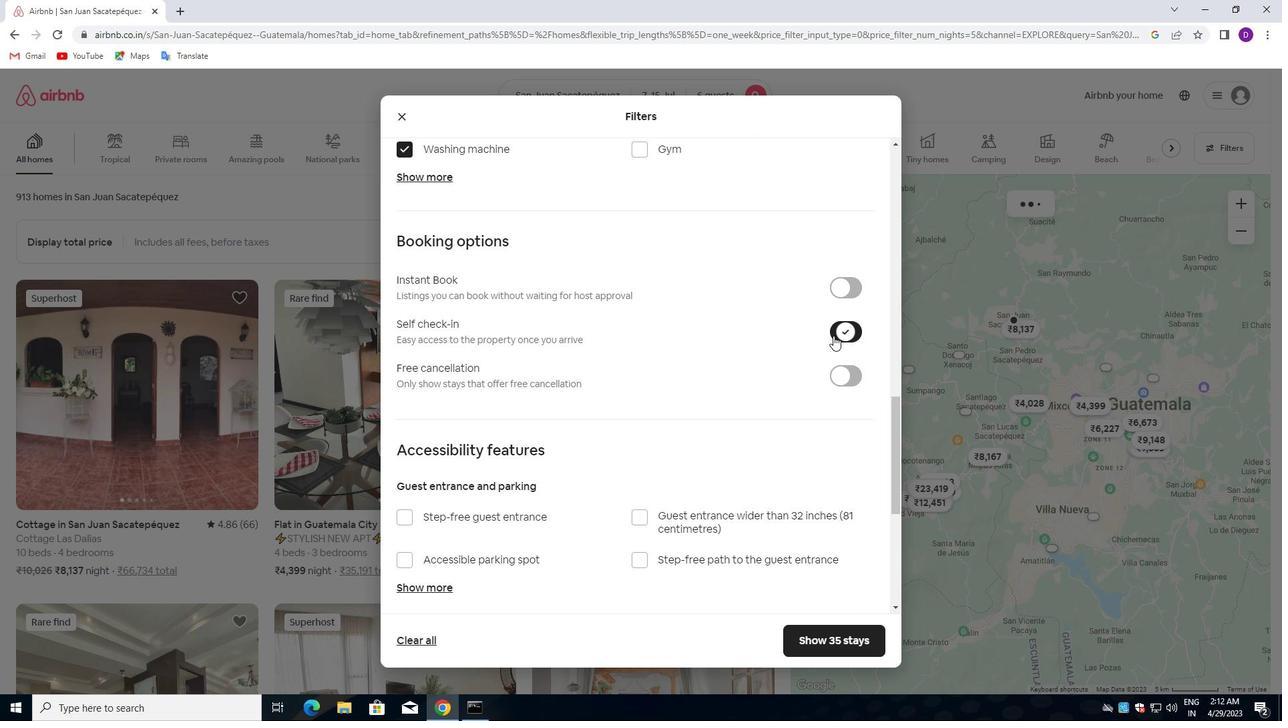 
Action: Mouse scrolled (785, 464) with delta (0, 0)
Screenshot: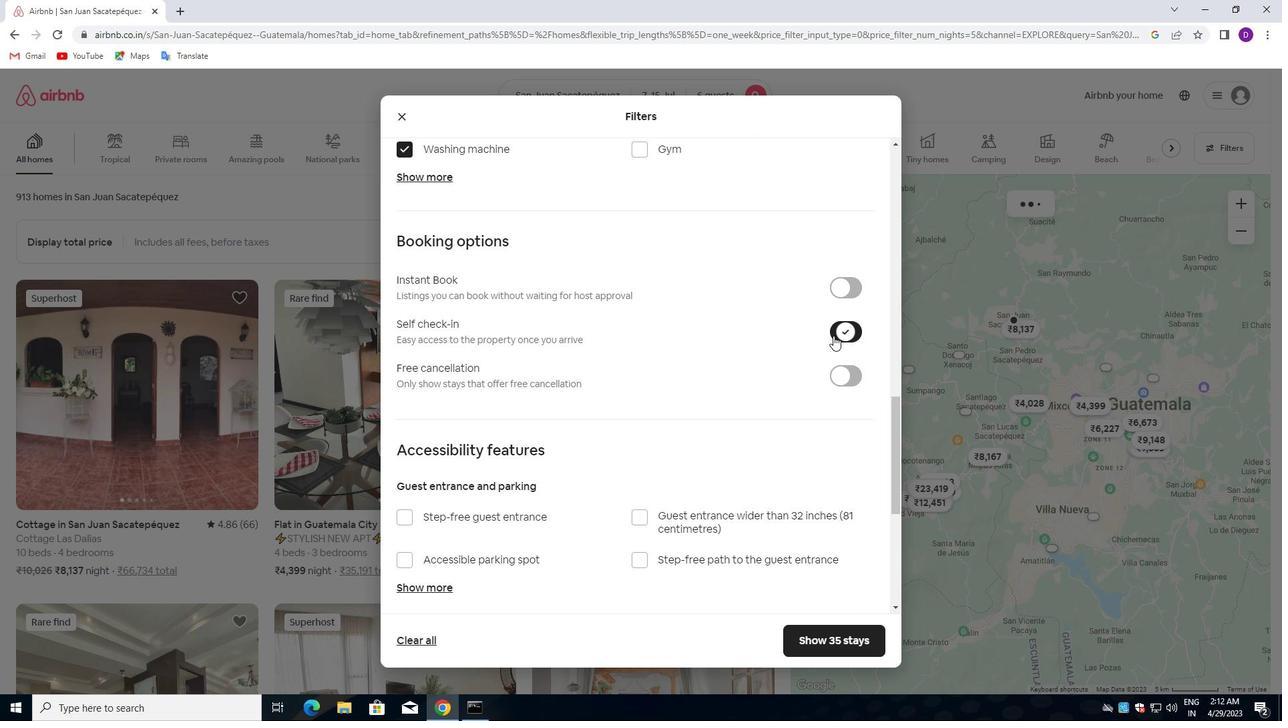 
Action: Mouse moved to (782, 478)
Screenshot: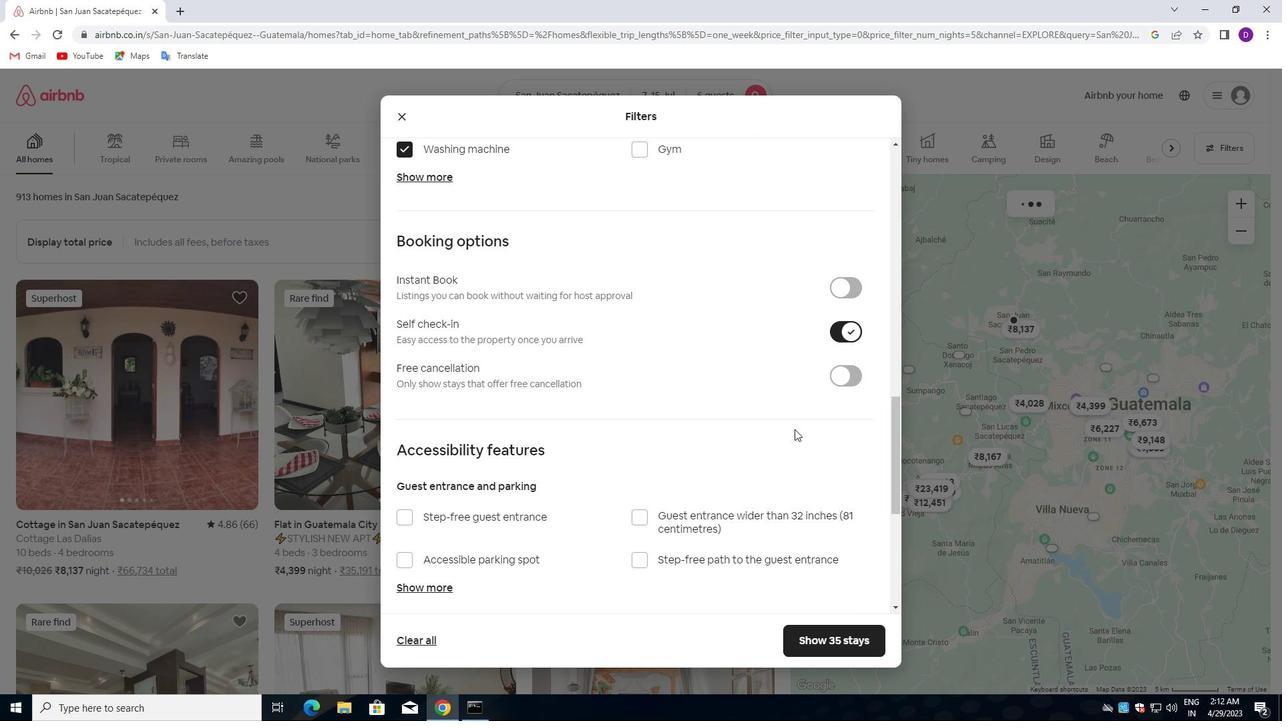 
Action: Mouse scrolled (783, 475) with delta (0, 0)
Screenshot: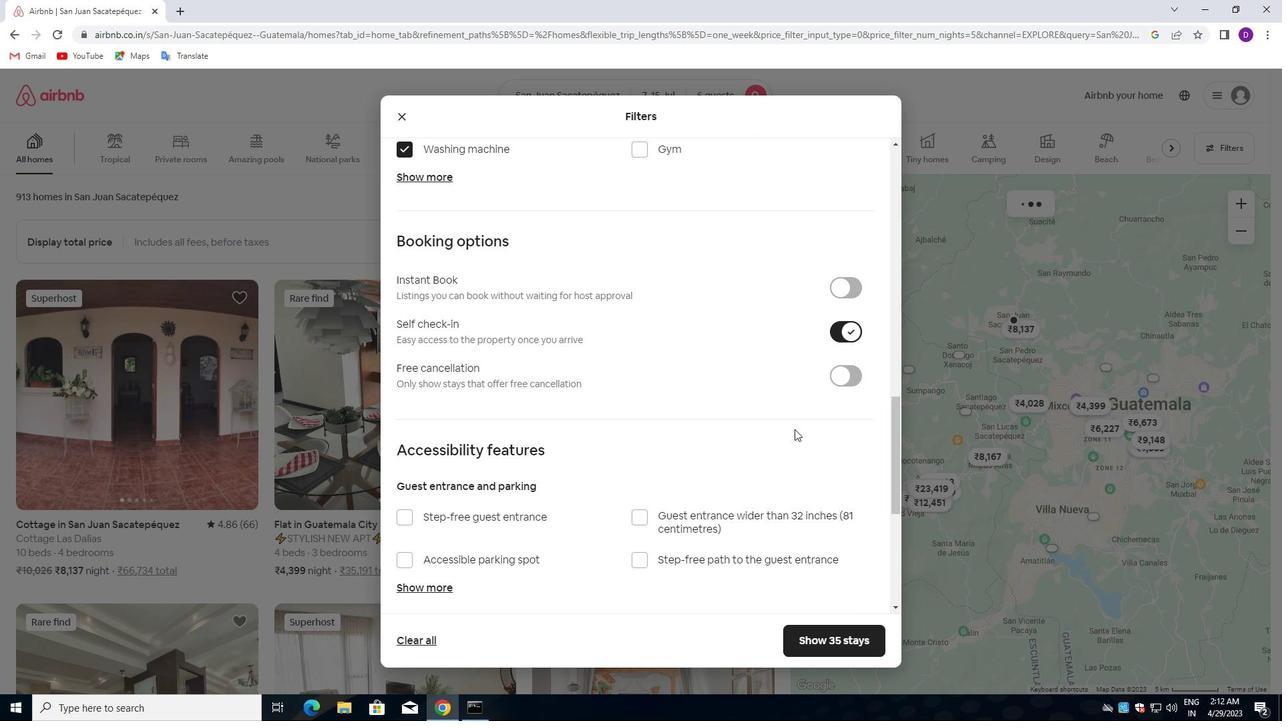 
Action: Mouse moved to (779, 488)
Screenshot: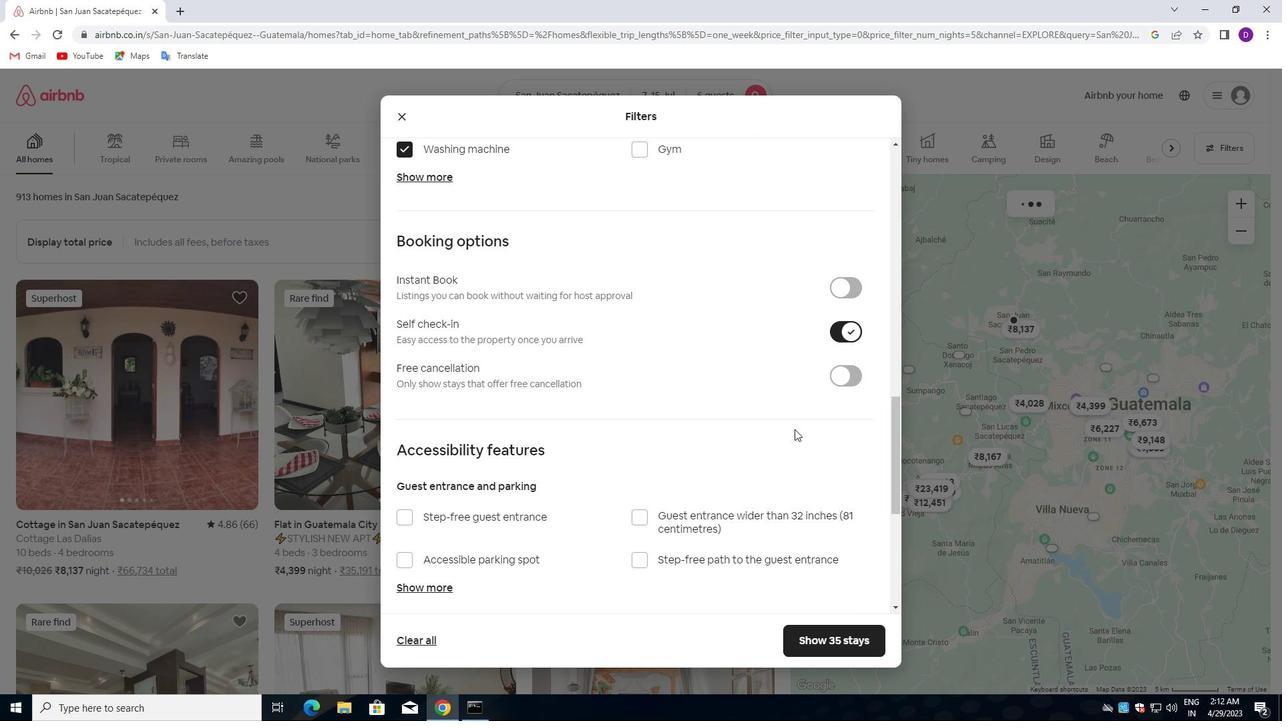 
Action: Mouse scrolled (779, 487) with delta (0, 0)
Screenshot: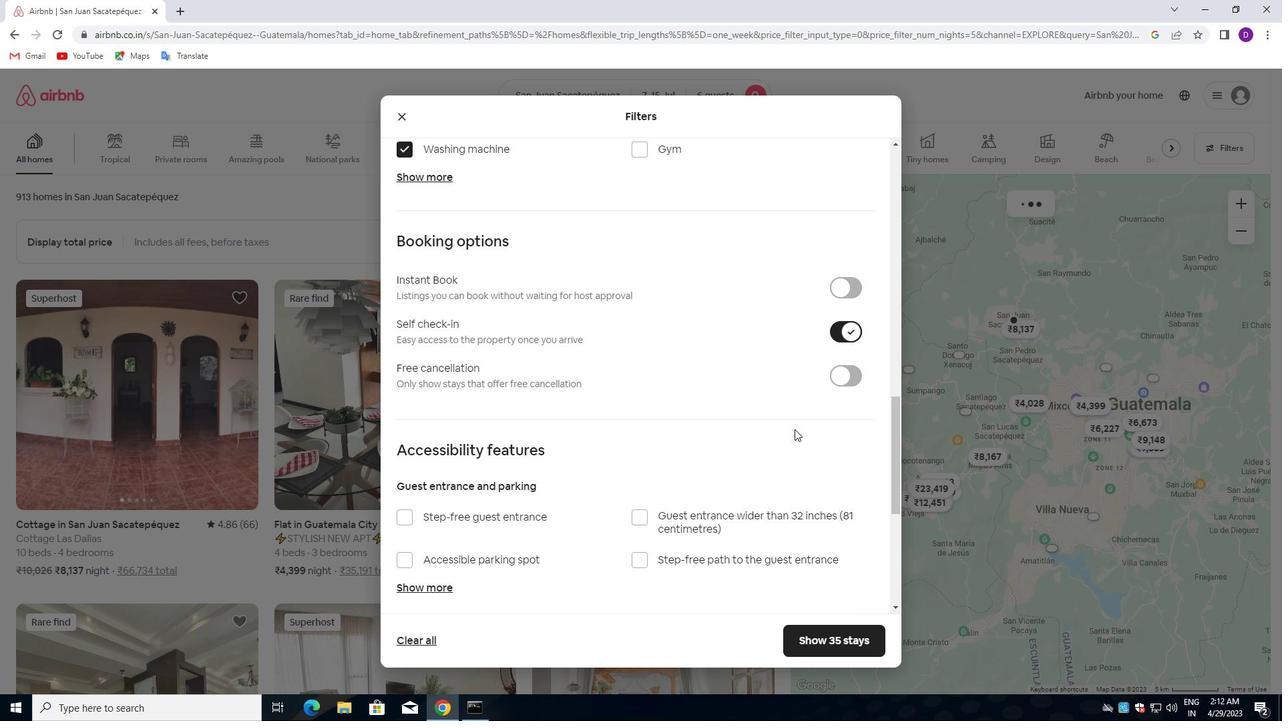 
Action: Mouse moved to (776, 493)
Screenshot: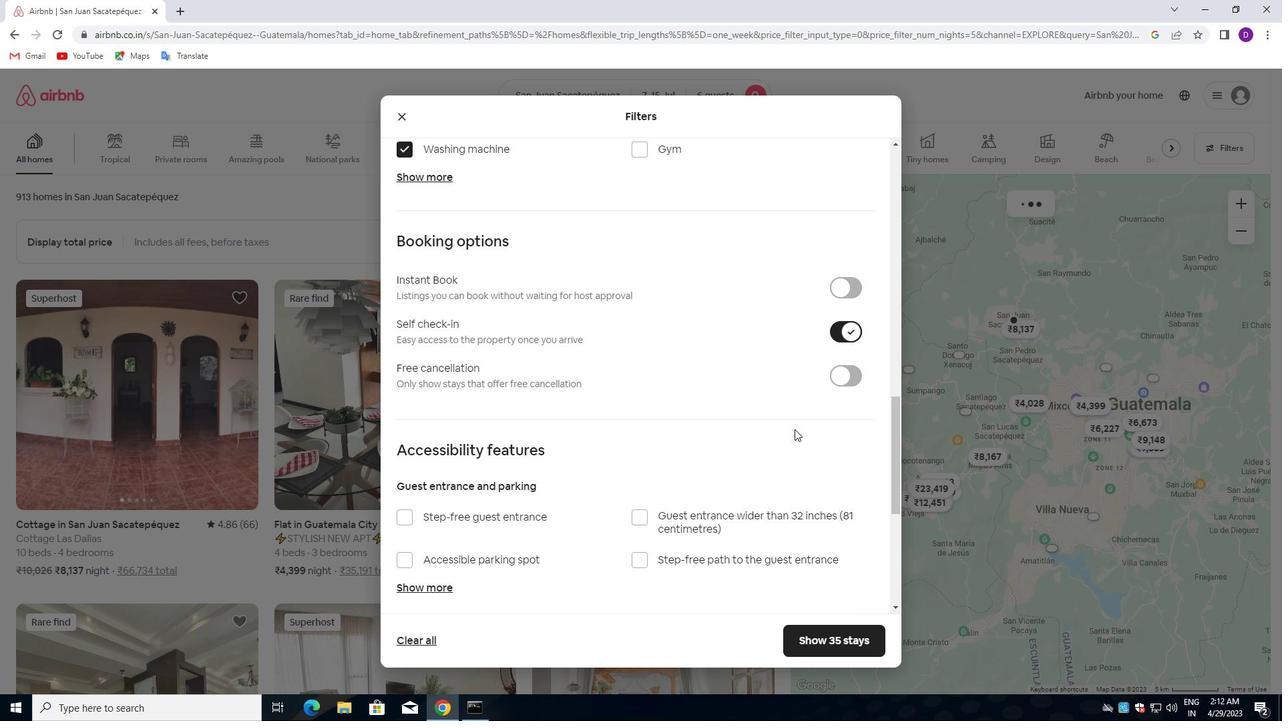 
Action: Mouse scrolled (776, 492) with delta (0, 0)
Screenshot: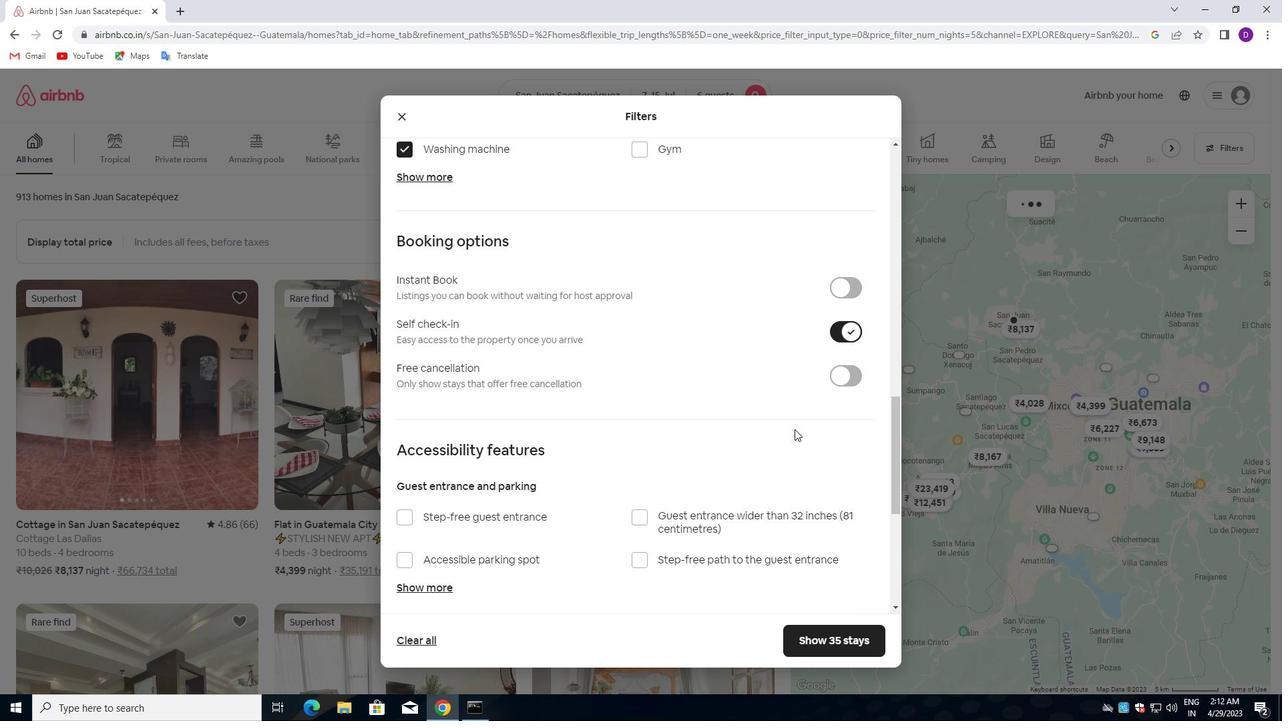 
Action: Mouse moved to (773, 497)
Screenshot: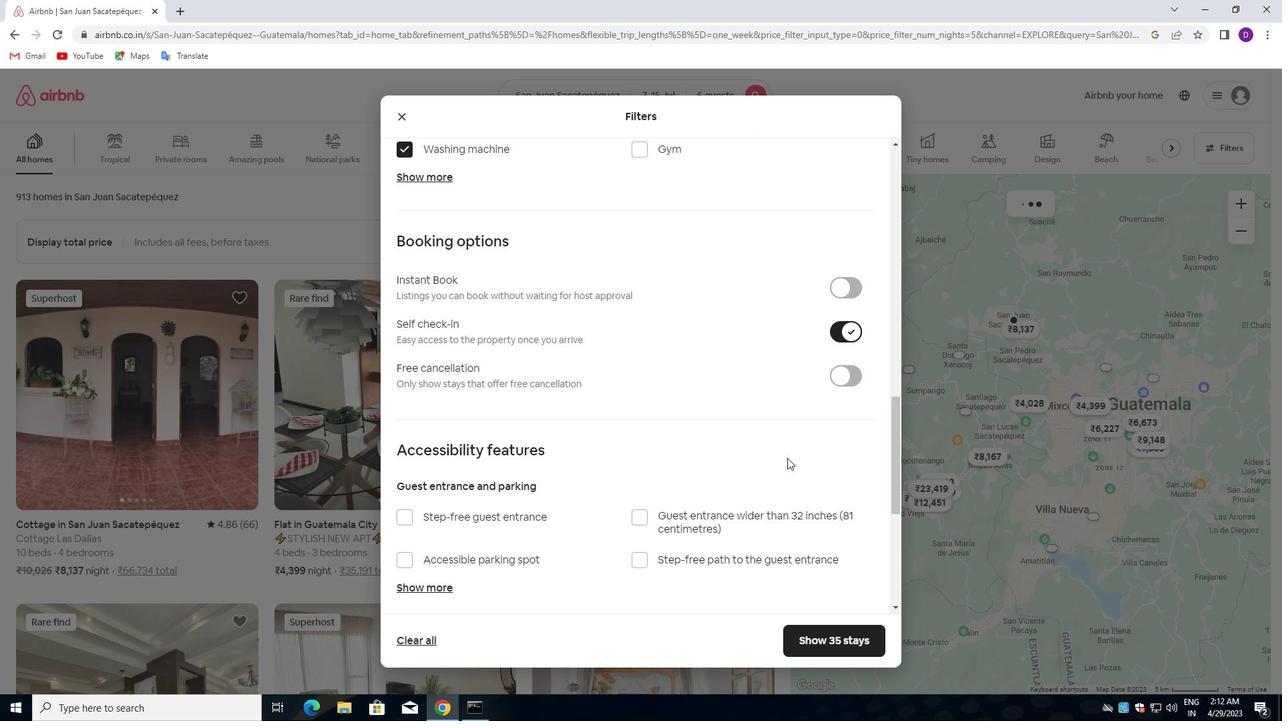 
Action: Mouse scrolled (773, 497) with delta (0, 0)
Screenshot: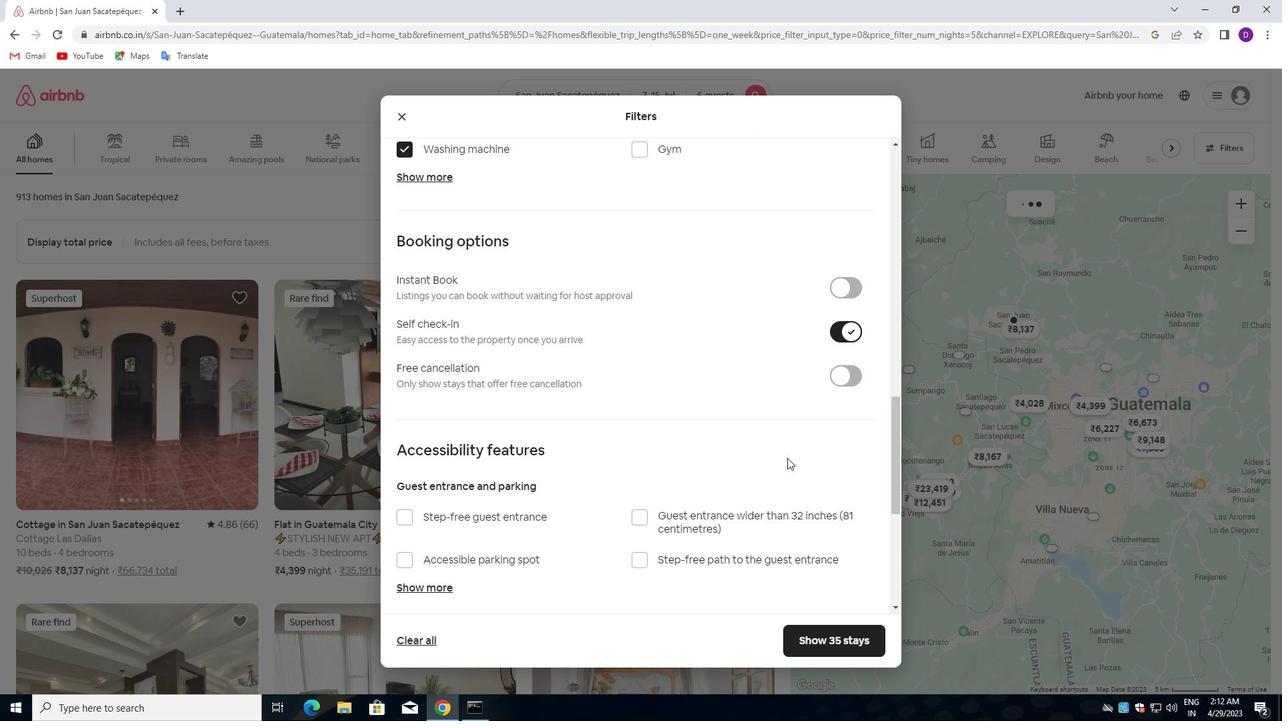 
Action: Mouse moved to (616, 504)
Screenshot: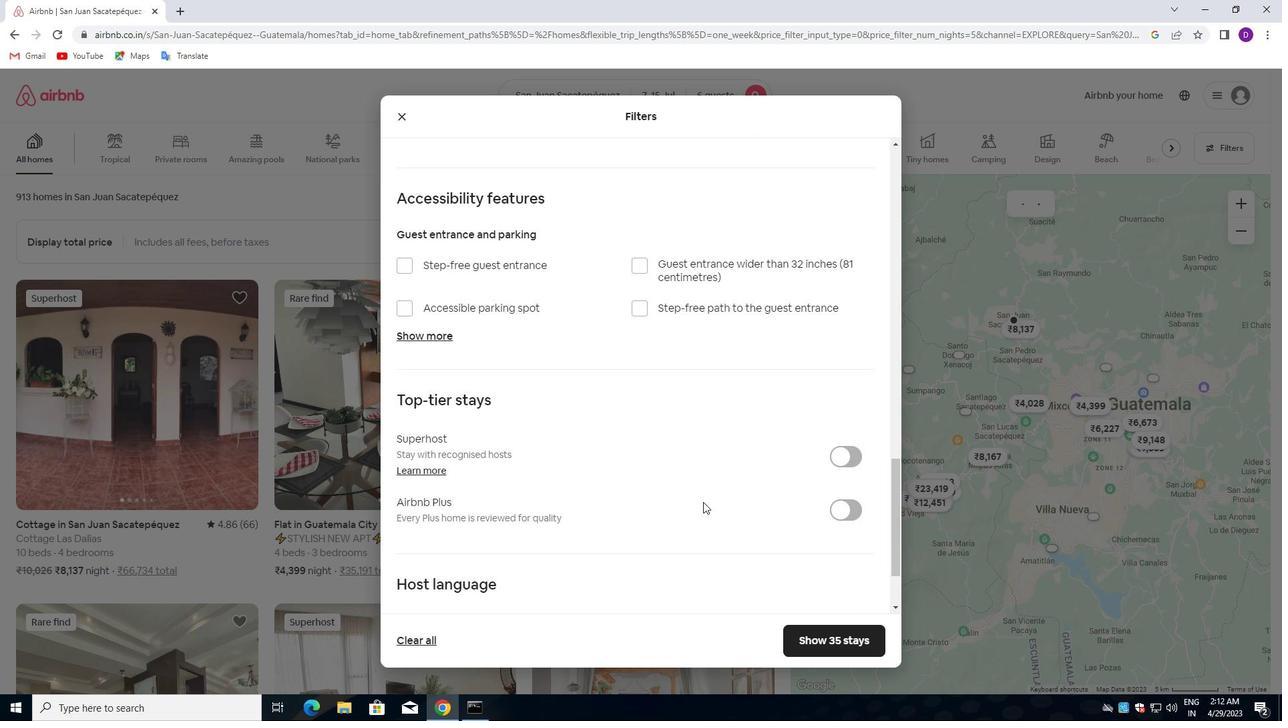 
Action: Mouse scrolled (616, 503) with delta (0, 0)
Screenshot: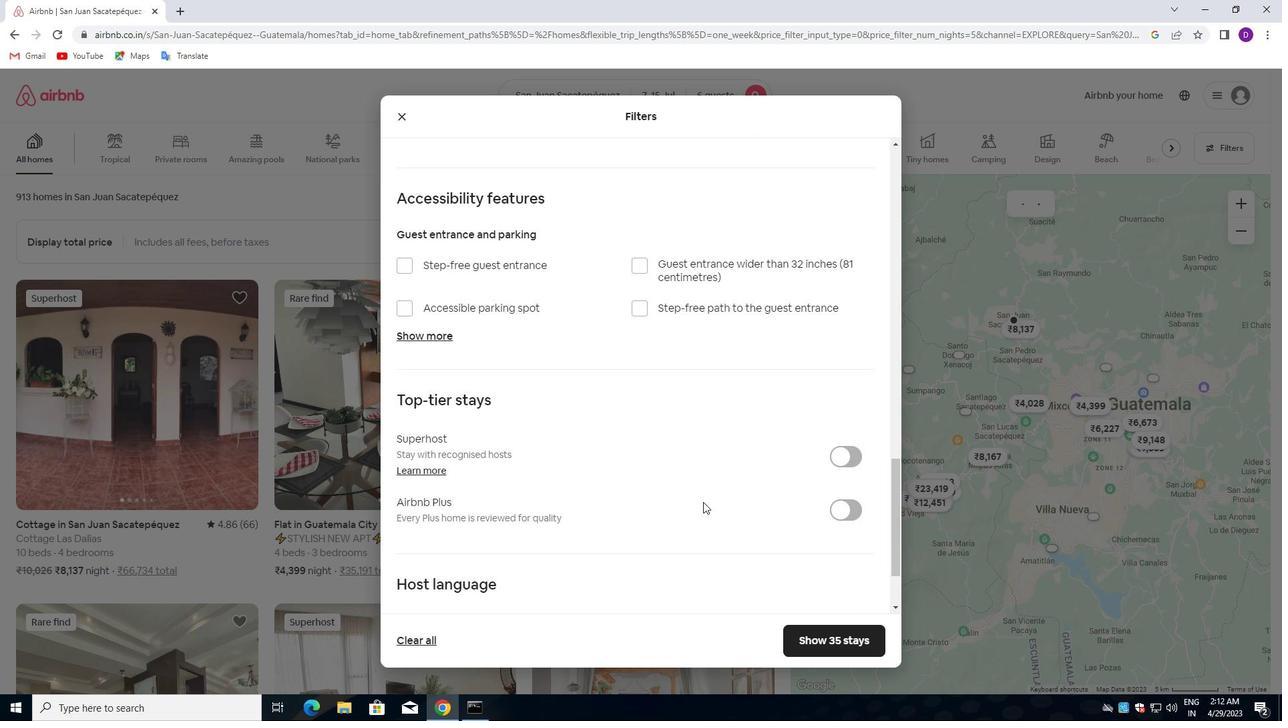 
Action: Mouse moved to (602, 504)
Screenshot: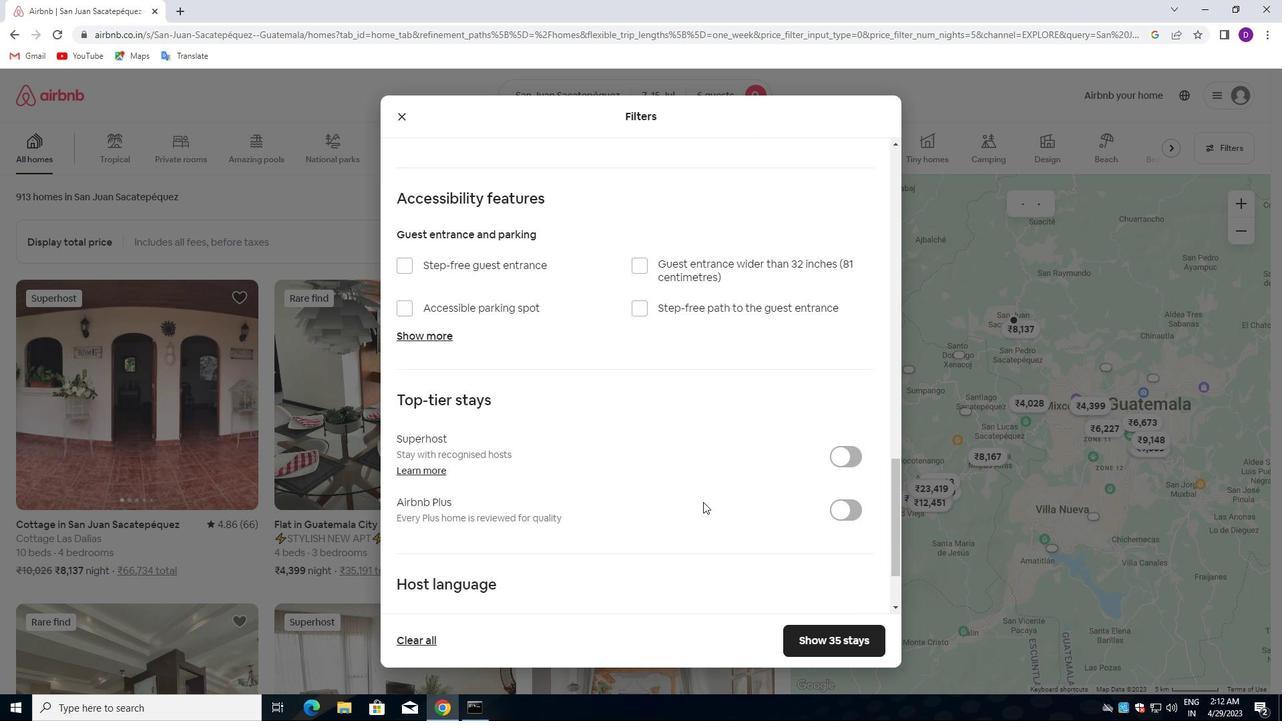 
Action: Mouse scrolled (602, 503) with delta (0, 0)
Screenshot: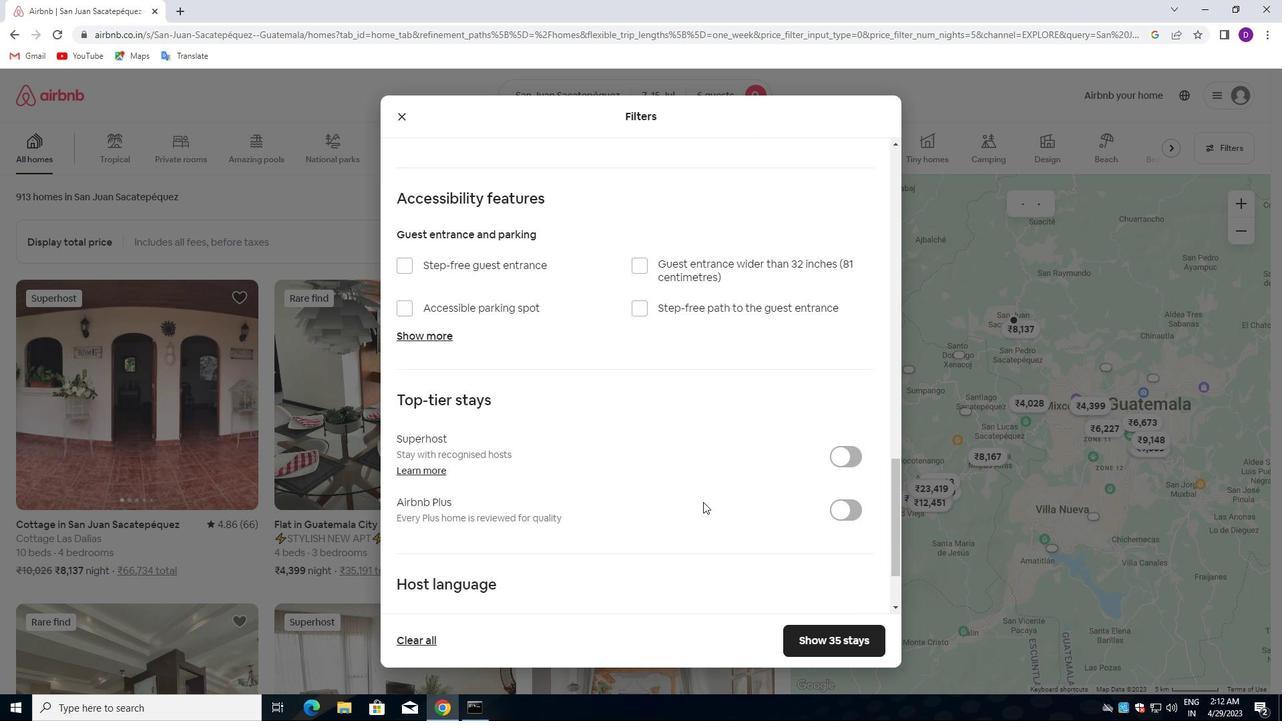 
Action: Mouse moved to (589, 504)
Screenshot: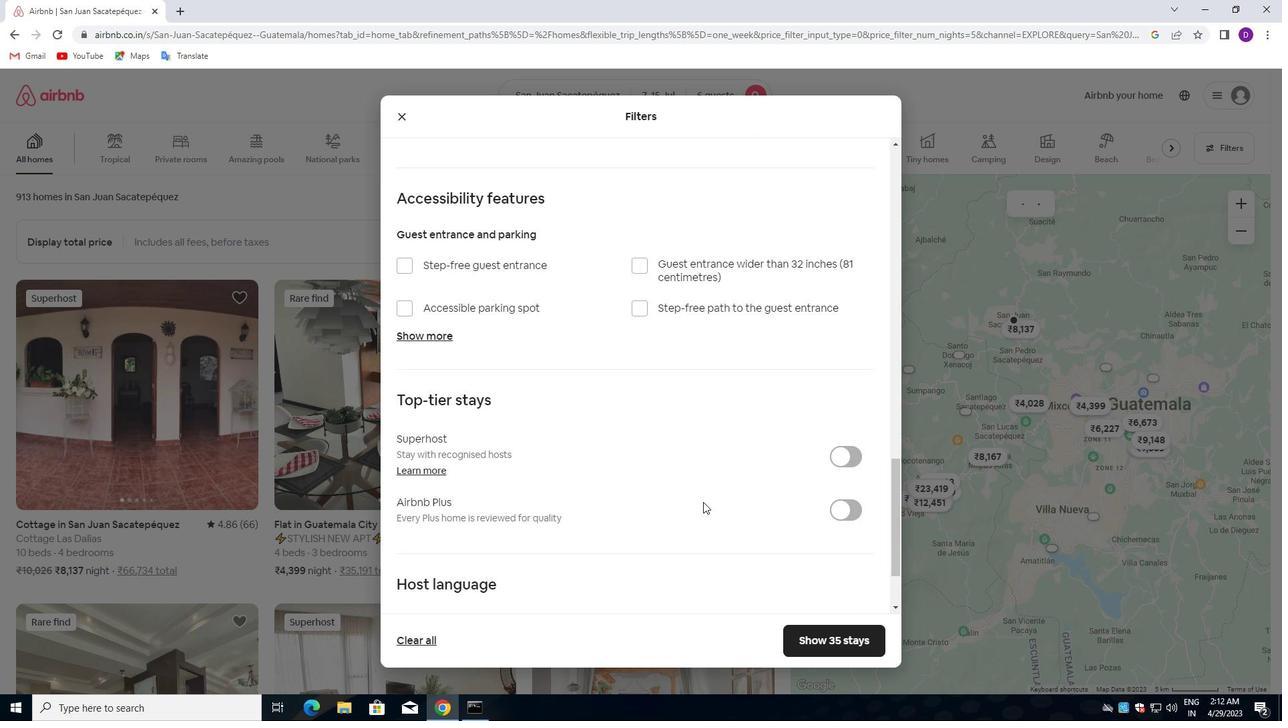 
Action: Mouse scrolled (589, 503) with delta (0, 0)
Screenshot: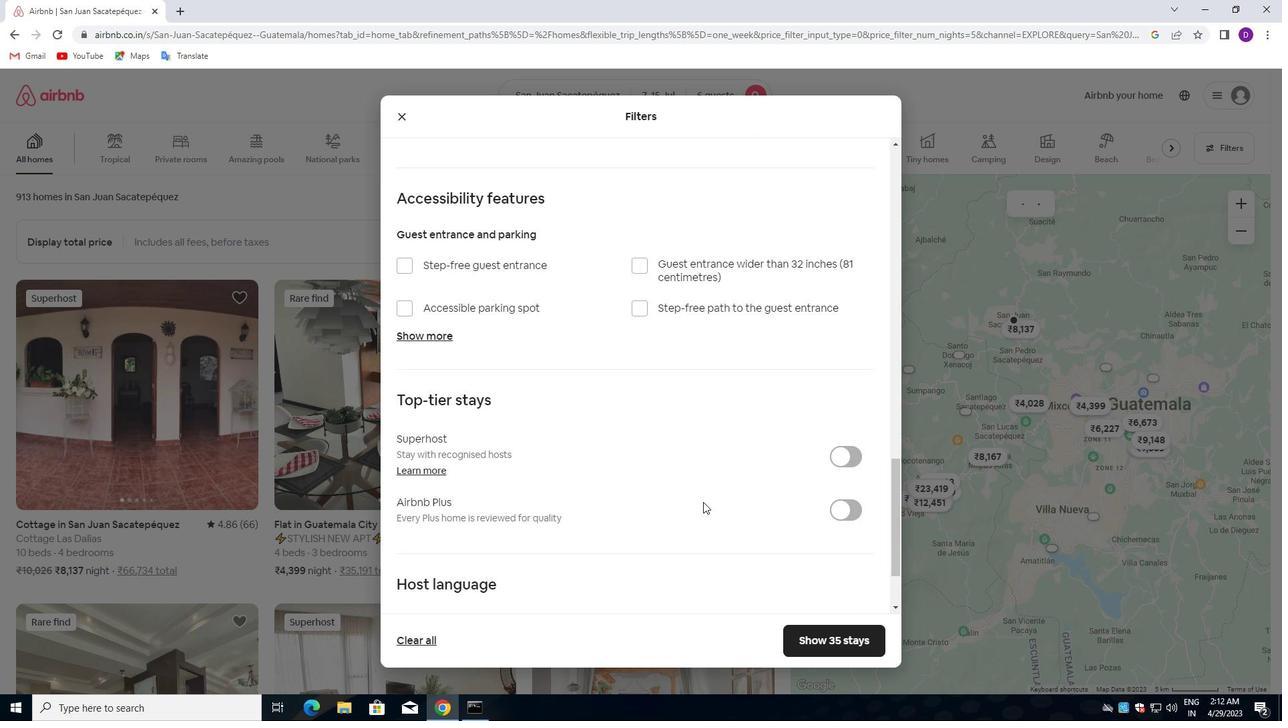 
Action: Mouse moved to (402, 513)
Screenshot: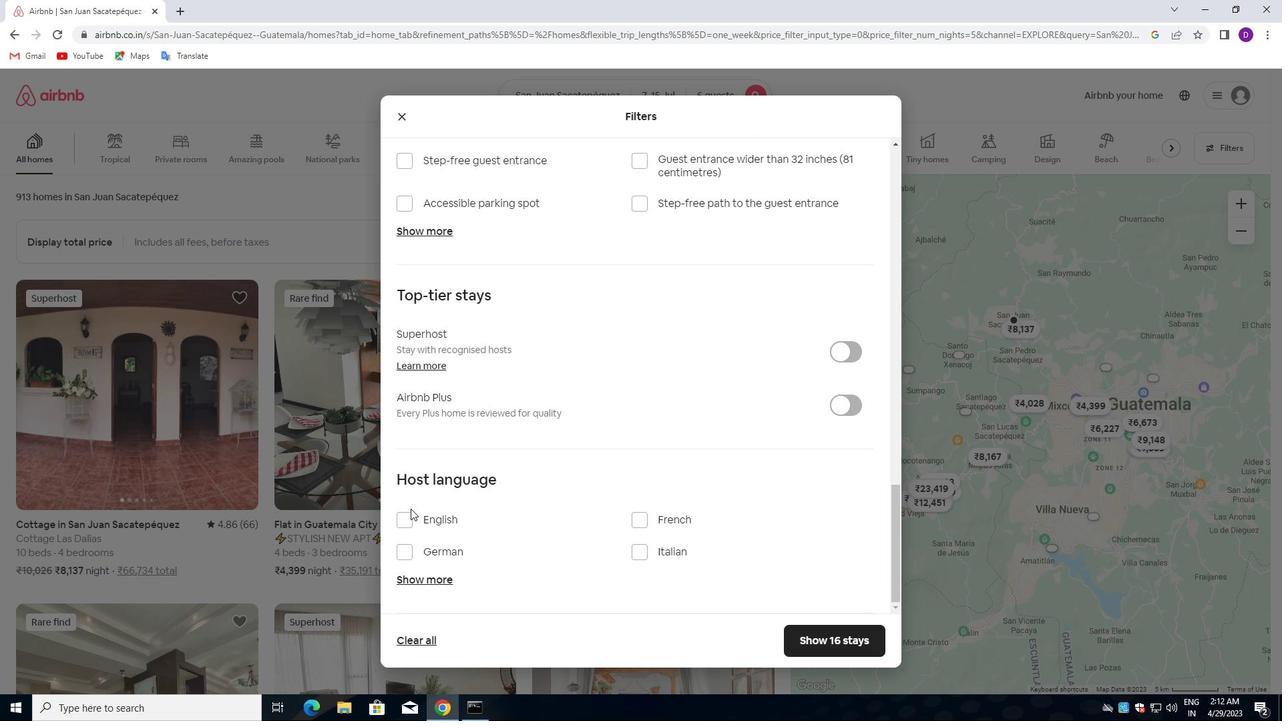 
Action: Mouse pressed left at (402, 513)
Screenshot: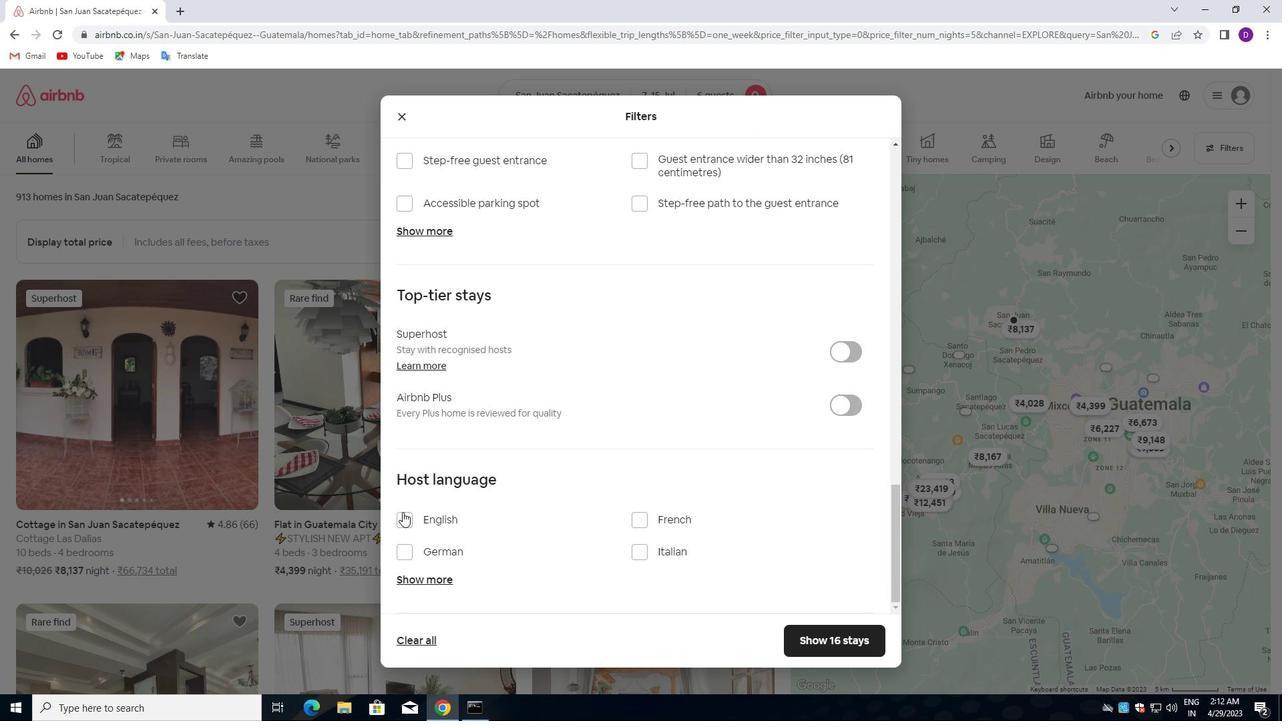 
Action: Mouse moved to (823, 634)
Screenshot: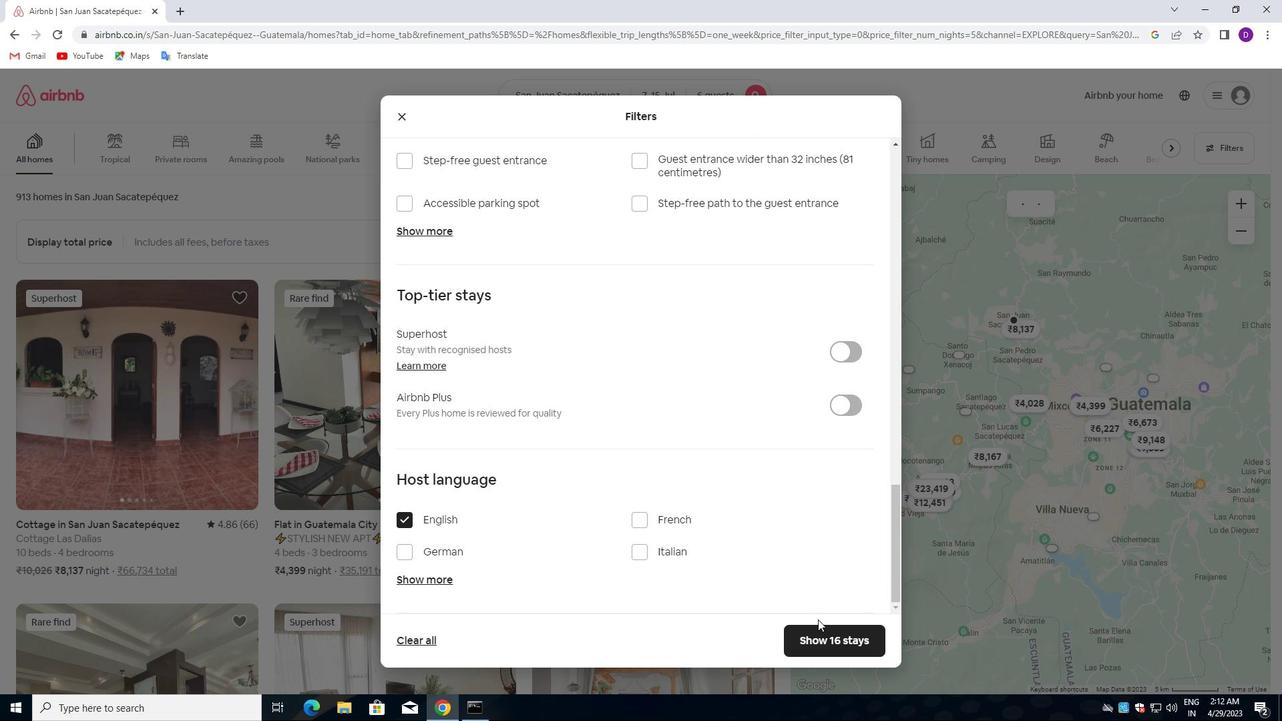 
Action: Mouse pressed left at (823, 634)
Screenshot: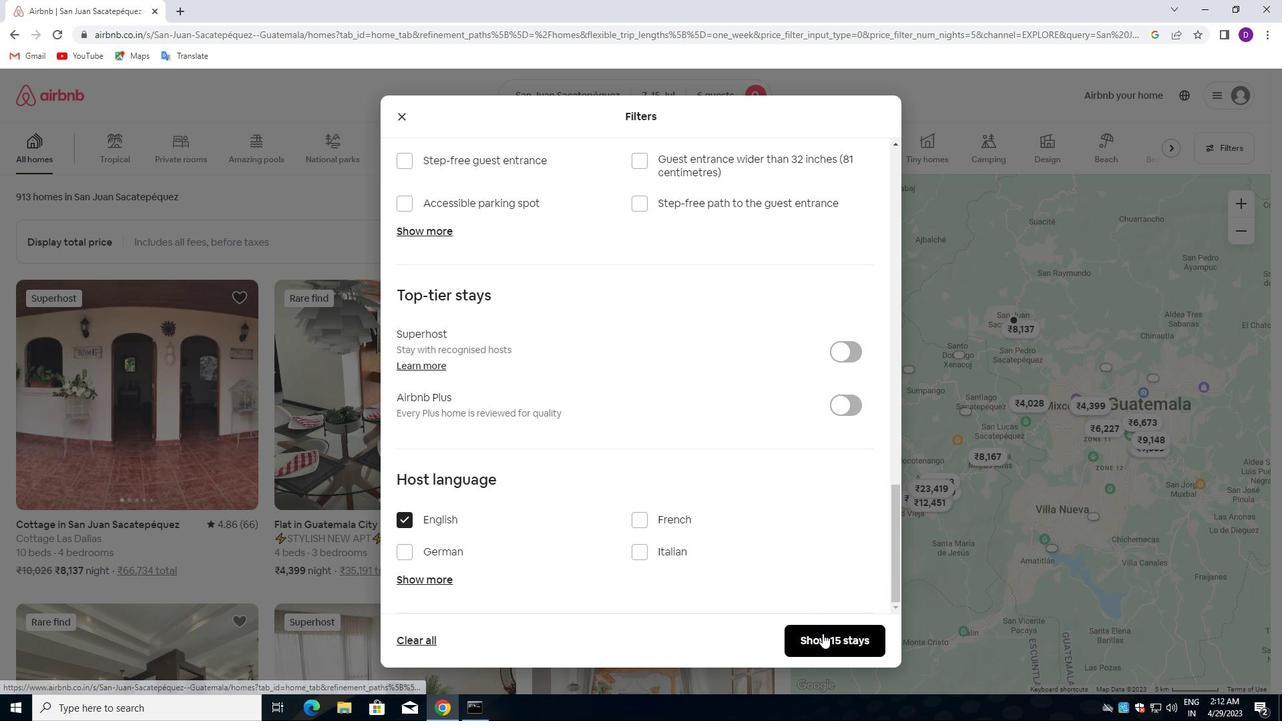 
Action: Mouse moved to (776, 507)
Screenshot: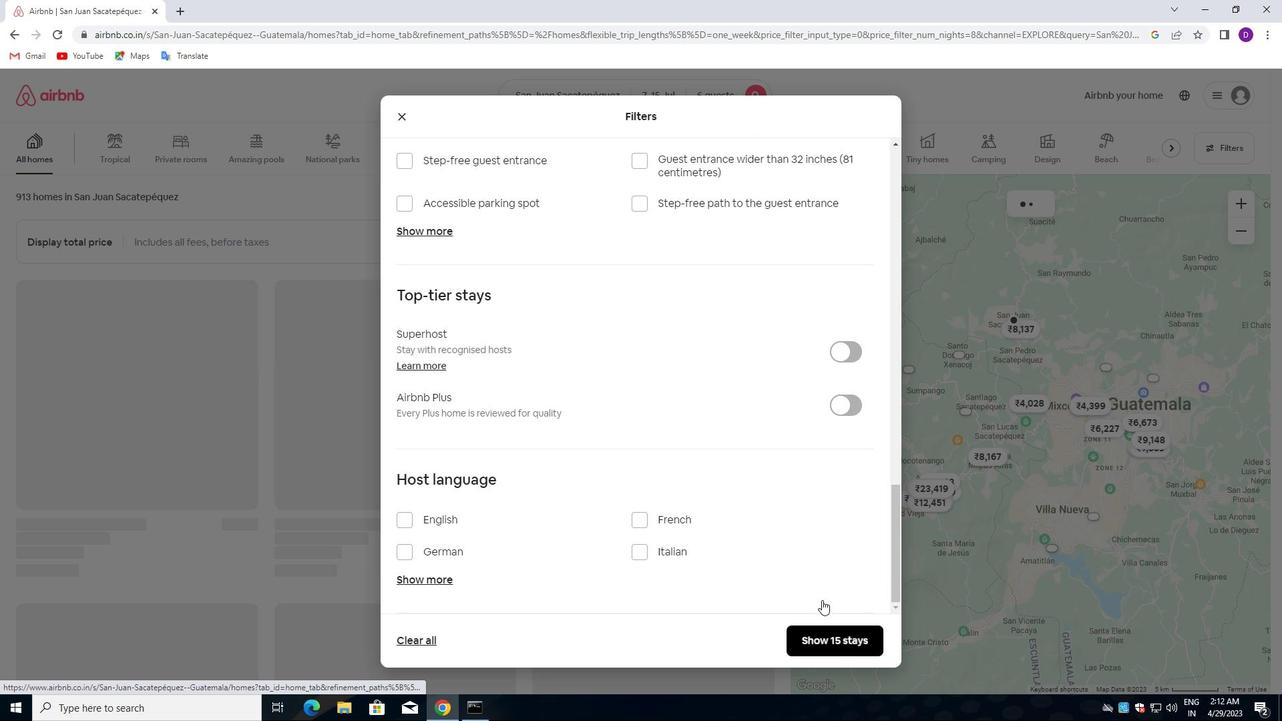
